 Task: Find connections with filter location Alexandroúpoli with filter topic #Tipswith filter profile language Potuguese with filter current company Johnson & Johnson with filter school Vishwakarma Government Engineering College with filter industry Environmental Services with filter service category DUI Law with filter keywords title Hair Stylist
Action: Mouse moved to (565, 97)
Screenshot: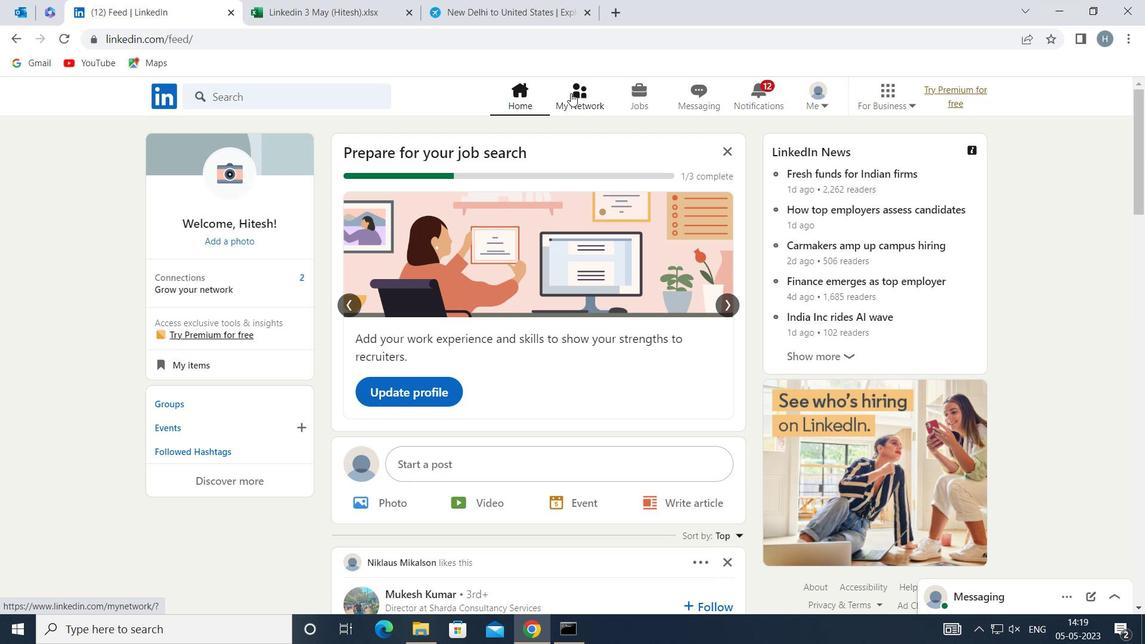 
Action: Mouse pressed left at (565, 97)
Screenshot: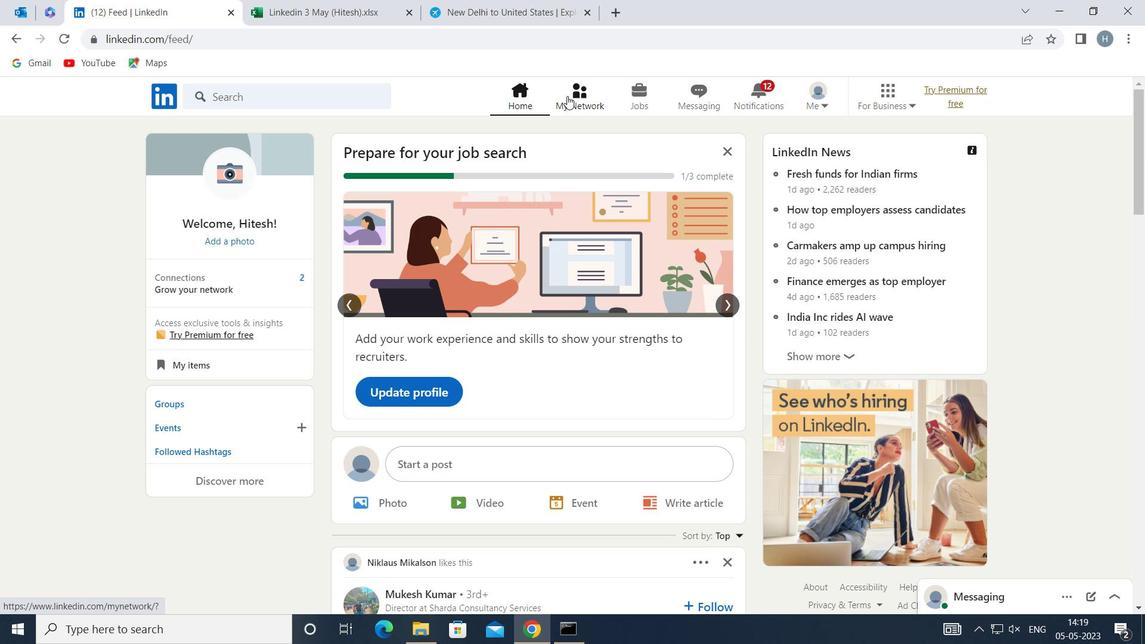 
Action: Mouse moved to (335, 175)
Screenshot: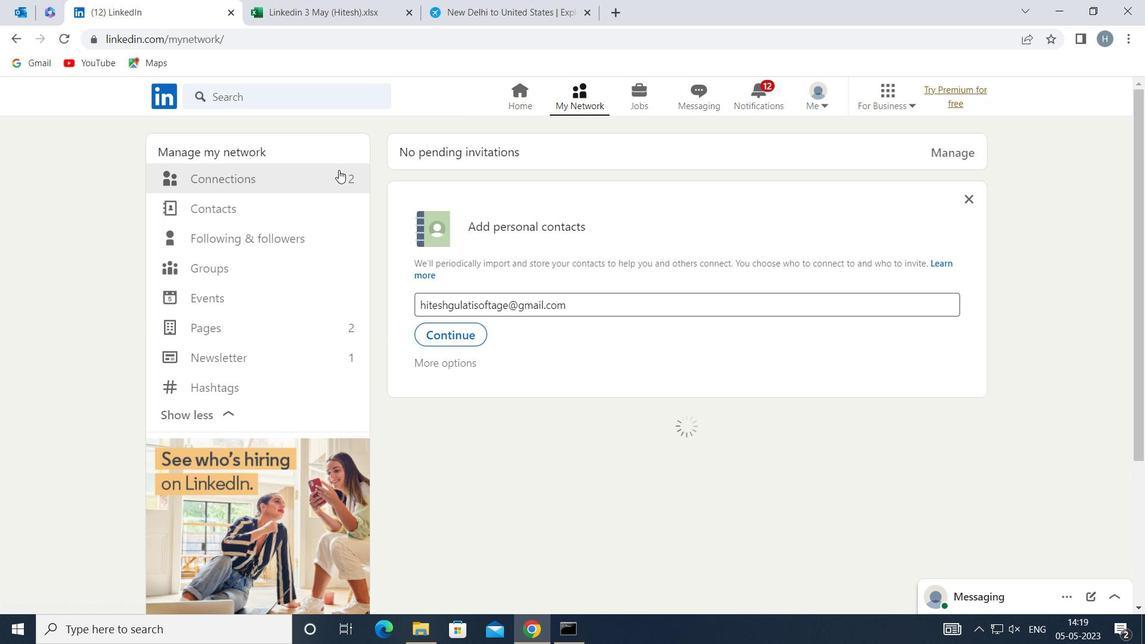 
Action: Mouse pressed left at (335, 175)
Screenshot: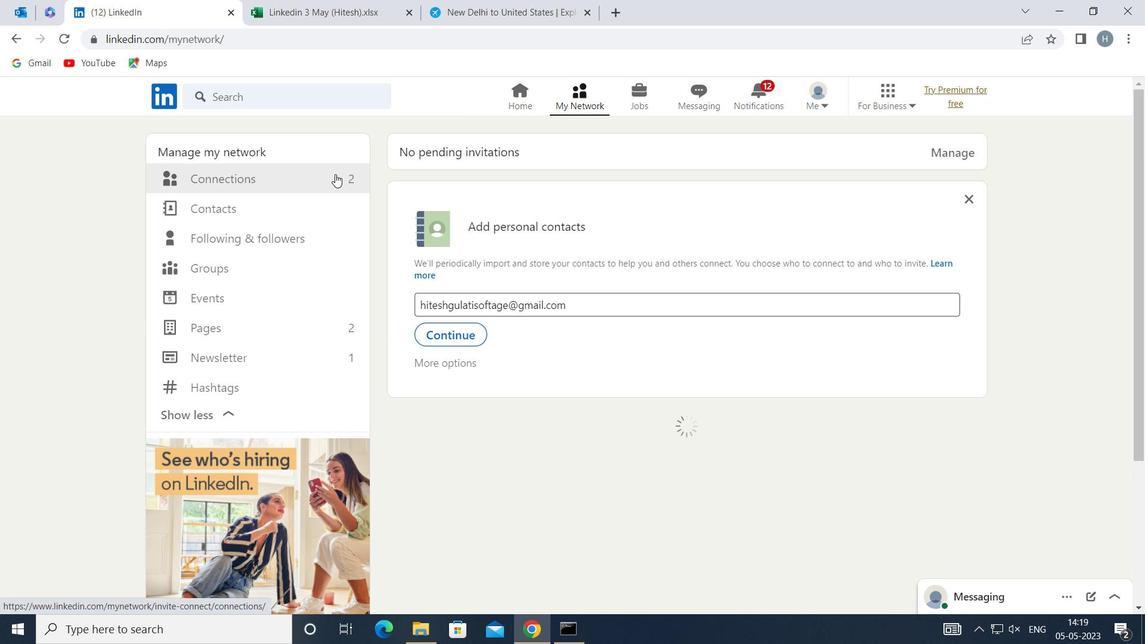 
Action: Mouse moved to (665, 180)
Screenshot: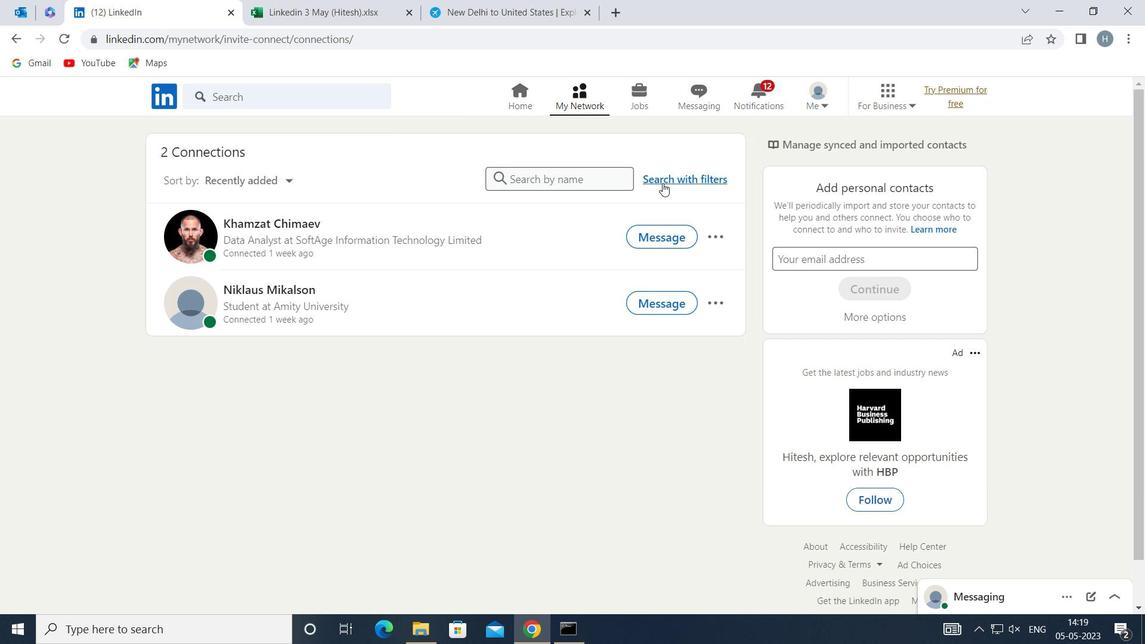 
Action: Mouse pressed left at (665, 180)
Screenshot: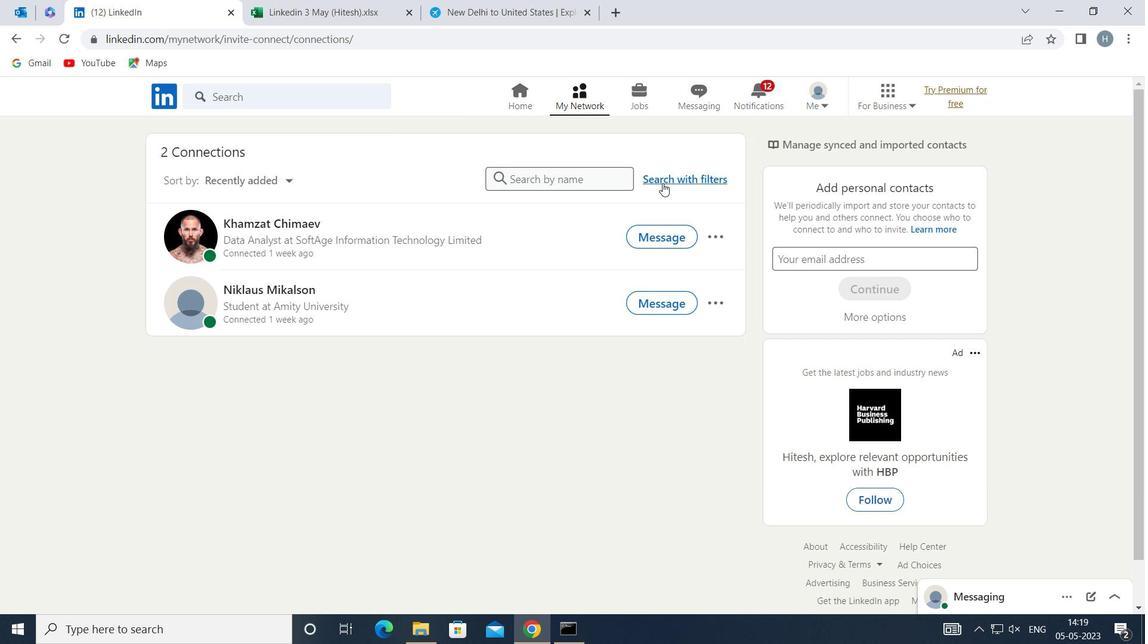 
Action: Mouse moved to (629, 140)
Screenshot: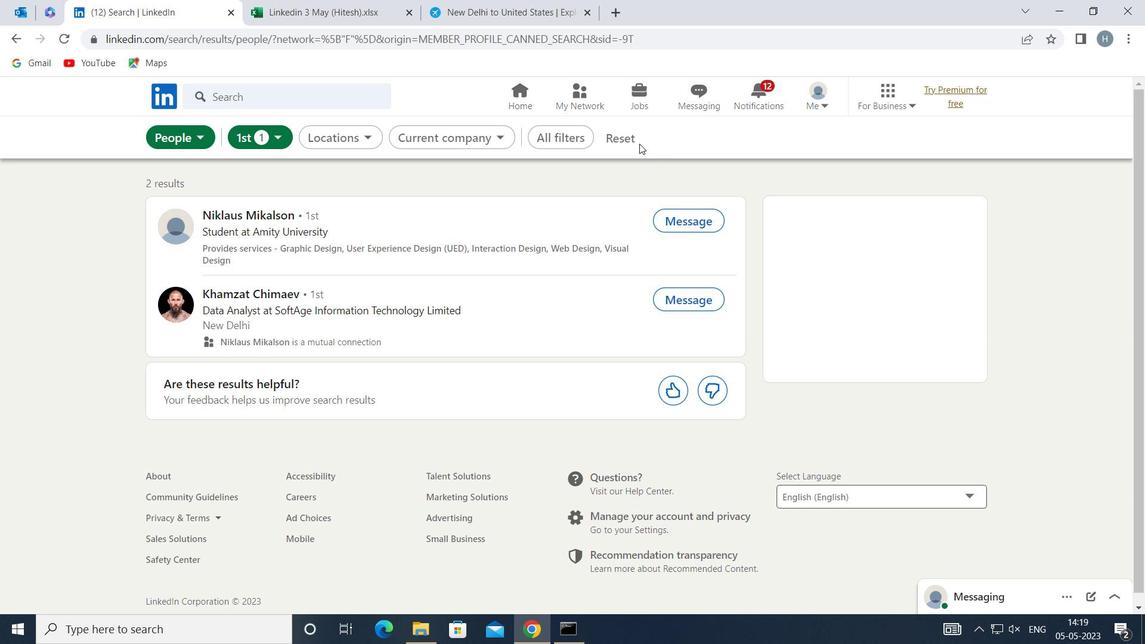 
Action: Mouse pressed left at (629, 140)
Screenshot: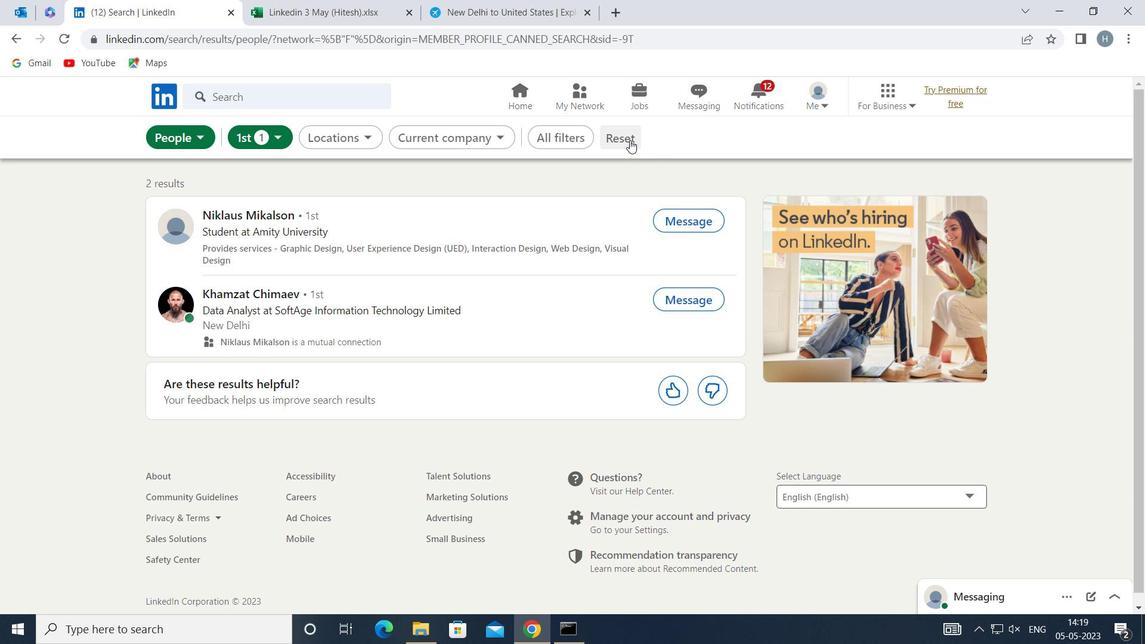 
Action: Mouse moved to (612, 137)
Screenshot: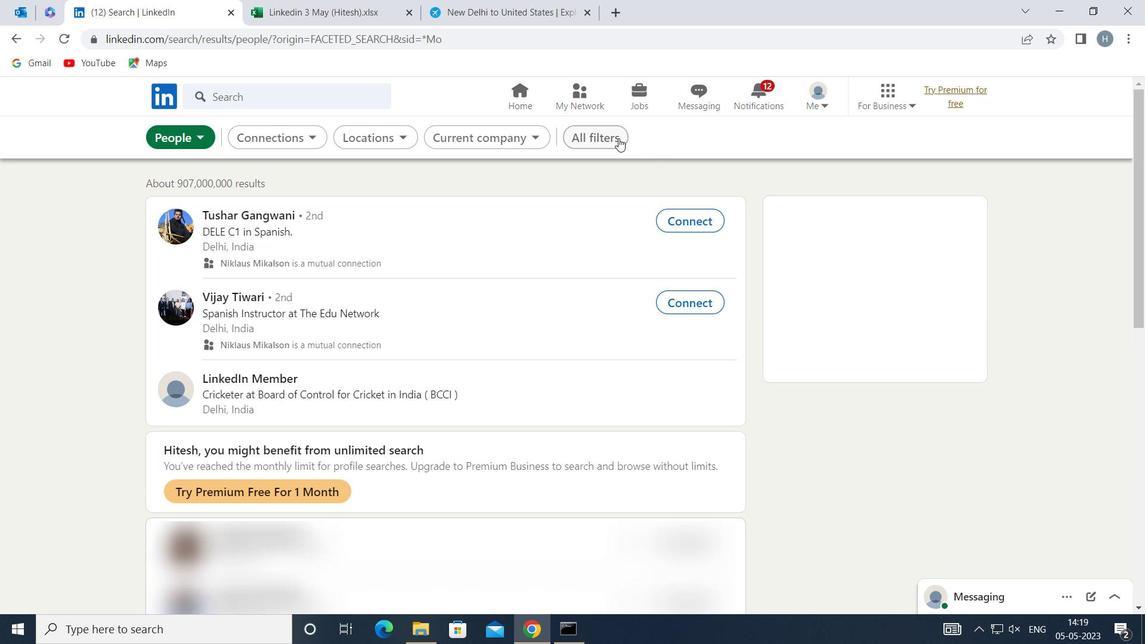 
Action: Mouse pressed left at (612, 137)
Screenshot: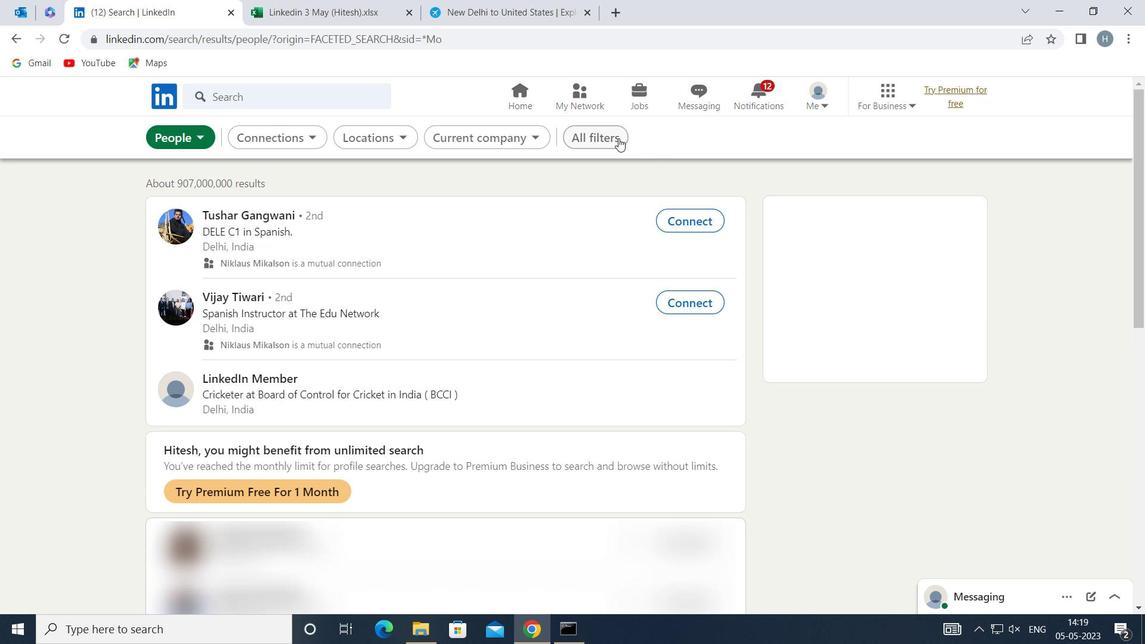 
Action: Mouse moved to (857, 404)
Screenshot: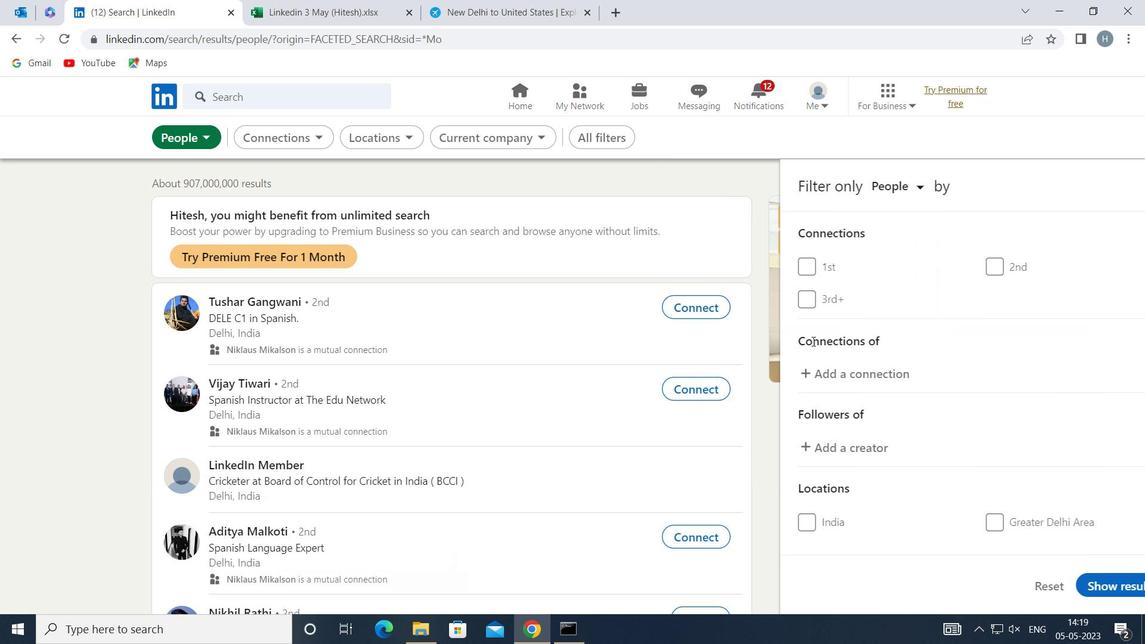 
Action: Mouse scrolled (857, 403) with delta (0, 0)
Screenshot: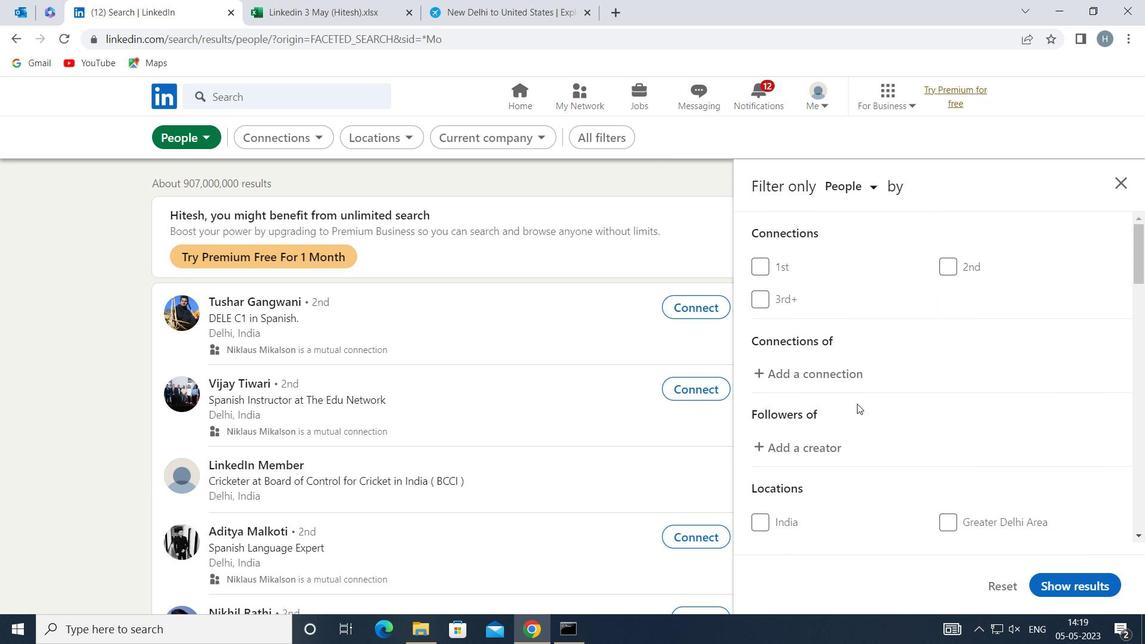 
Action: Mouse moved to (858, 401)
Screenshot: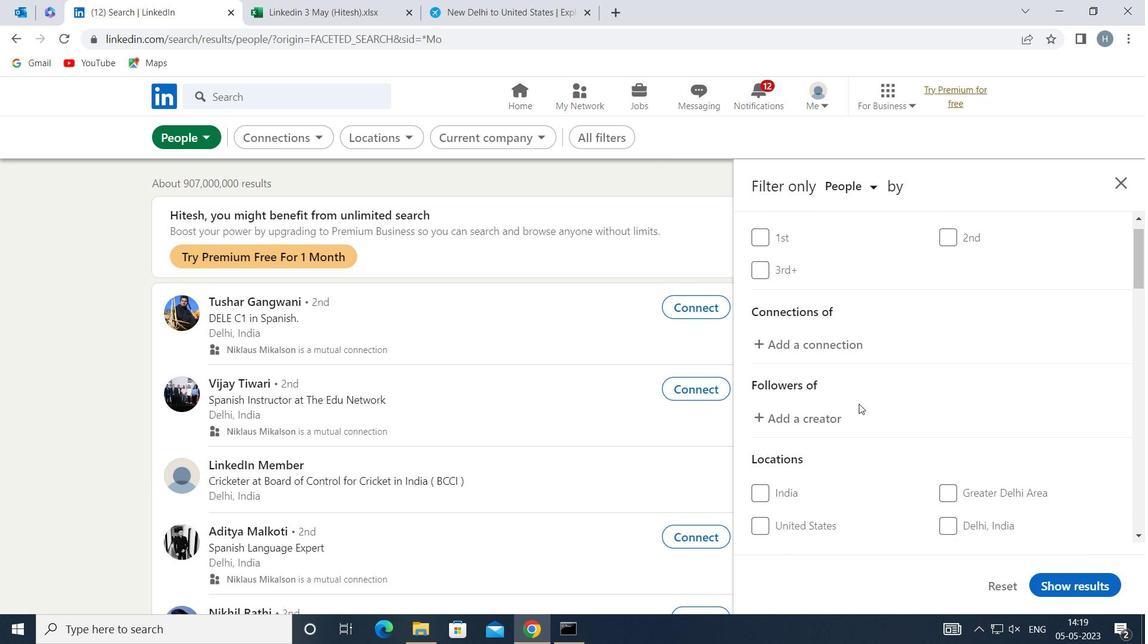 
Action: Mouse scrolled (858, 400) with delta (0, 0)
Screenshot: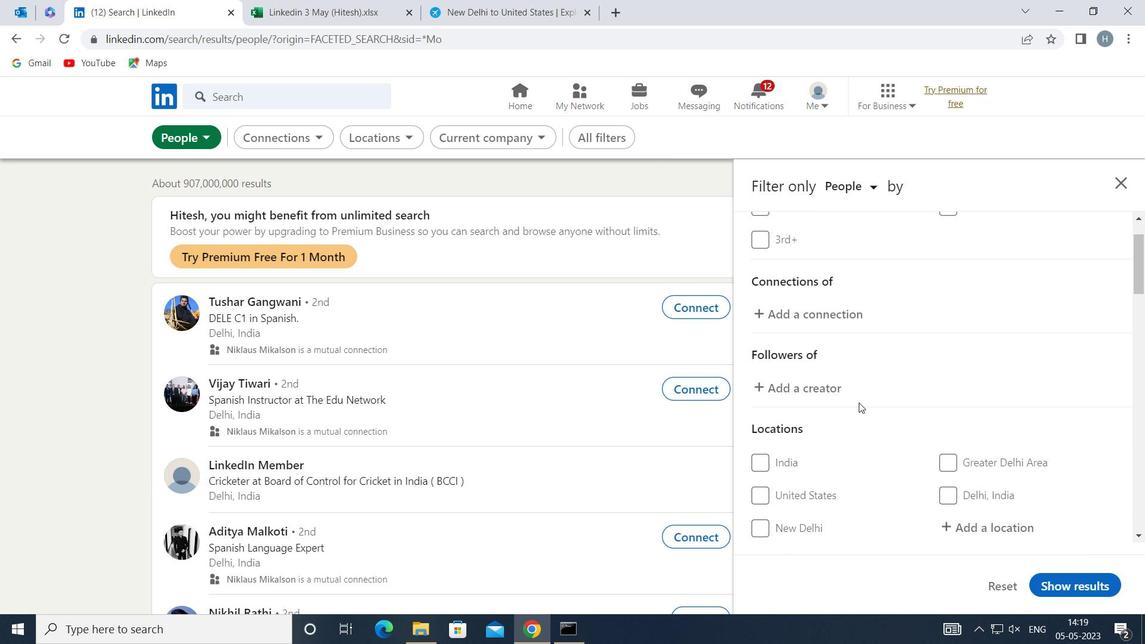 
Action: Mouse scrolled (858, 400) with delta (0, 0)
Screenshot: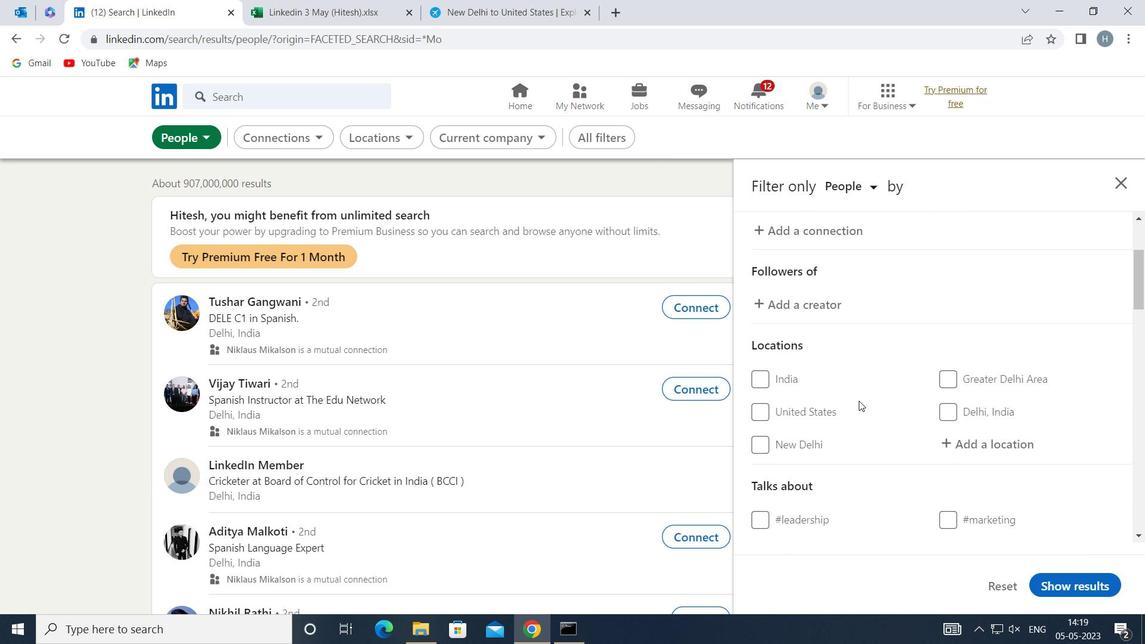
Action: Mouse moved to (968, 360)
Screenshot: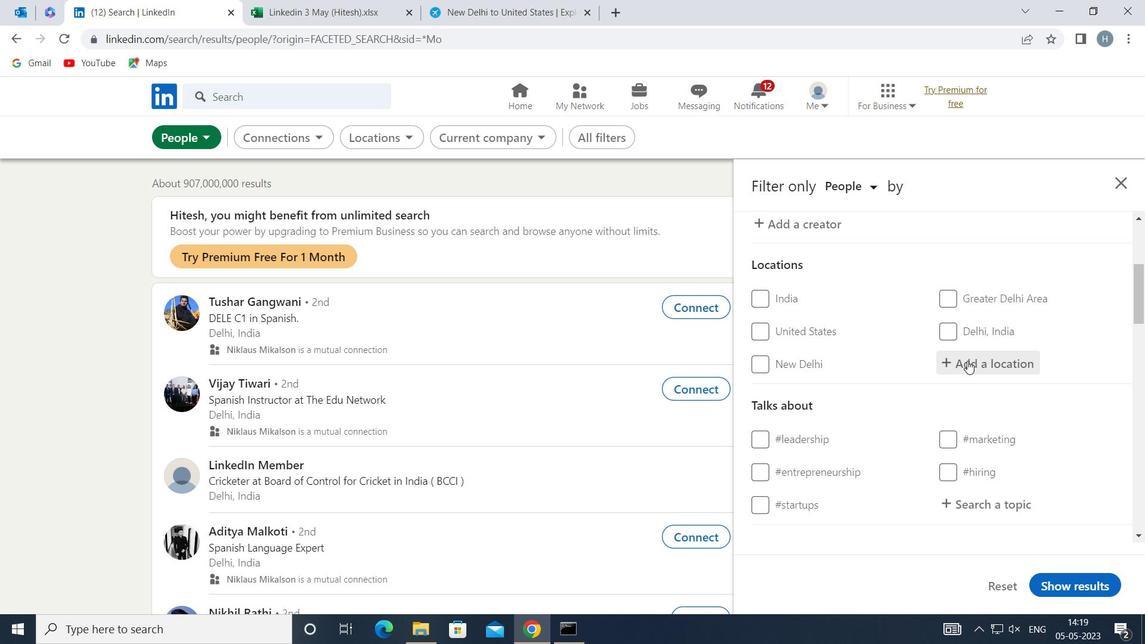 
Action: Mouse pressed left at (968, 360)
Screenshot: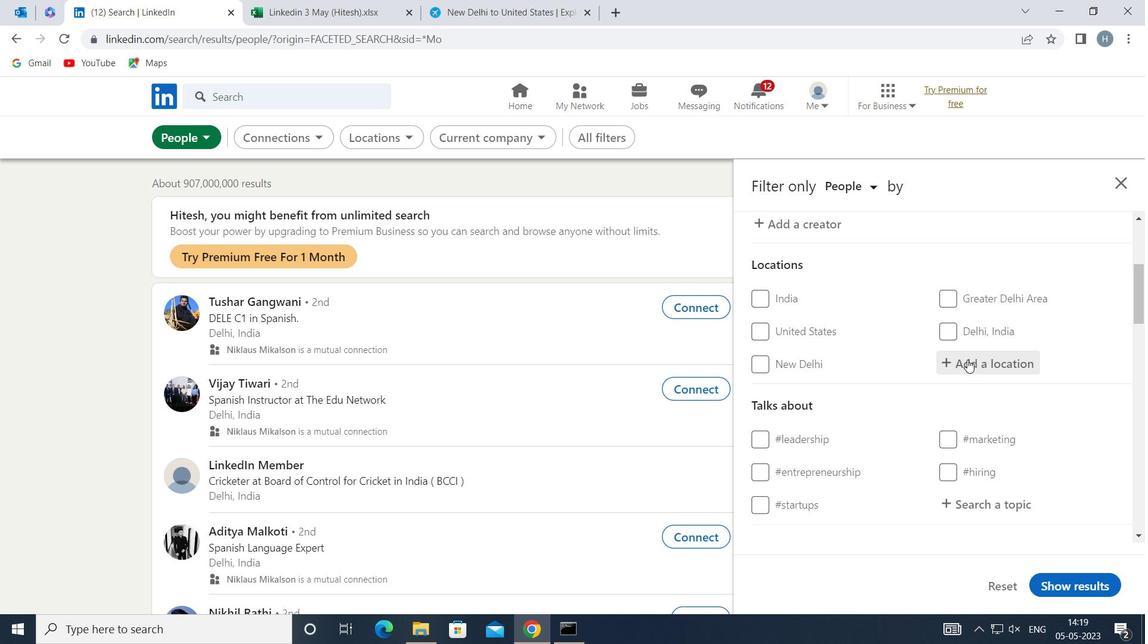 
Action: Key pressed <Key.shift>ALEXANDROUP
Screenshot: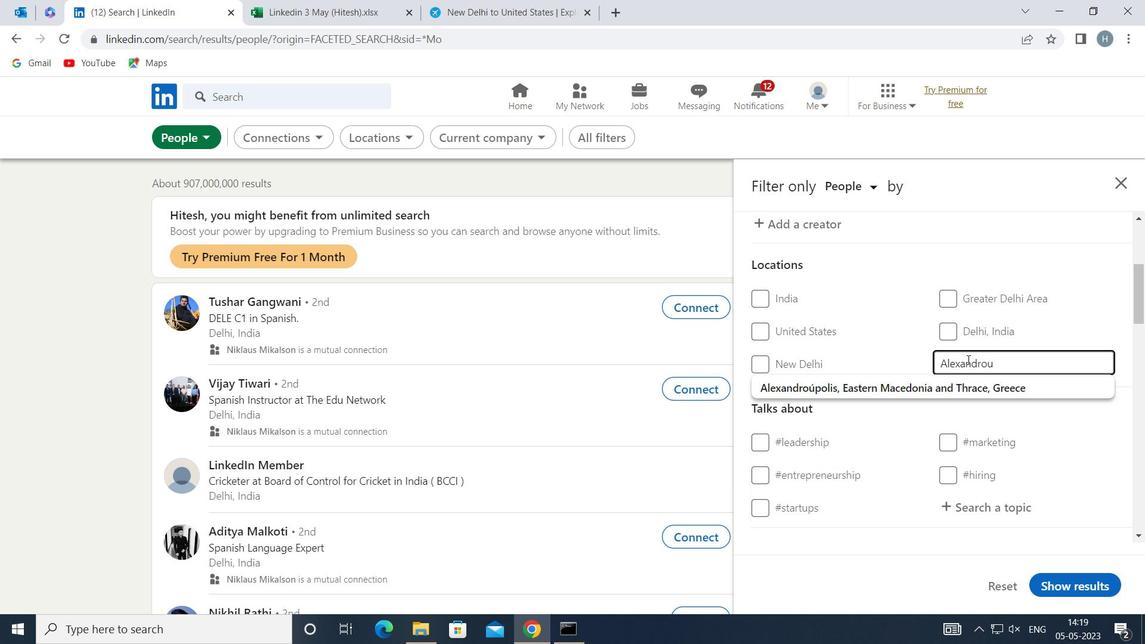 
Action: Mouse moved to (971, 381)
Screenshot: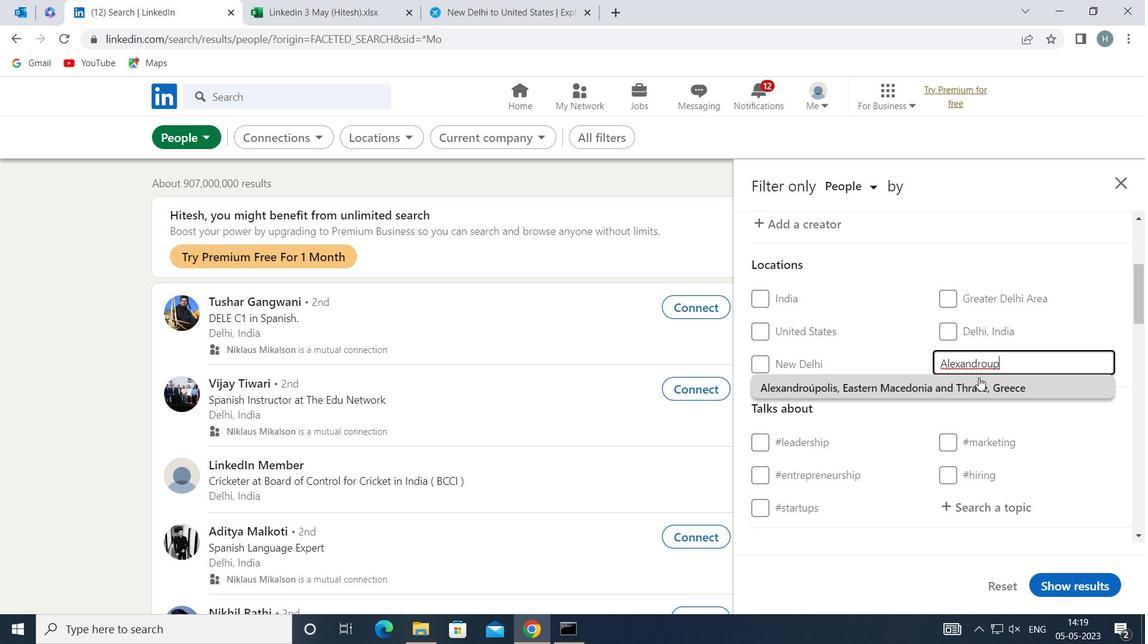 
Action: Mouse pressed left at (971, 381)
Screenshot: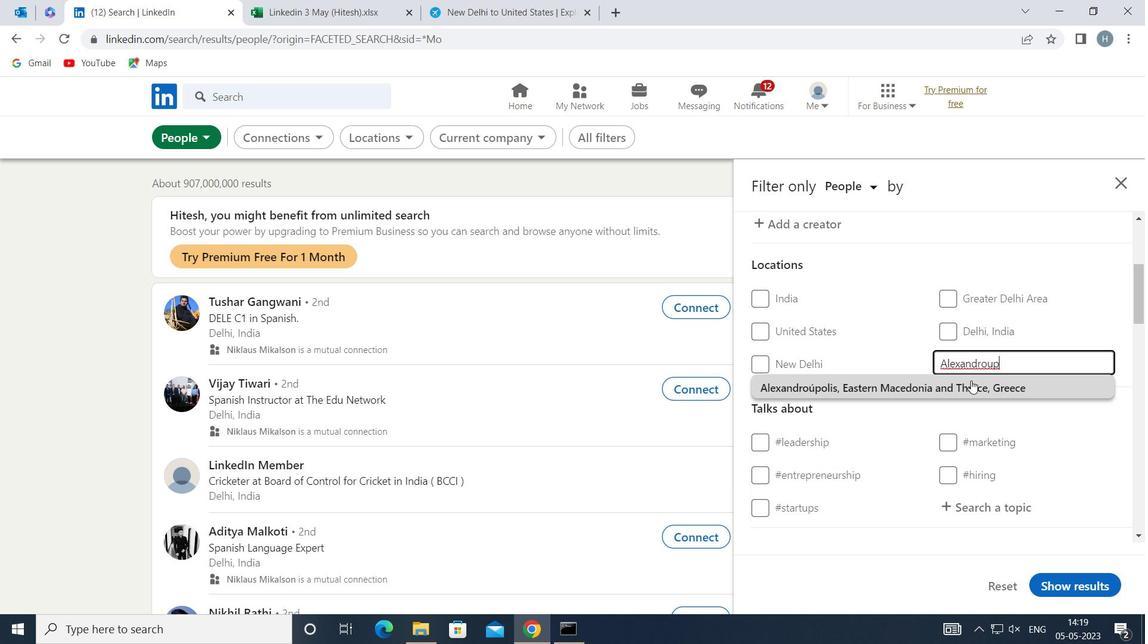 
Action: Mouse moved to (906, 399)
Screenshot: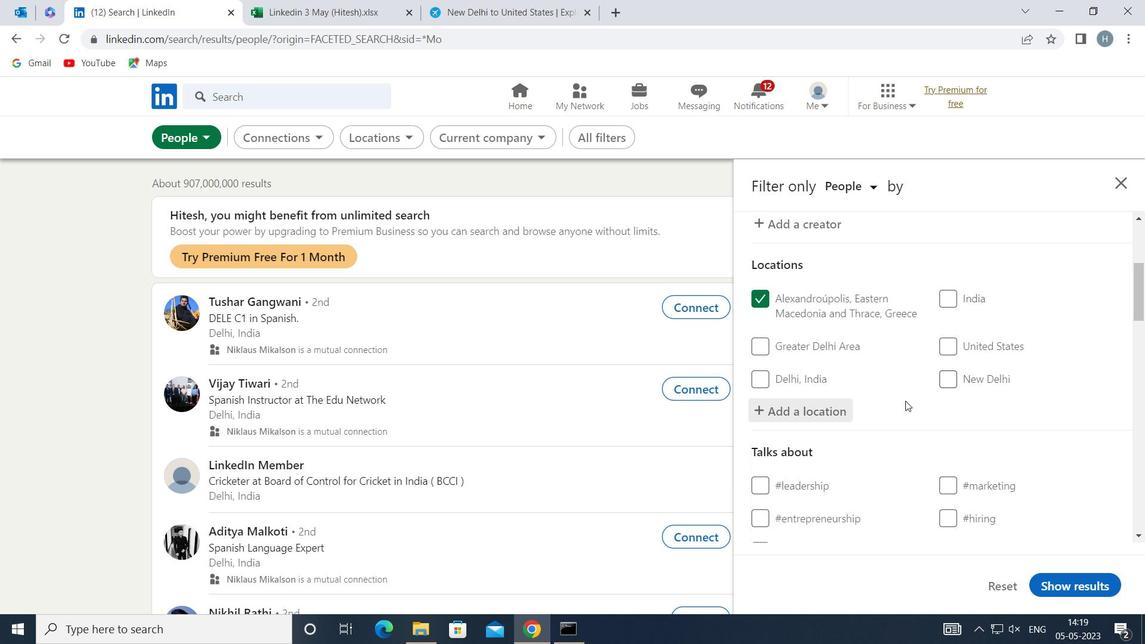 
Action: Mouse scrolled (906, 398) with delta (0, 0)
Screenshot: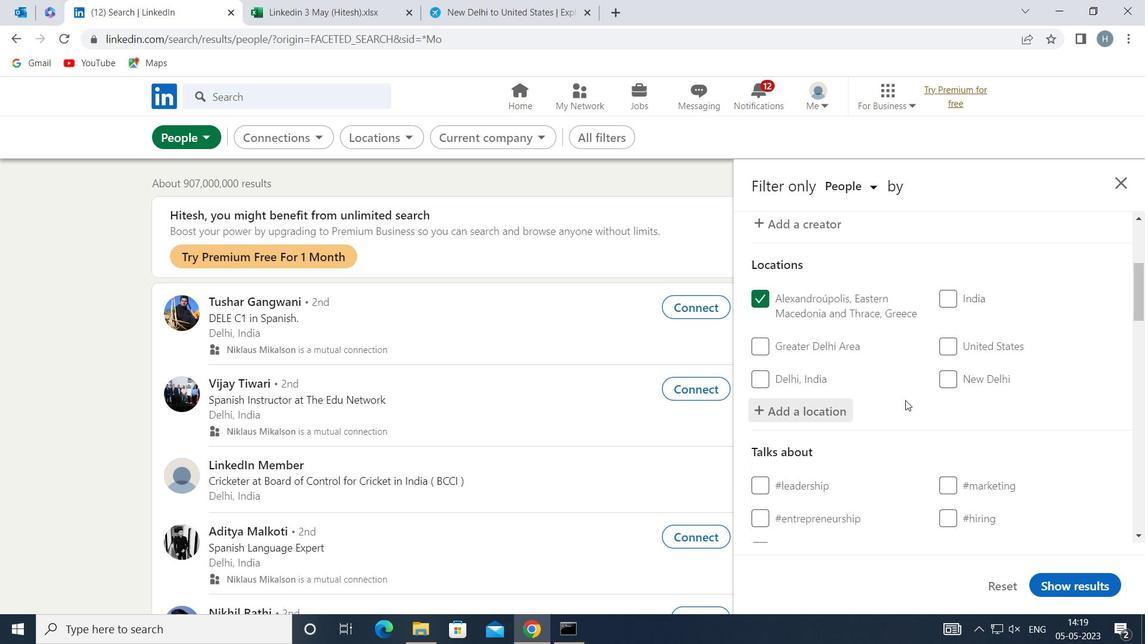
Action: Mouse moved to (915, 388)
Screenshot: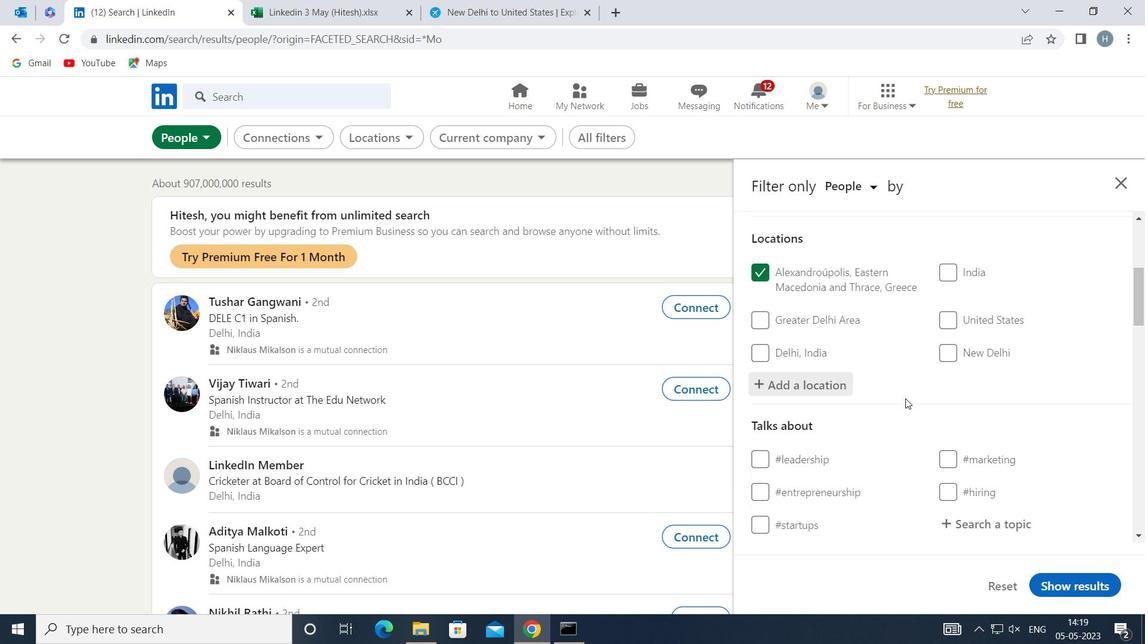 
Action: Mouse scrolled (915, 388) with delta (0, 0)
Screenshot: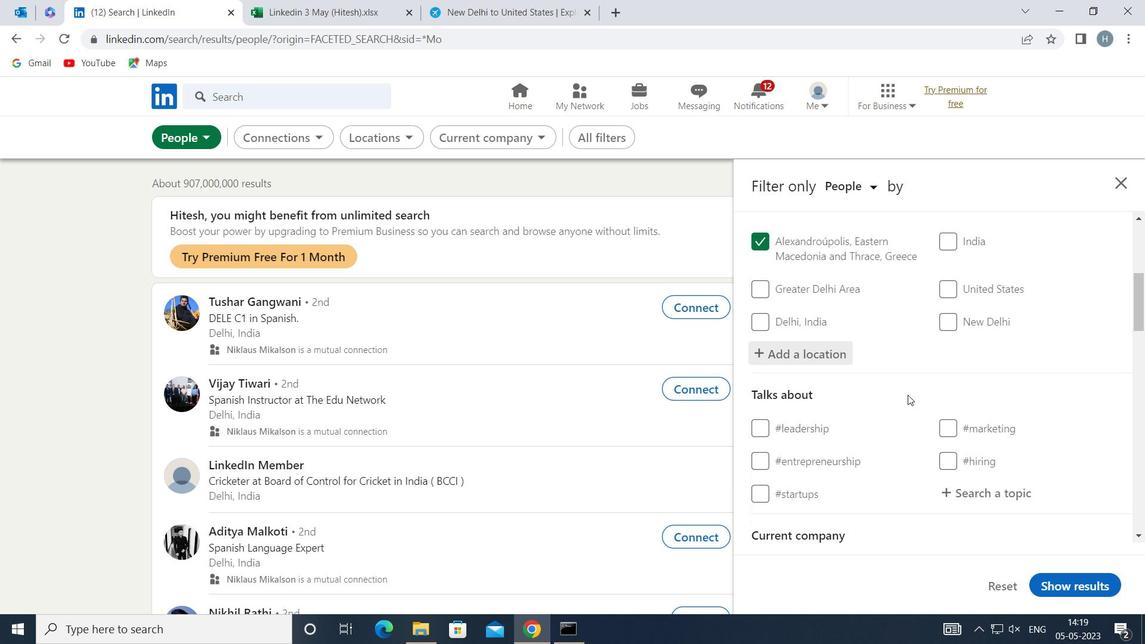
Action: Mouse moved to (960, 393)
Screenshot: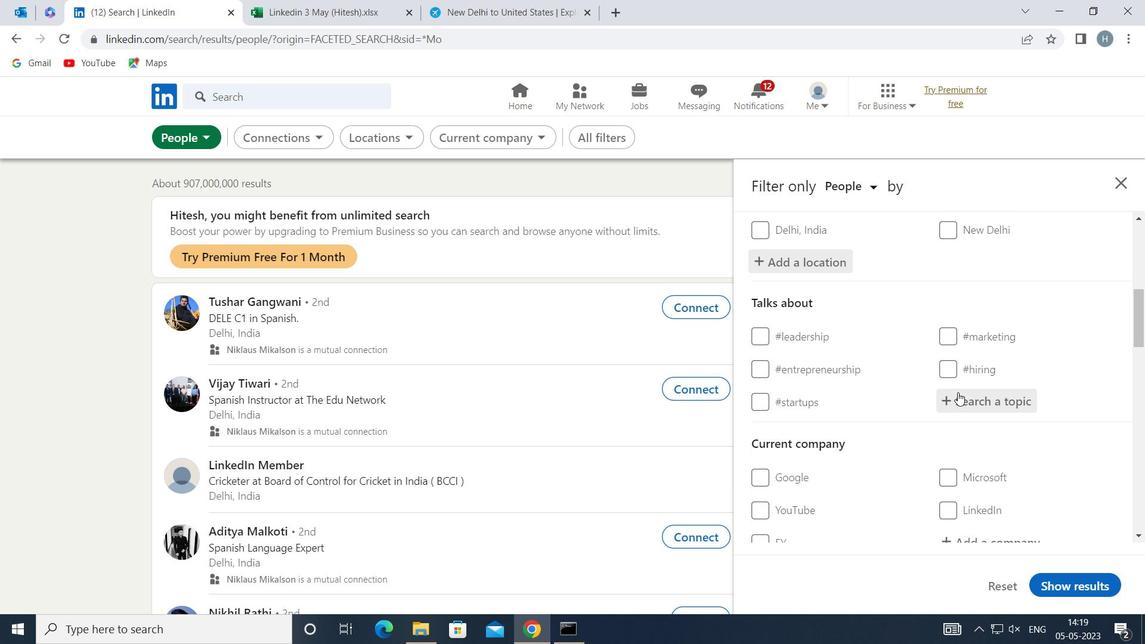 
Action: Mouse pressed left at (960, 393)
Screenshot: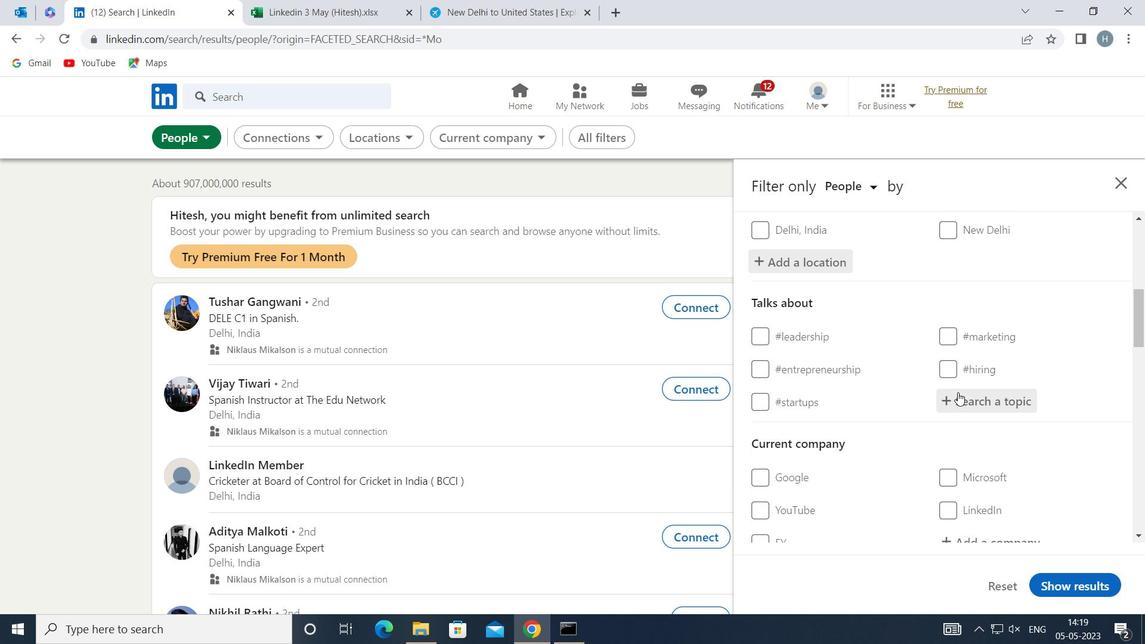 
Action: Mouse moved to (962, 392)
Screenshot: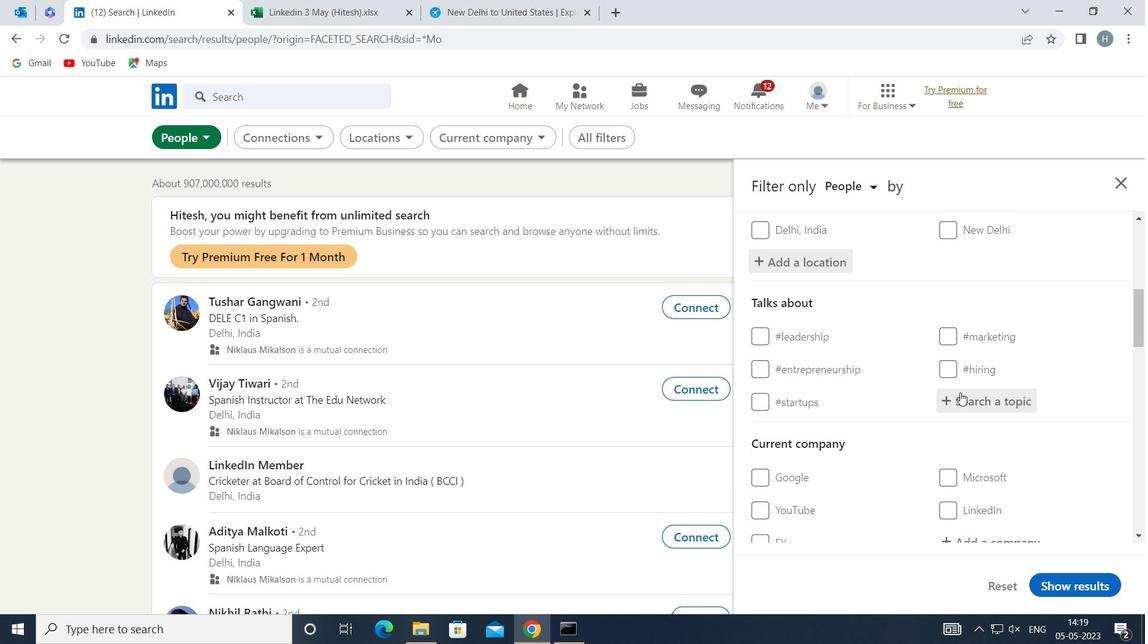 
Action: Key pressed <Key.shift>TIPS
Screenshot: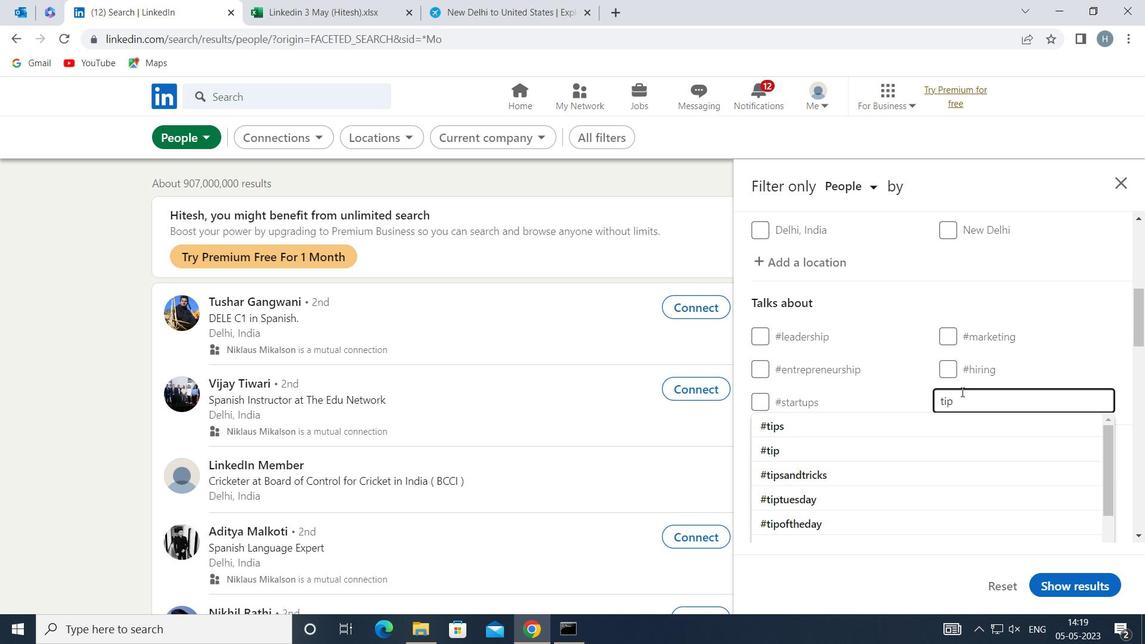 
Action: Mouse moved to (920, 421)
Screenshot: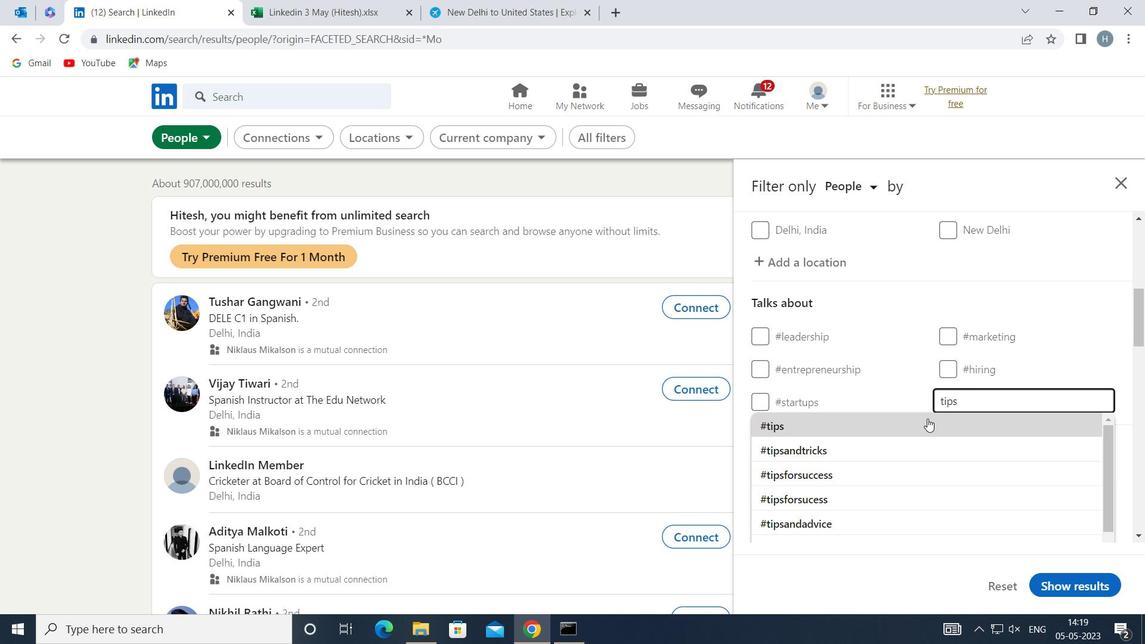
Action: Mouse pressed left at (920, 421)
Screenshot: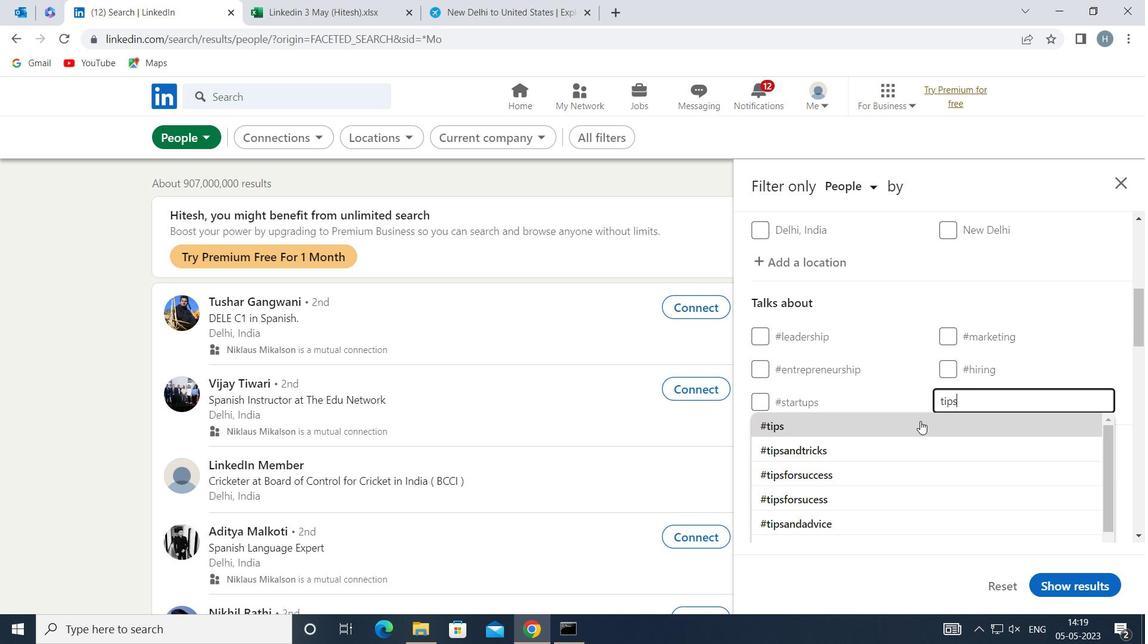
Action: Mouse moved to (904, 425)
Screenshot: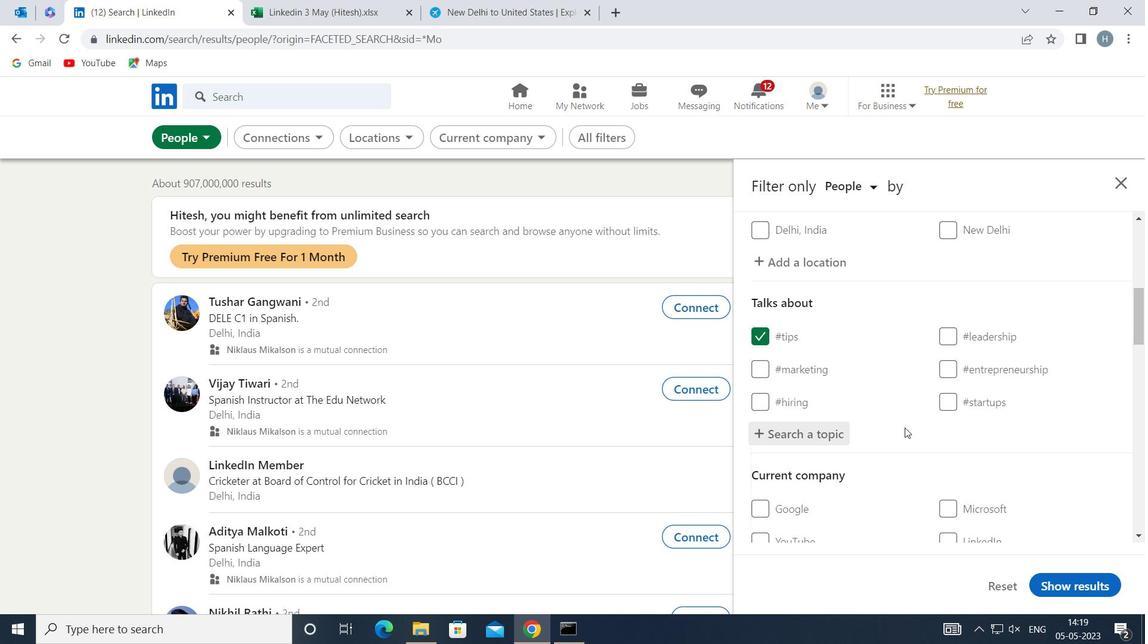 
Action: Mouse scrolled (904, 425) with delta (0, 0)
Screenshot: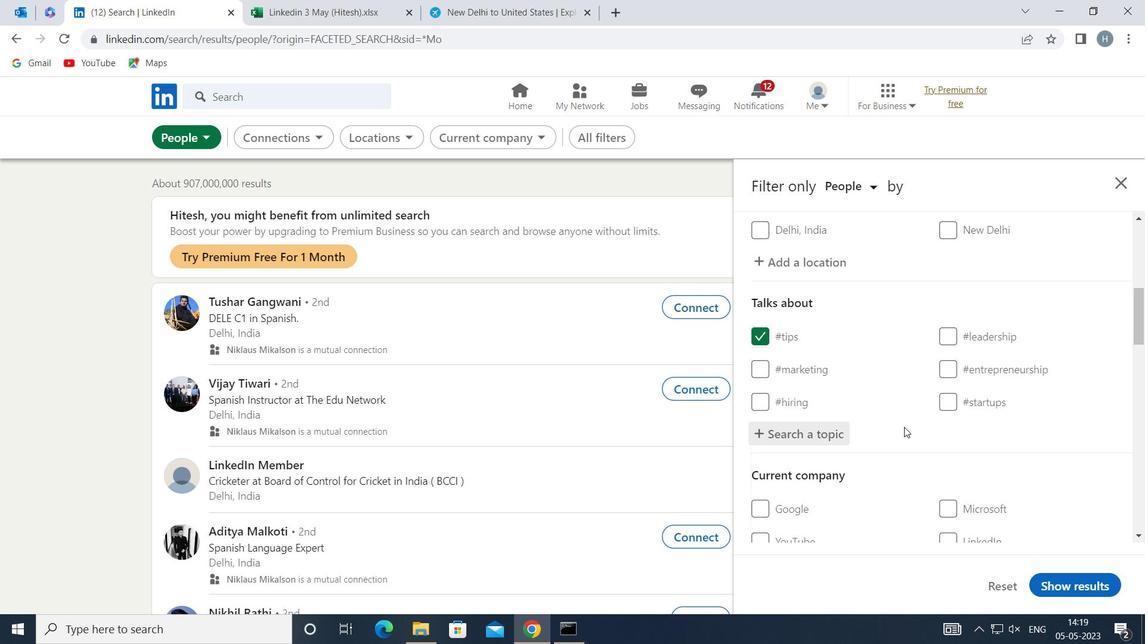 
Action: Mouse scrolled (904, 425) with delta (0, 0)
Screenshot: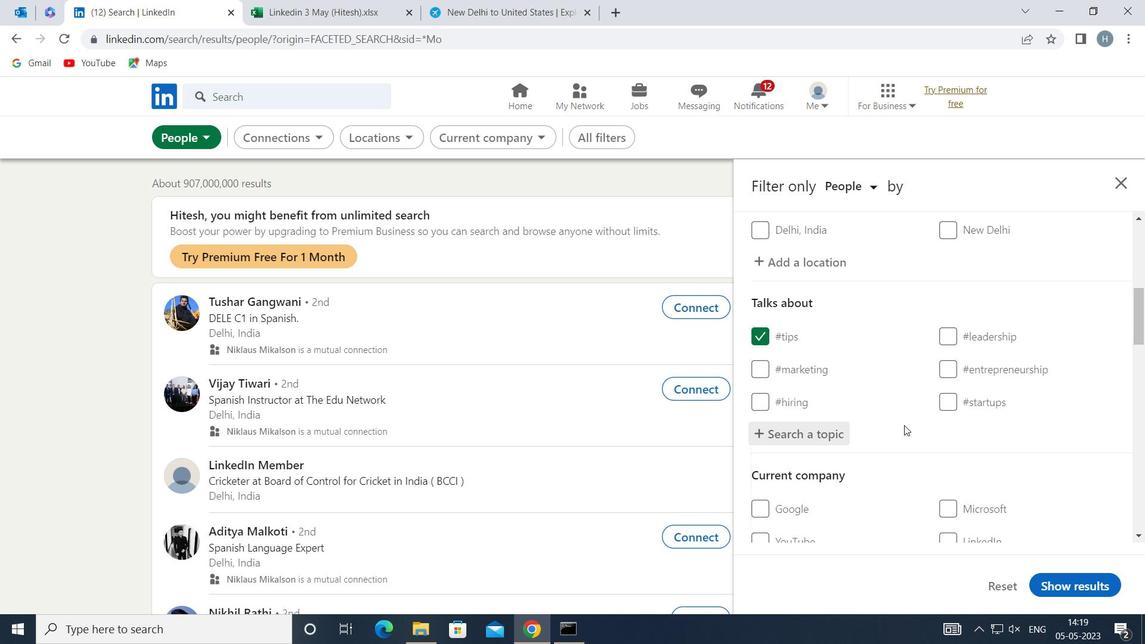 
Action: Mouse scrolled (904, 425) with delta (0, 0)
Screenshot: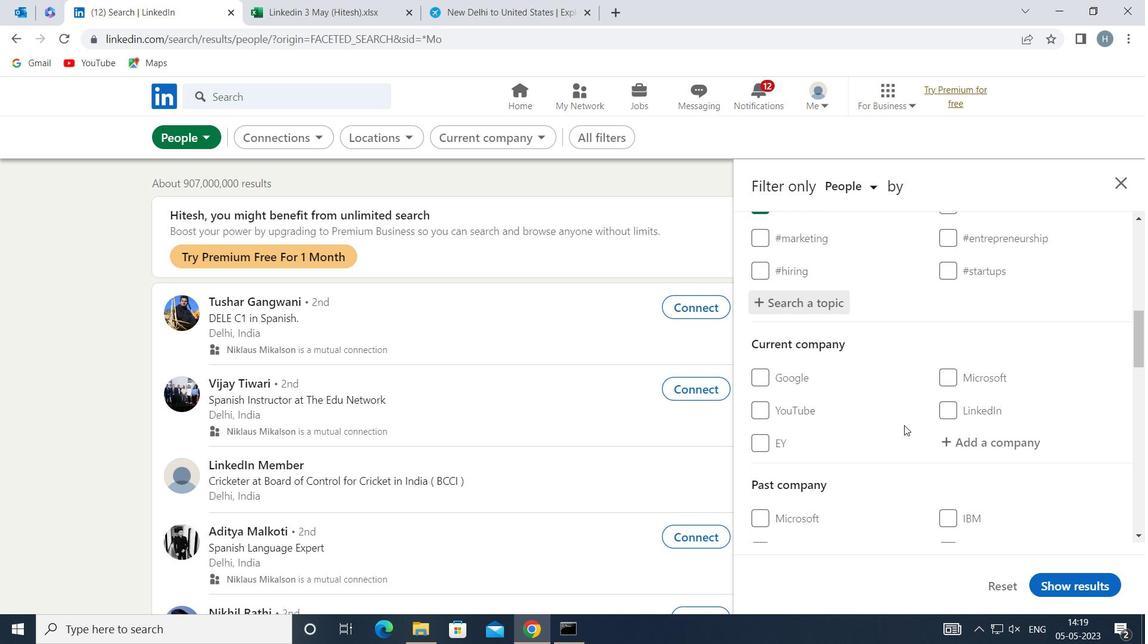 
Action: Mouse scrolled (904, 425) with delta (0, 0)
Screenshot: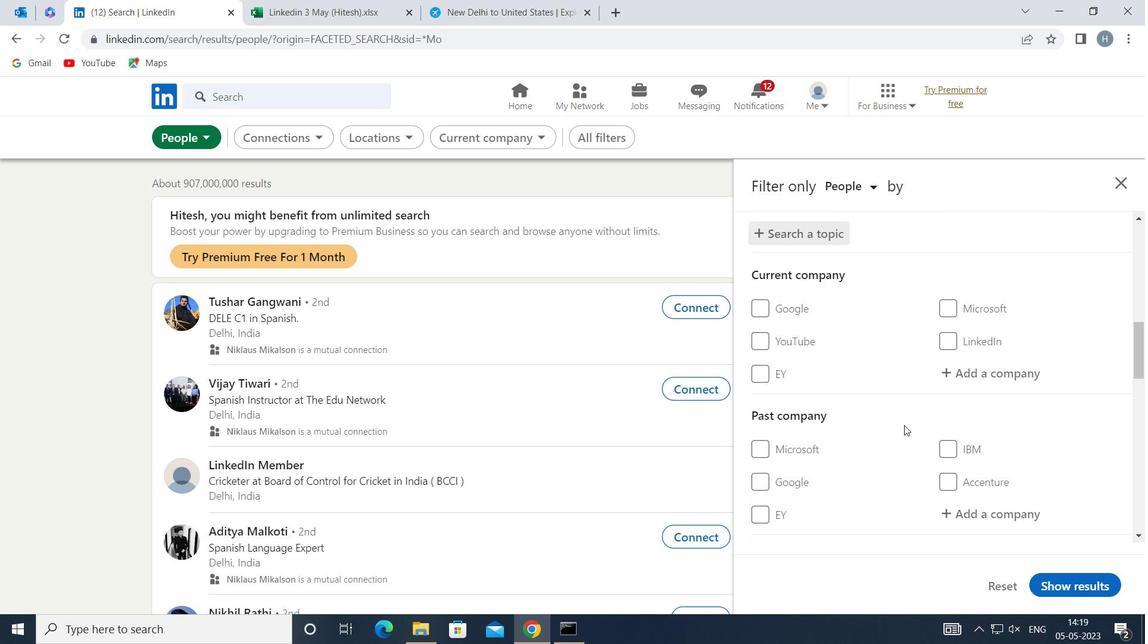 
Action: Mouse scrolled (904, 425) with delta (0, 0)
Screenshot: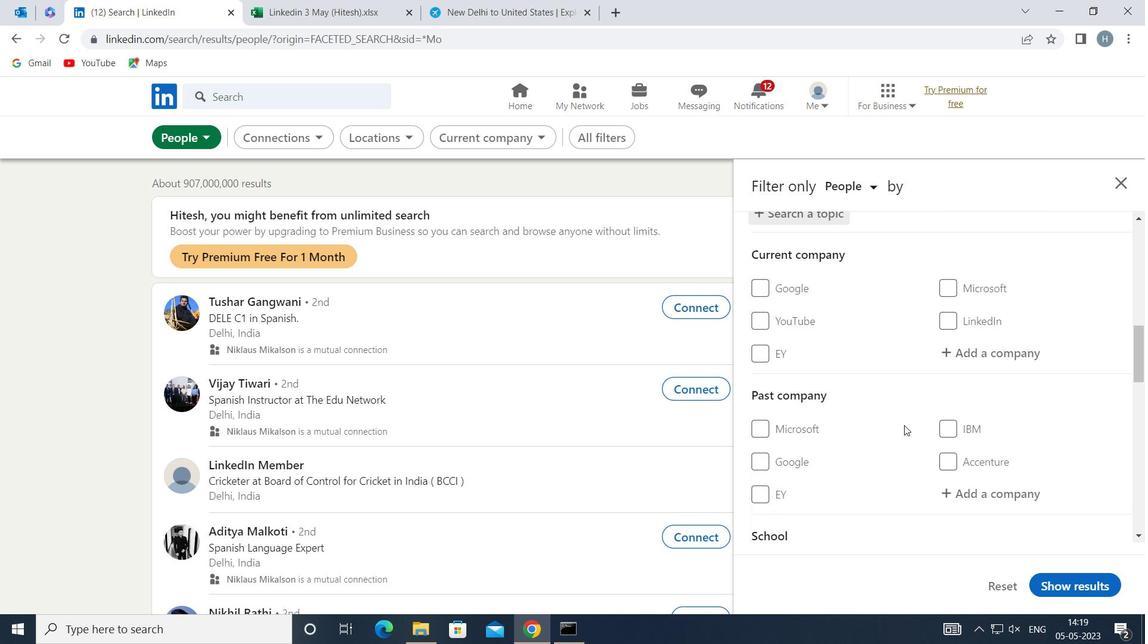 
Action: Mouse scrolled (904, 425) with delta (0, 0)
Screenshot: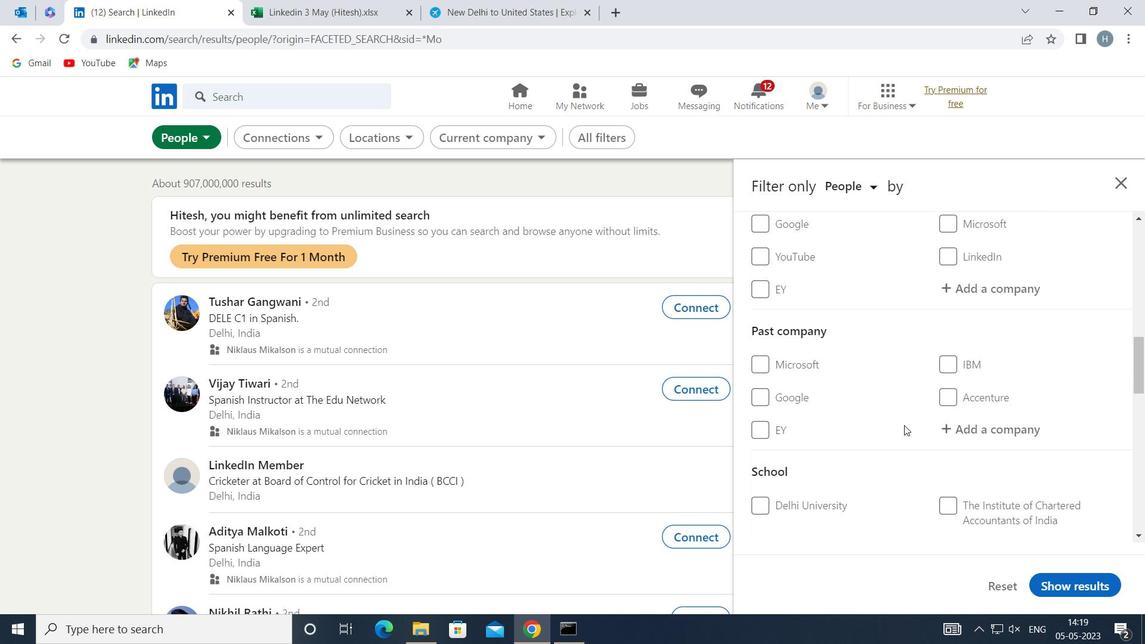 
Action: Mouse scrolled (904, 425) with delta (0, 0)
Screenshot: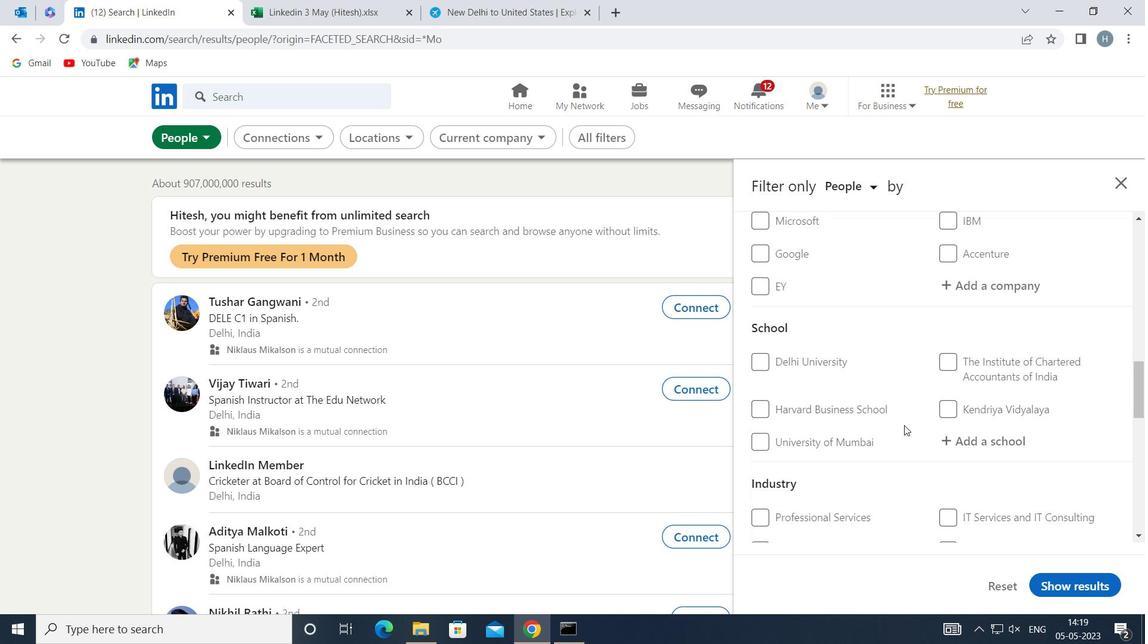 
Action: Mouse scrolled (904, 425) with delta (0, 0)
Screenshot: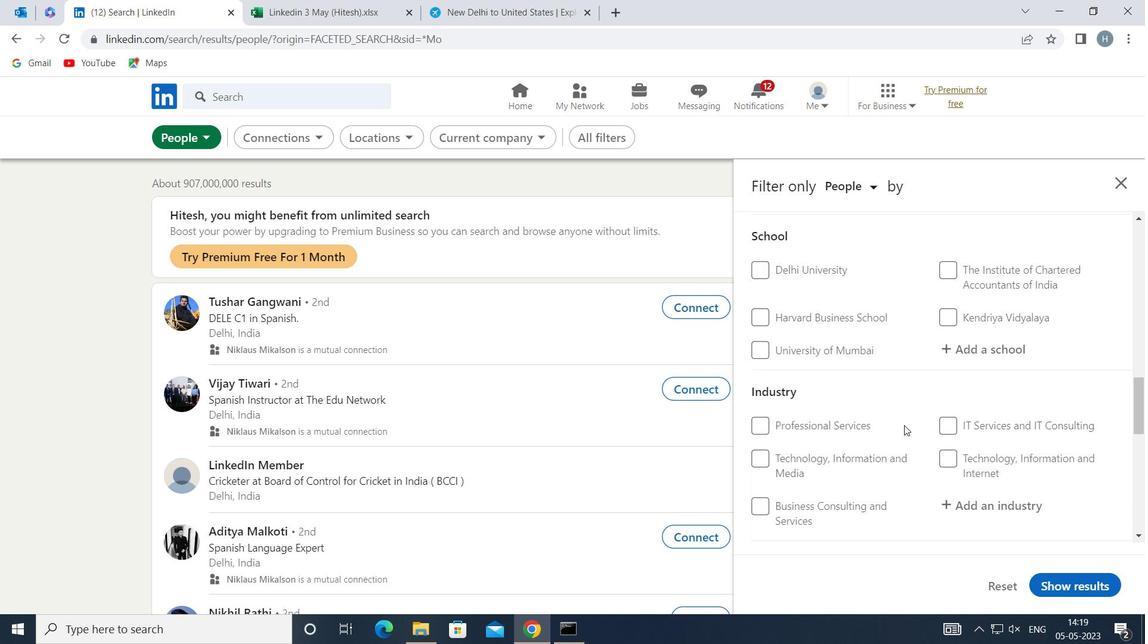 
Action: Mouse moved to (906, 425)
Screenshot: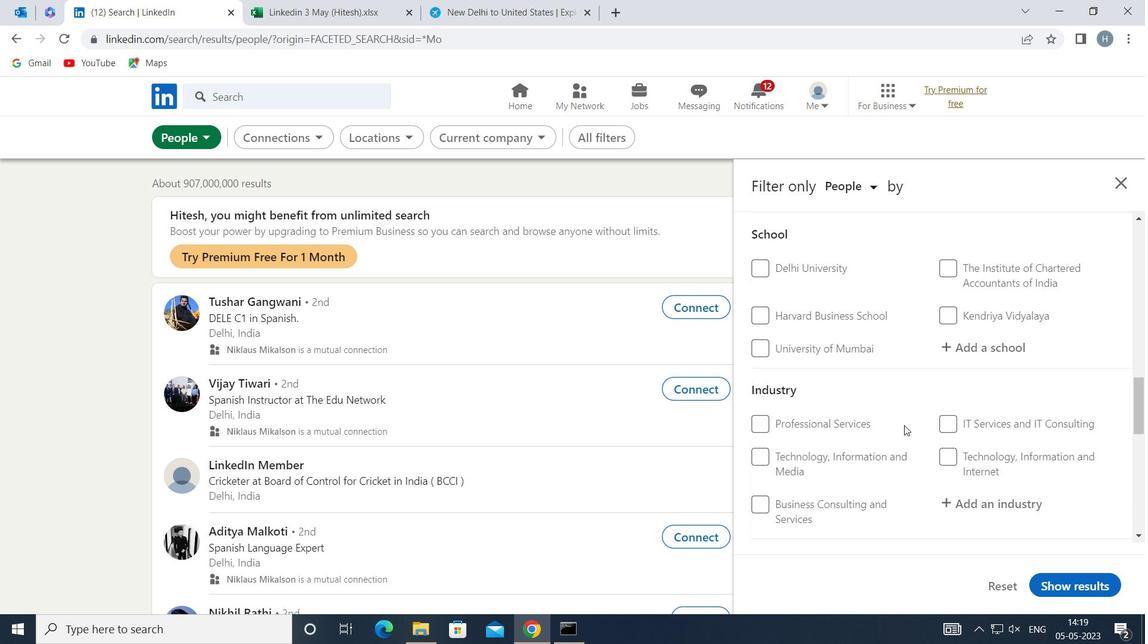 
Action: Mouse scrolled (906, 425) with delta (0, 0)
Screenshot: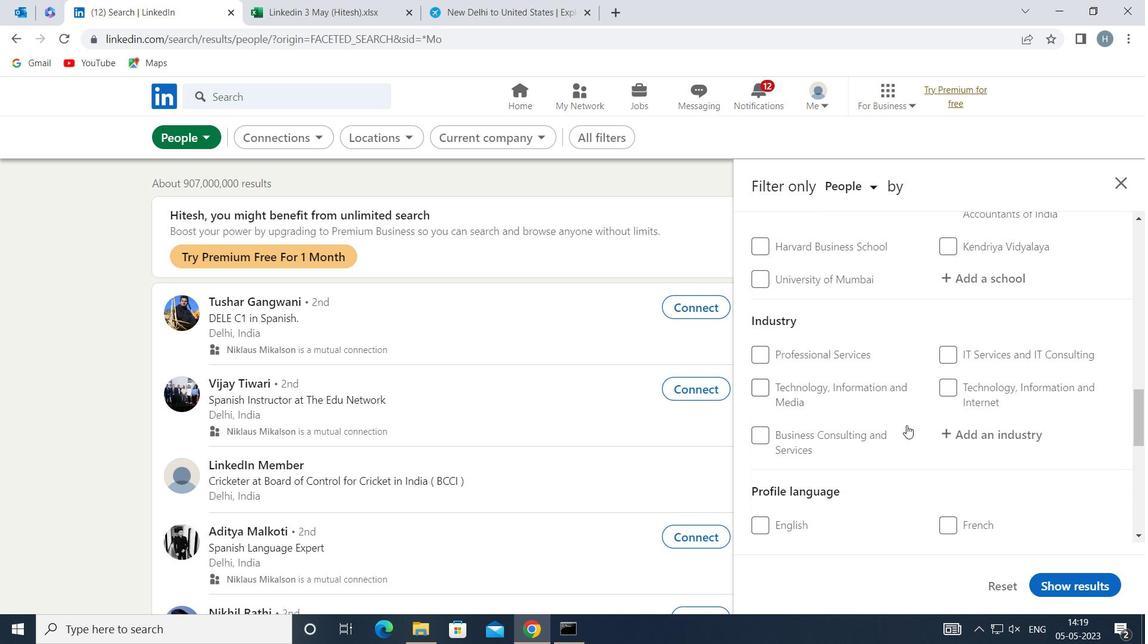 
Action: Mouse moved to (946, 477)
Screenshot: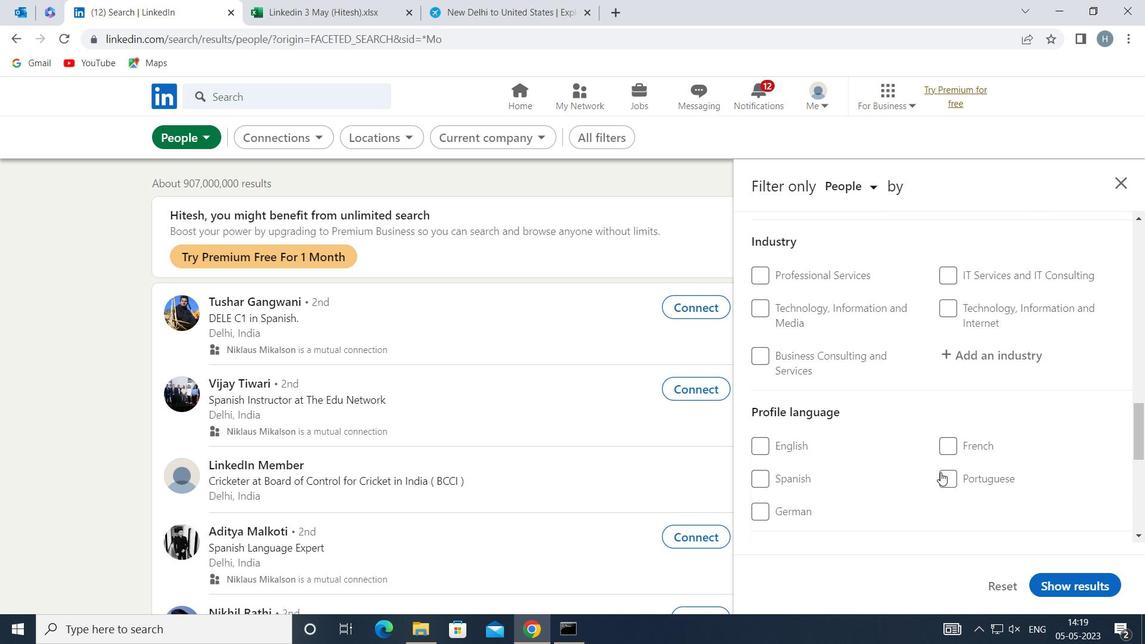 
Action: Mouse pressed left at (946, 477)
Screenshot: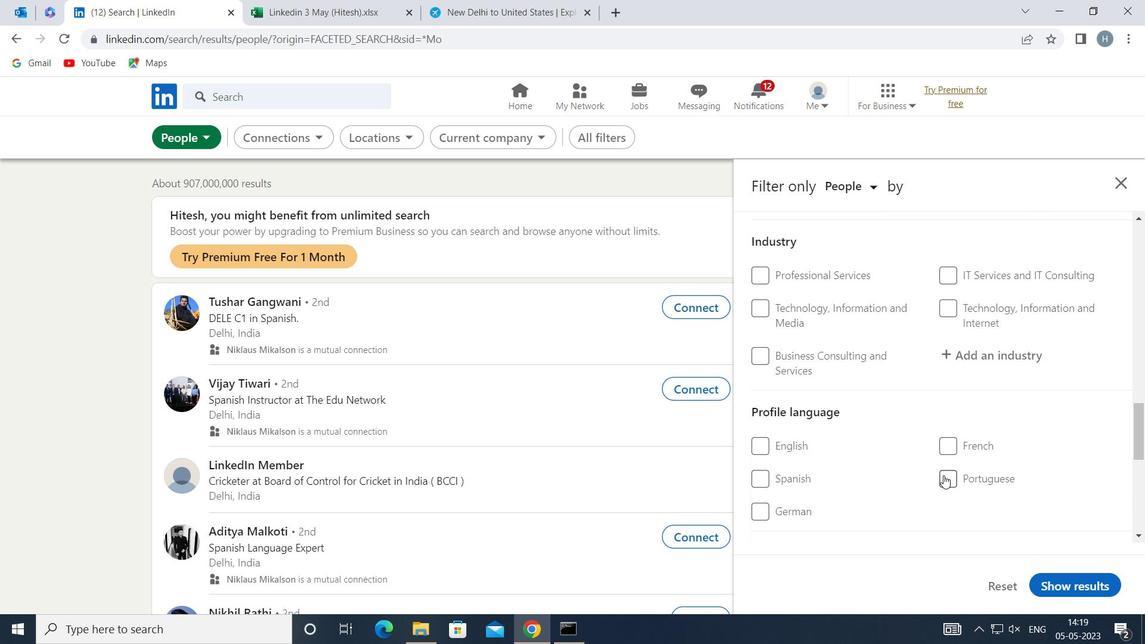 
Action: Mouse moved to (919, 481)
Screenshot: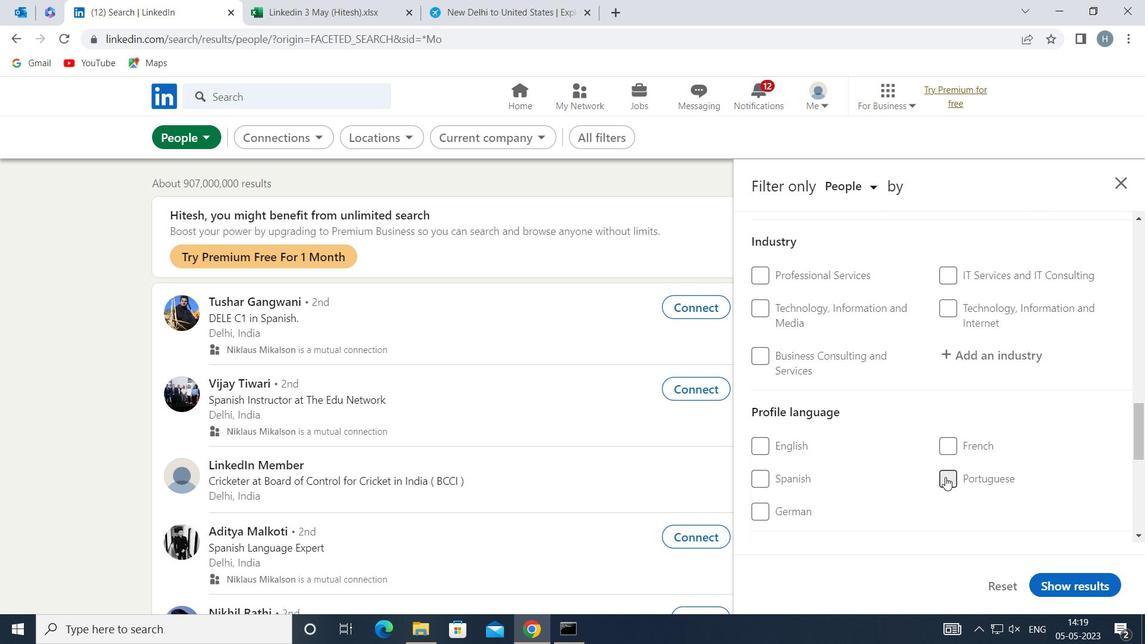 
Action: Mouse scrolled (919, 482) with delta (0, 0)
Screenshot: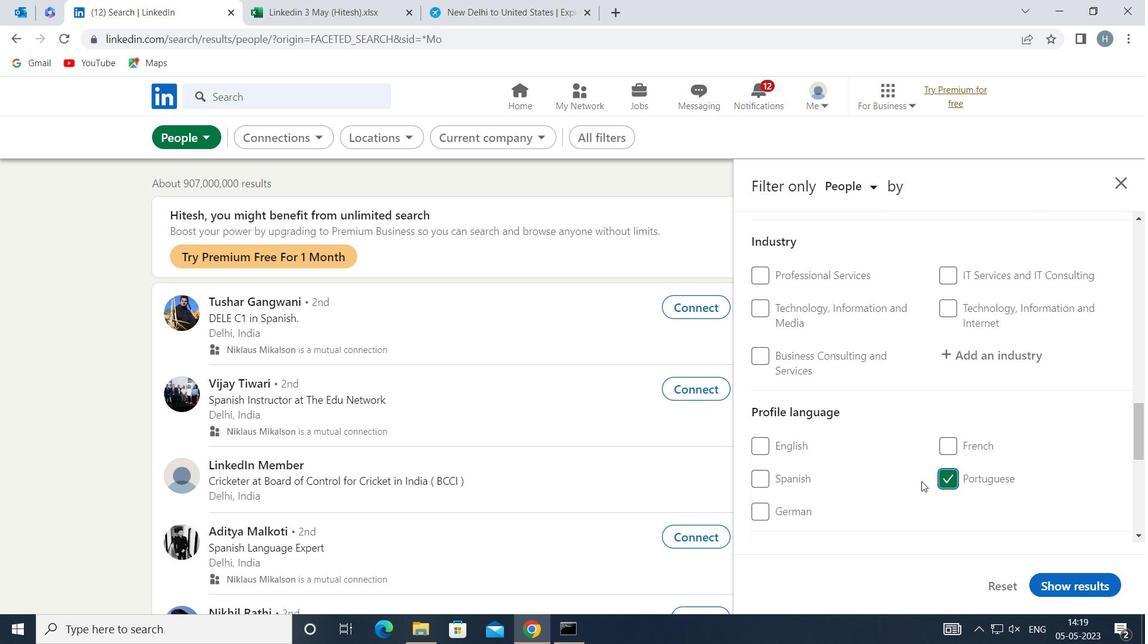 
Action: Mouse moved to (919, 477)
Screenshot: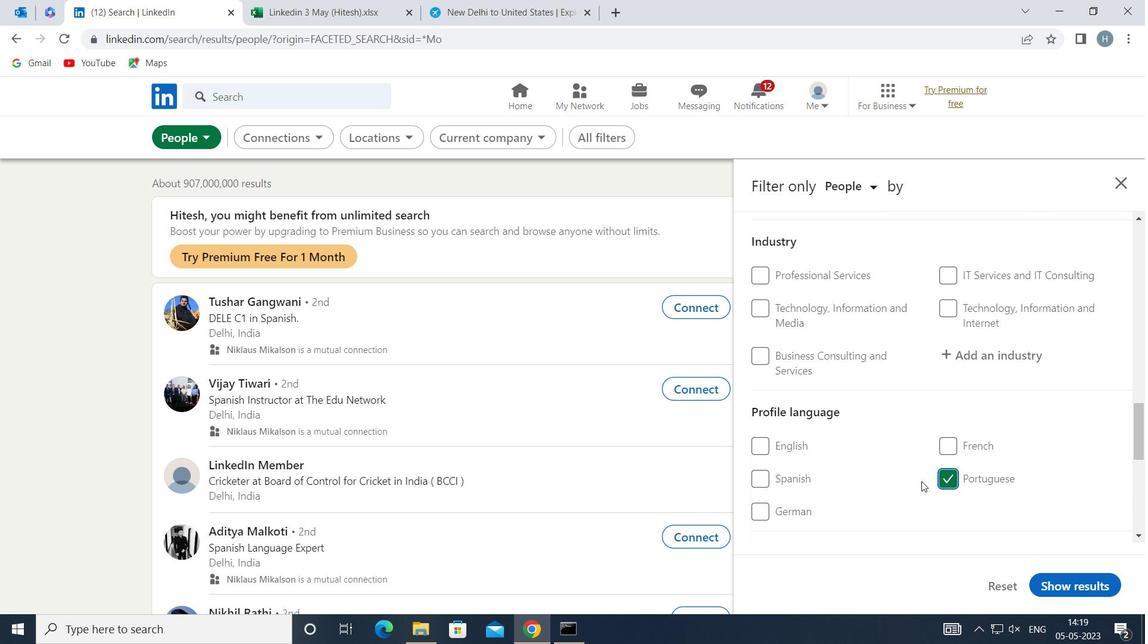 
Action: Mouse scrolled (919, 478) with delta (0, 0)
Screenshot: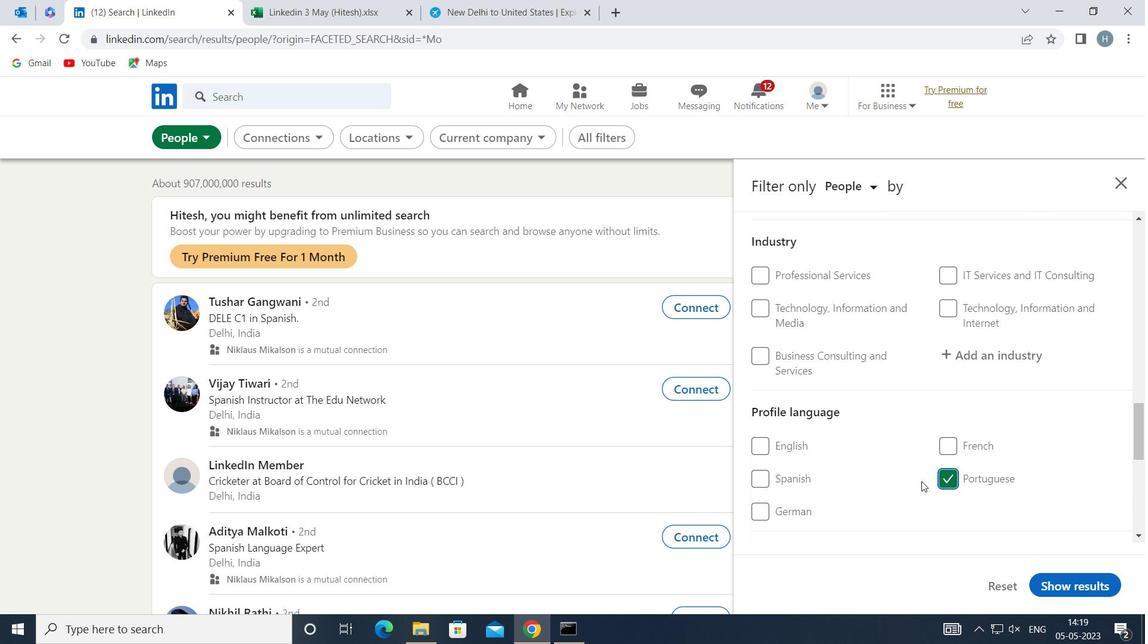 
Action: Mouse moved to (919, 477)
Screenshot: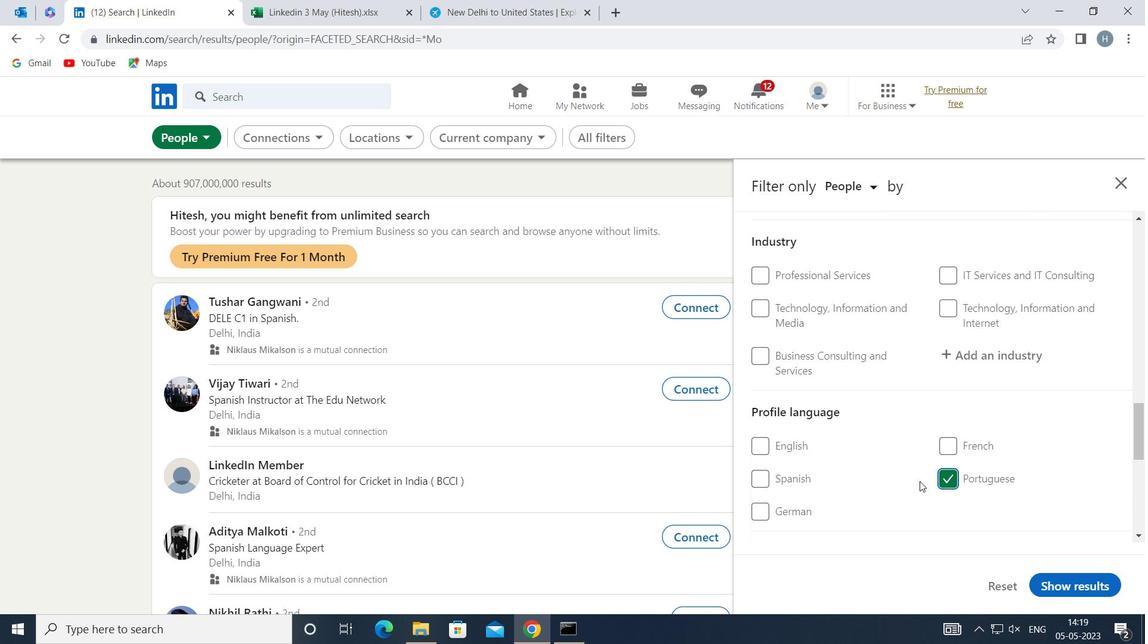 
Action: Mouse scrolled (919, 477) with delta (0, 0)
Screenshot: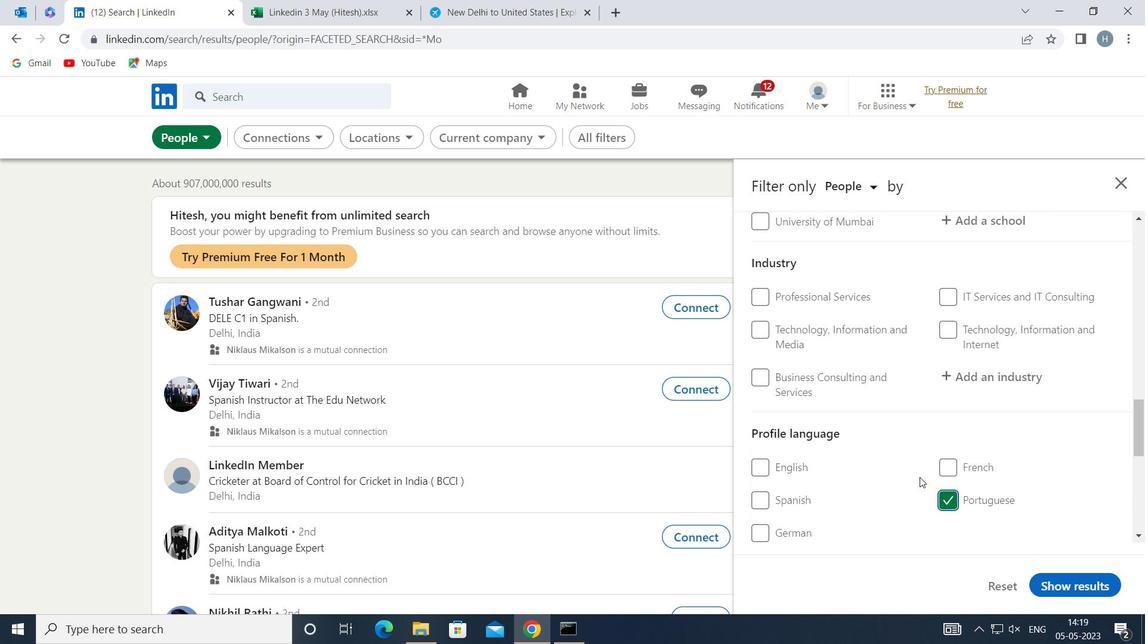 
Action: Mouse scrolled (919, 477) with delta (0, 0)
Screenshot: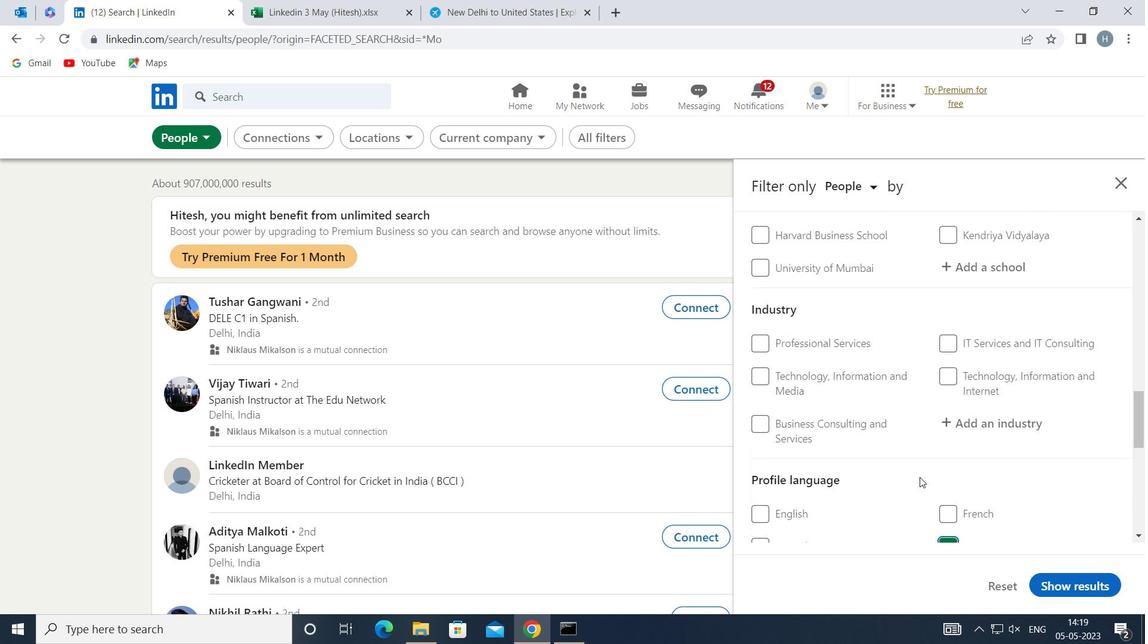 
Action: Mouse scrolled (919, 477) with delta (0, 0)
Screenshot: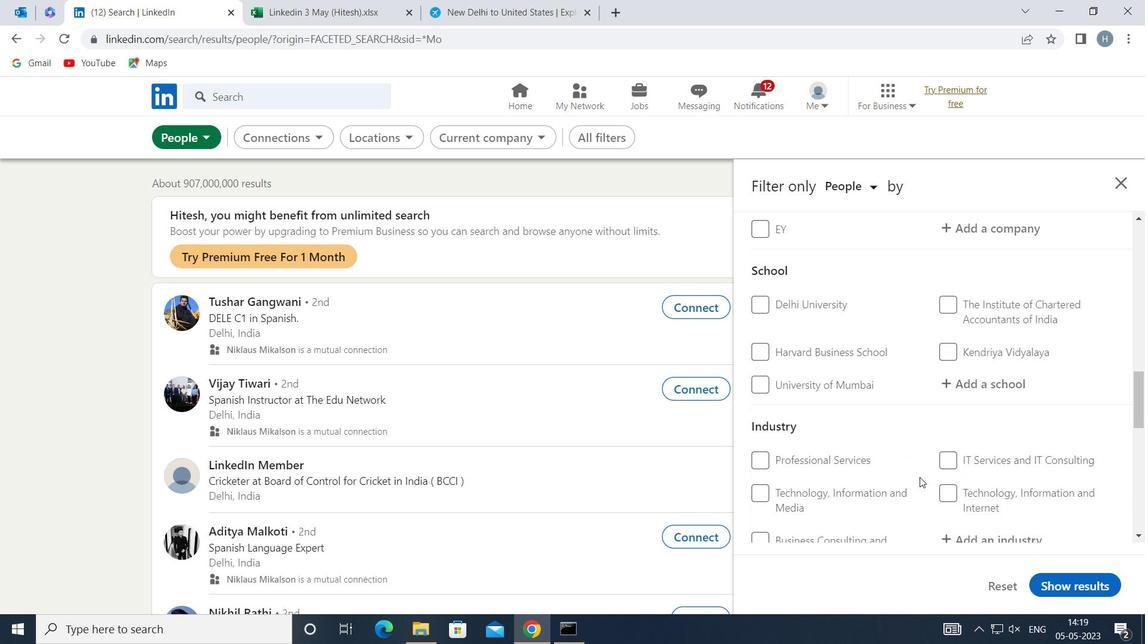 
Action: Mouse scrolled (919, 477) with delta (0, 0)
Screenshot: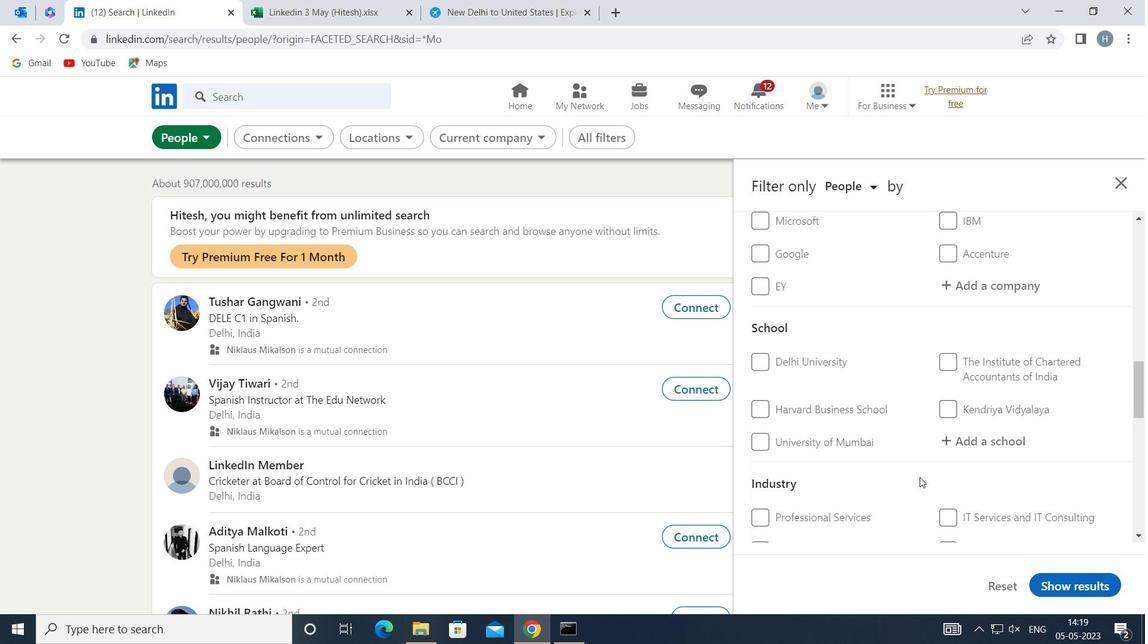 
Action: Mouse scrolled (919, 477) with delta (0, 0)
Screenshot: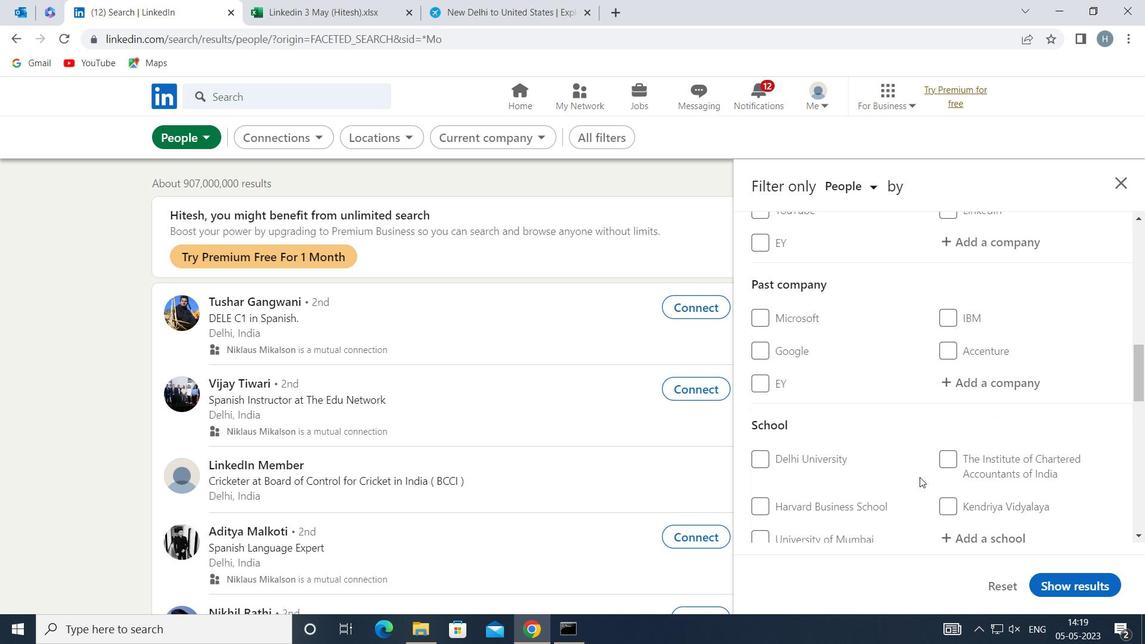 
Action: Mouse scrolled (919, 477) with delta (0, 0)
Screenshot: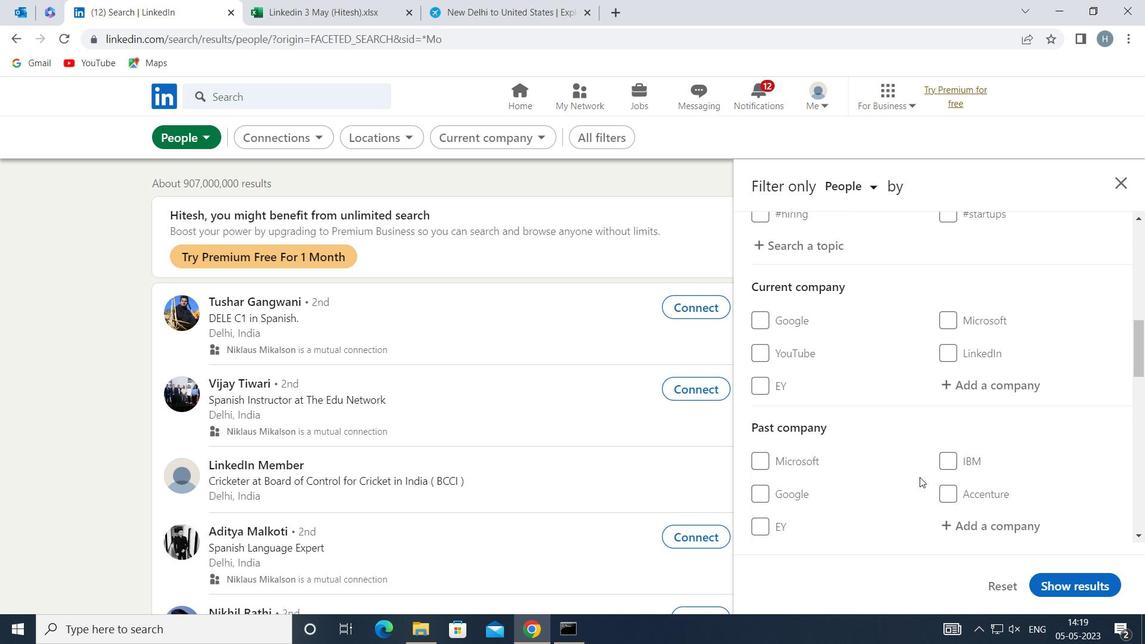 
Action: Mouse moved to (997, 493)
Screenshot: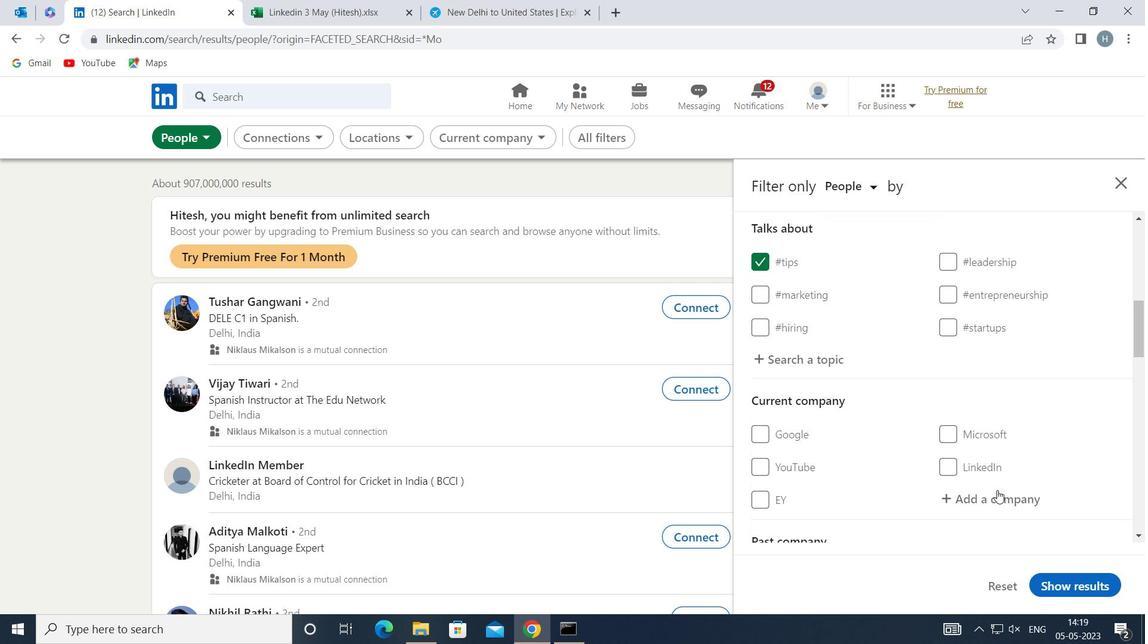 
Action: Mouse pressed left at (997, 493)
Screenshot: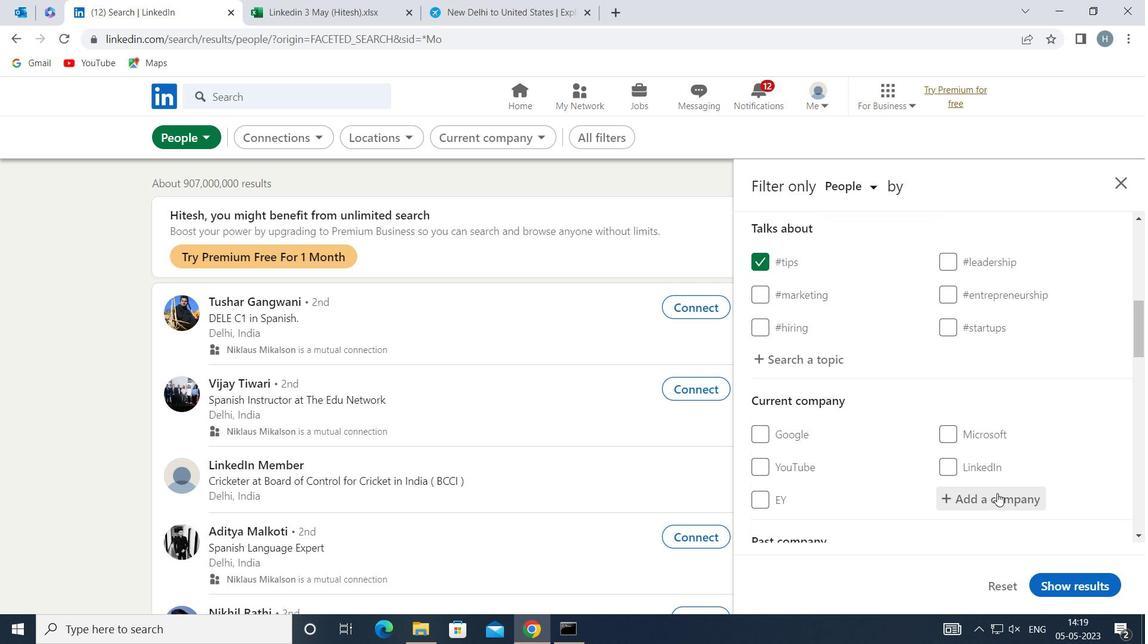 
Action: Mouse moved to (996, 493)
Screenshot: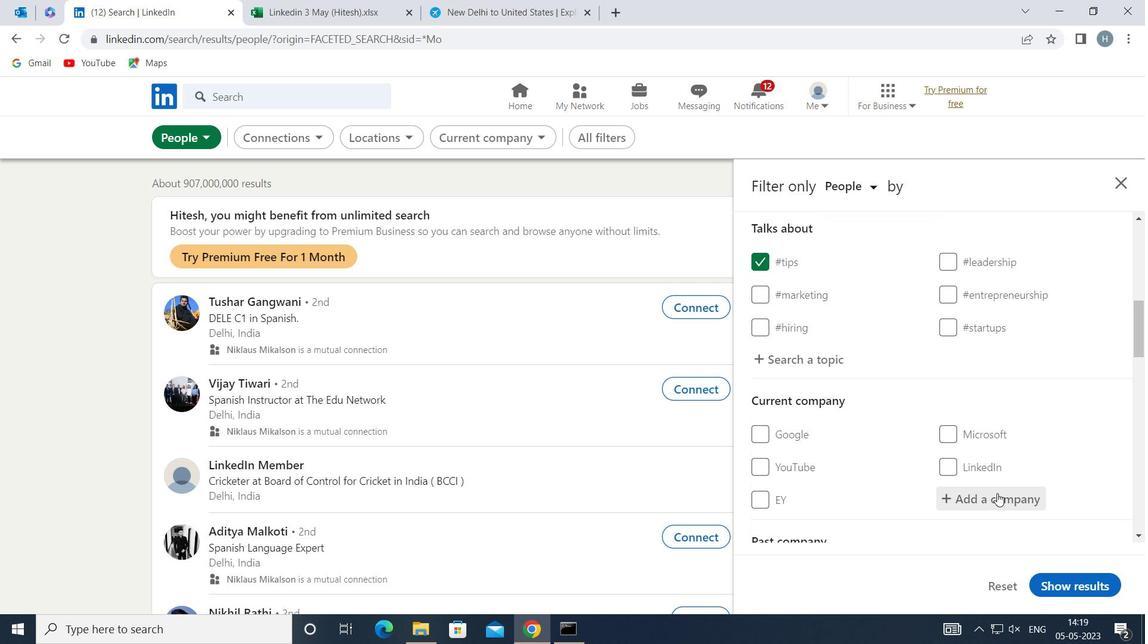 
Action: Key pressed <Key.shift>JOHNSON<Key.space><Key.shift><Key.shift><Key.shift><Key.shift><Key.shift><Key.shift><Key.shift><Key.shift><Key.shift><Key.shift>&<Key.space><Key.shift>JOHN
Screenshot: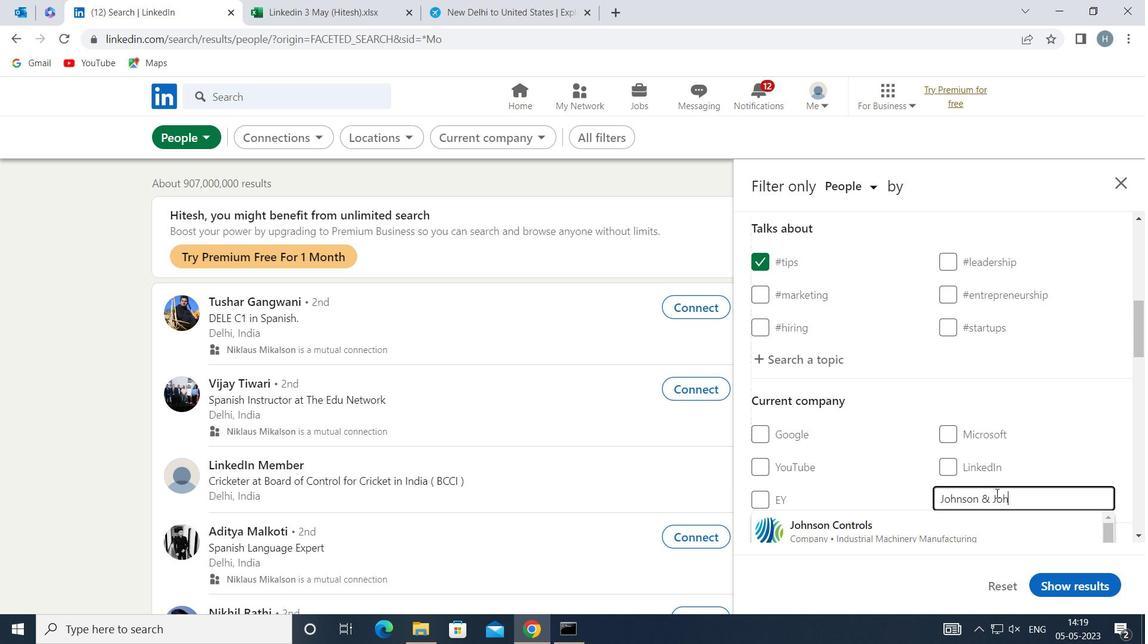 
Action: Mouse moved to (927, 527)
Screenshot: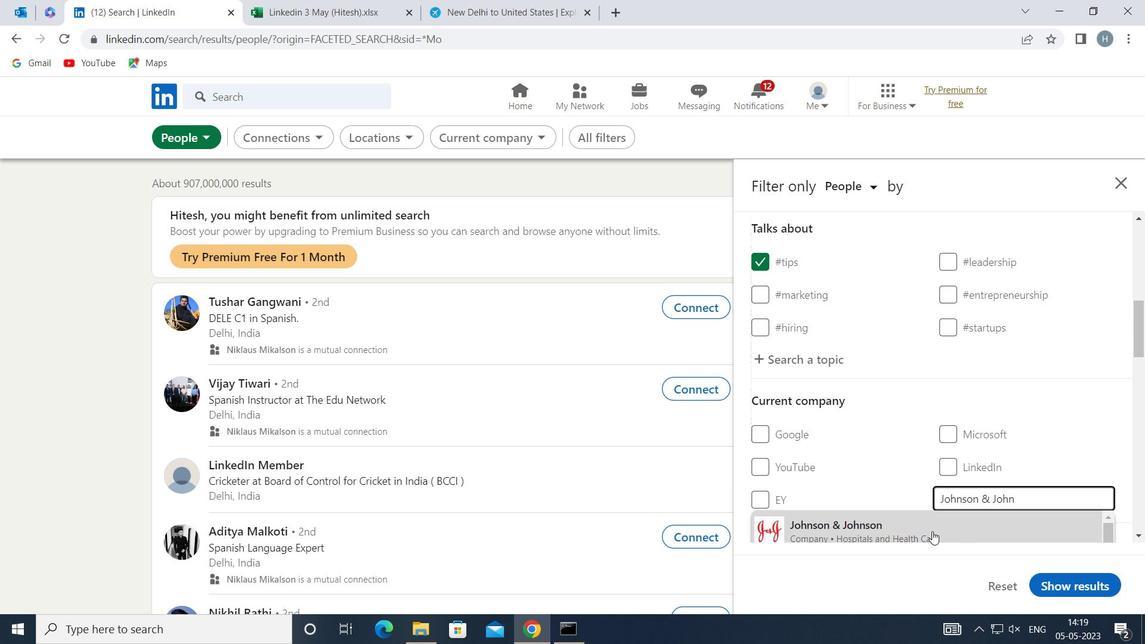 
Action: Mouse pressed left at (927, 527)
Screenshot: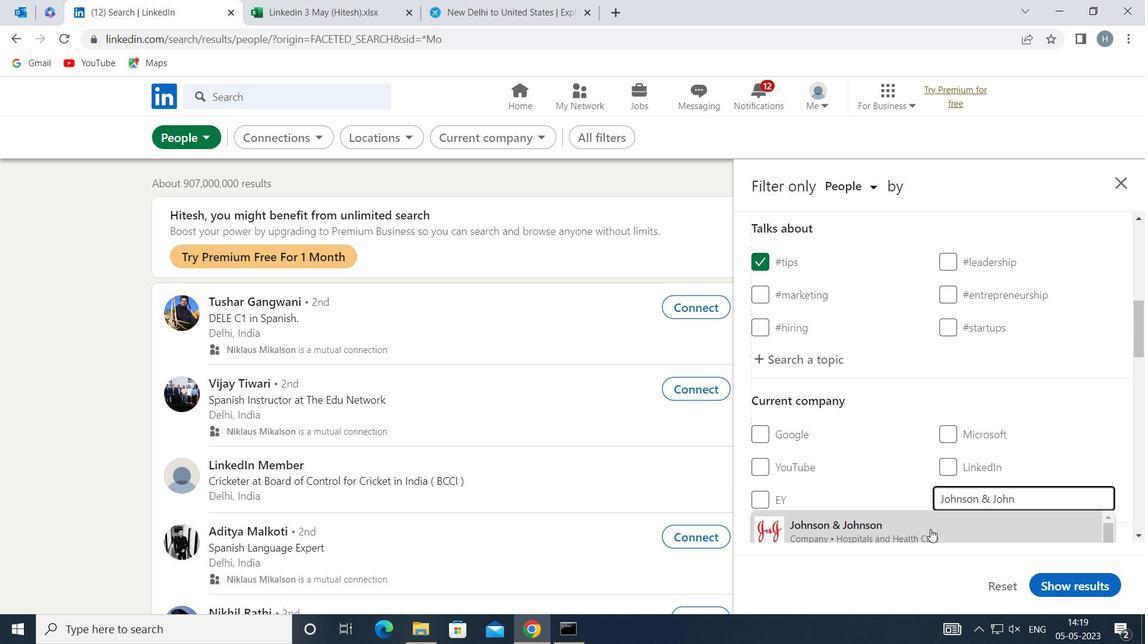 
Action: Mouse moved to (900, 493)
Screenshot: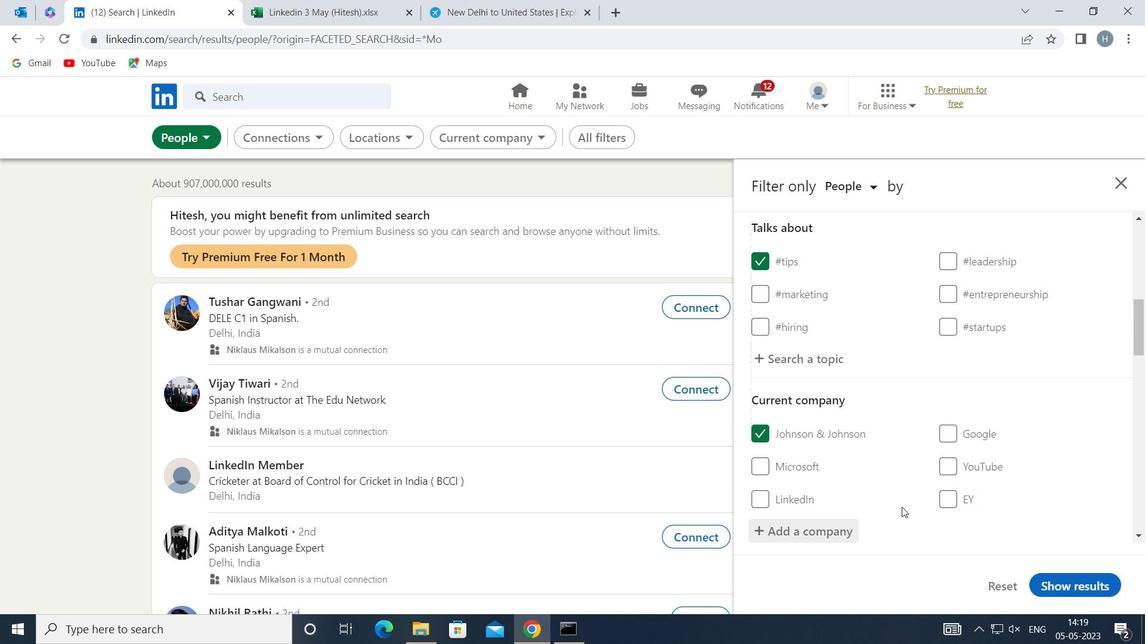 
Action: Mouse scrolled (900, 493) with delta (0, 0)
Screenshot: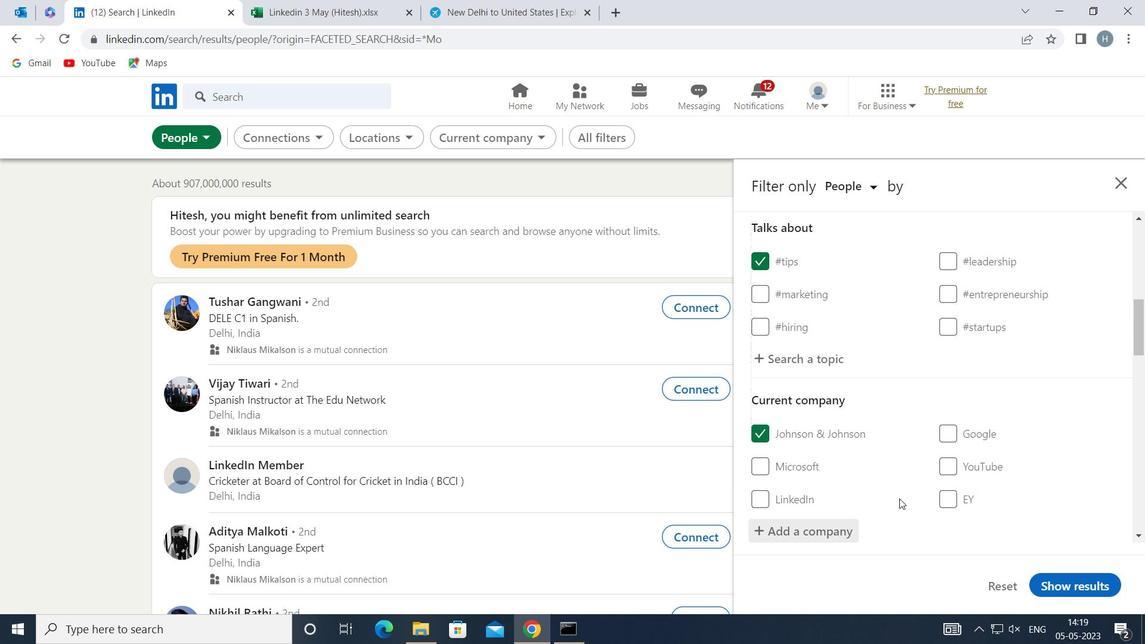 
Action: Mouse scrolled (900, 493) with delta (0, 0)
Screenshot: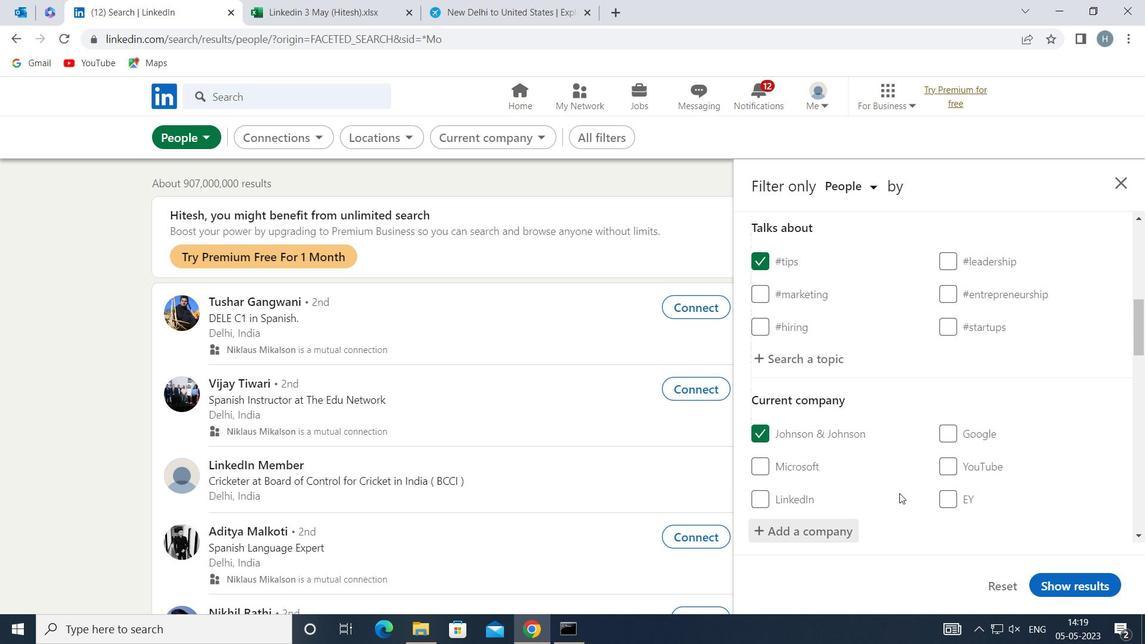 
Action: Mouse moved to (898, 483)
Screenshot: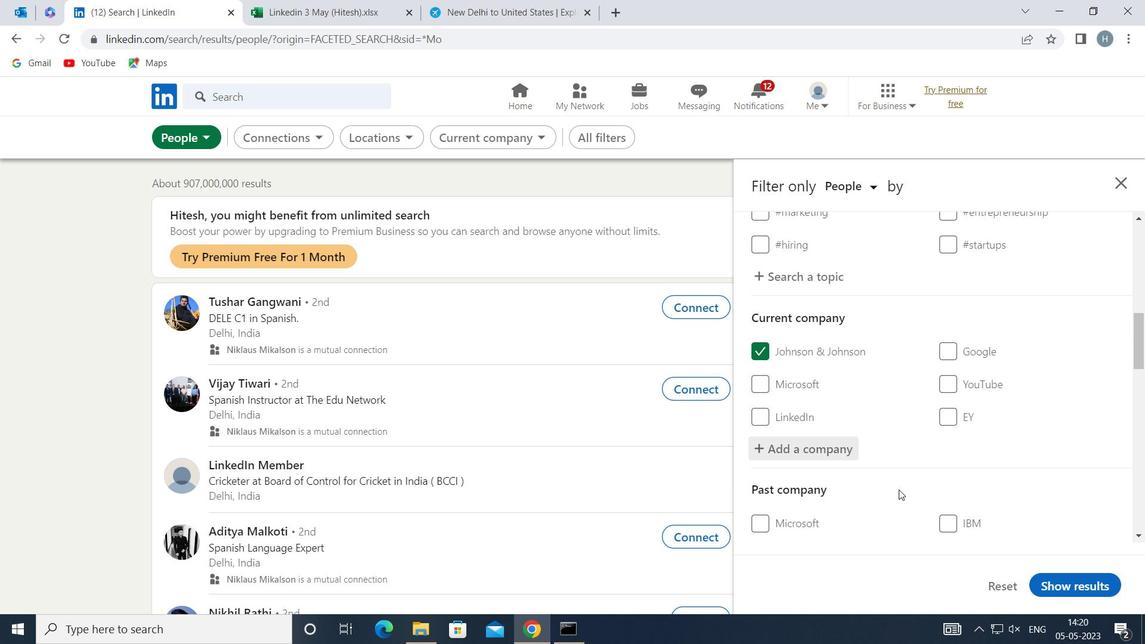 
Action: Mouse scrolled (898, 482) with delta (0, 0)
Screenshot: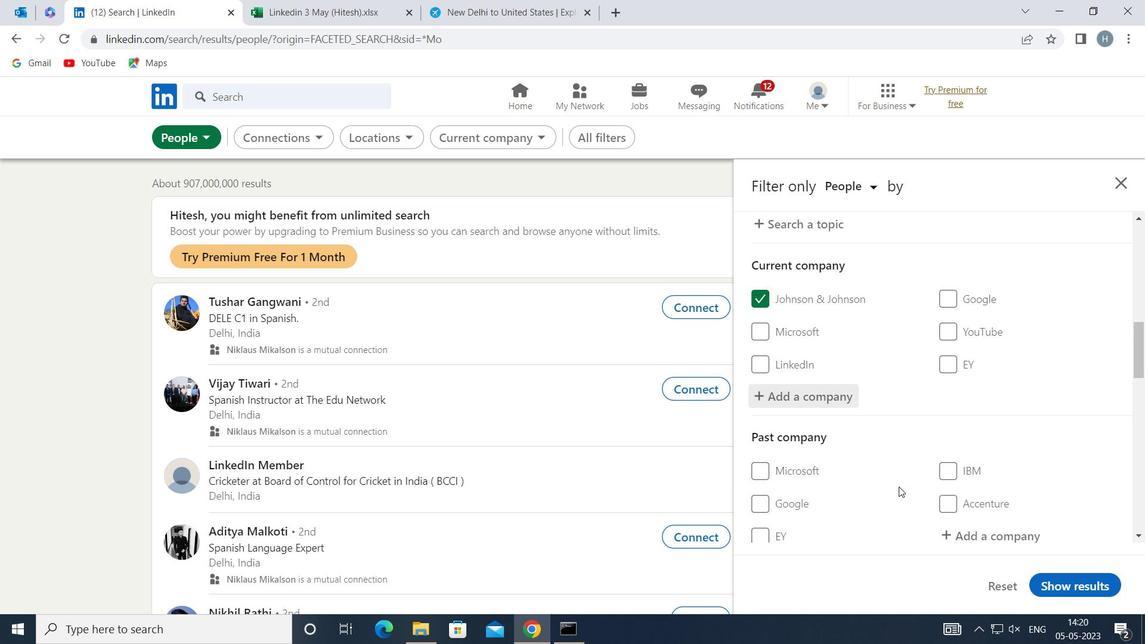 
Action: Mouse moved to (900, 477)
Screenshot: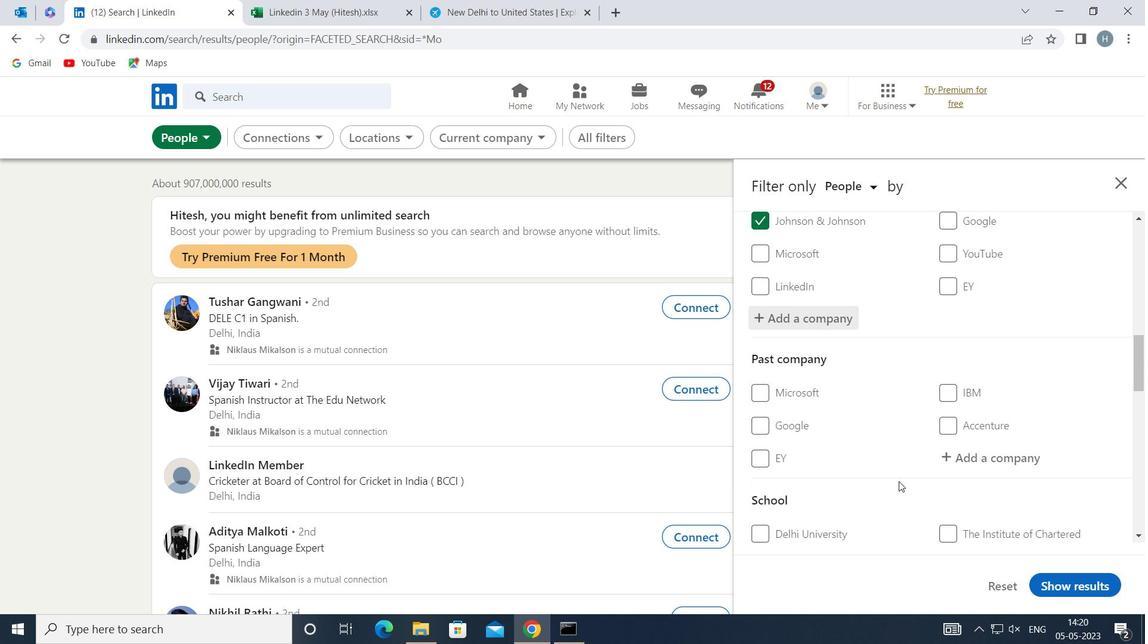
Action: Mouse scrolled (900, 477) with delta (0, 0)
Screenshot: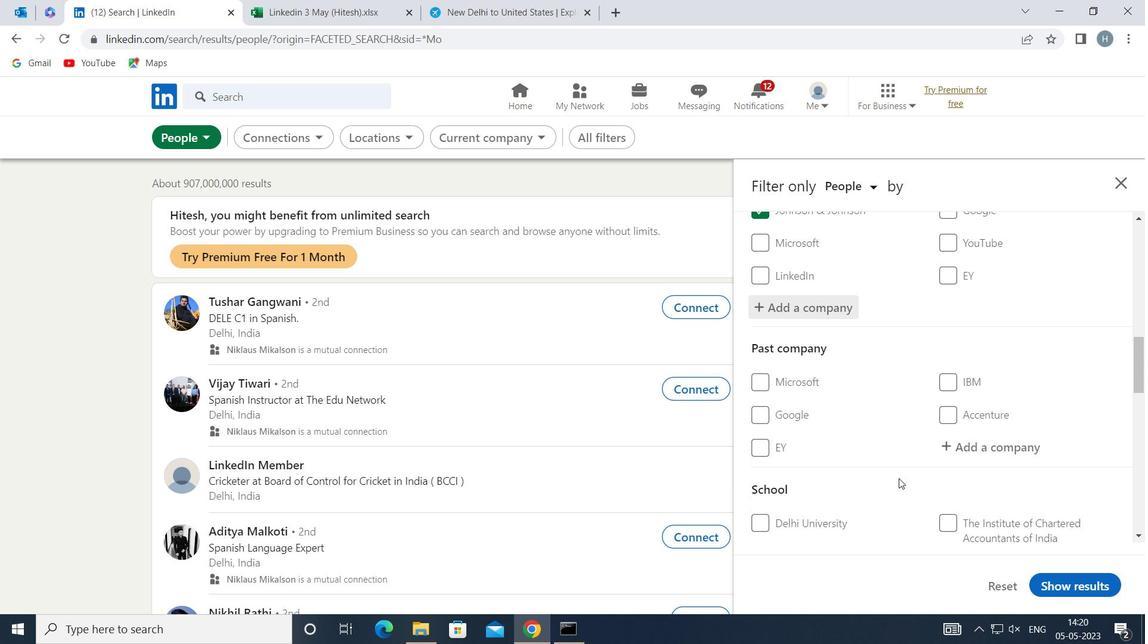 
Action: Mouse scrolled (900, 477) with delta (0, 0)
Screenshot: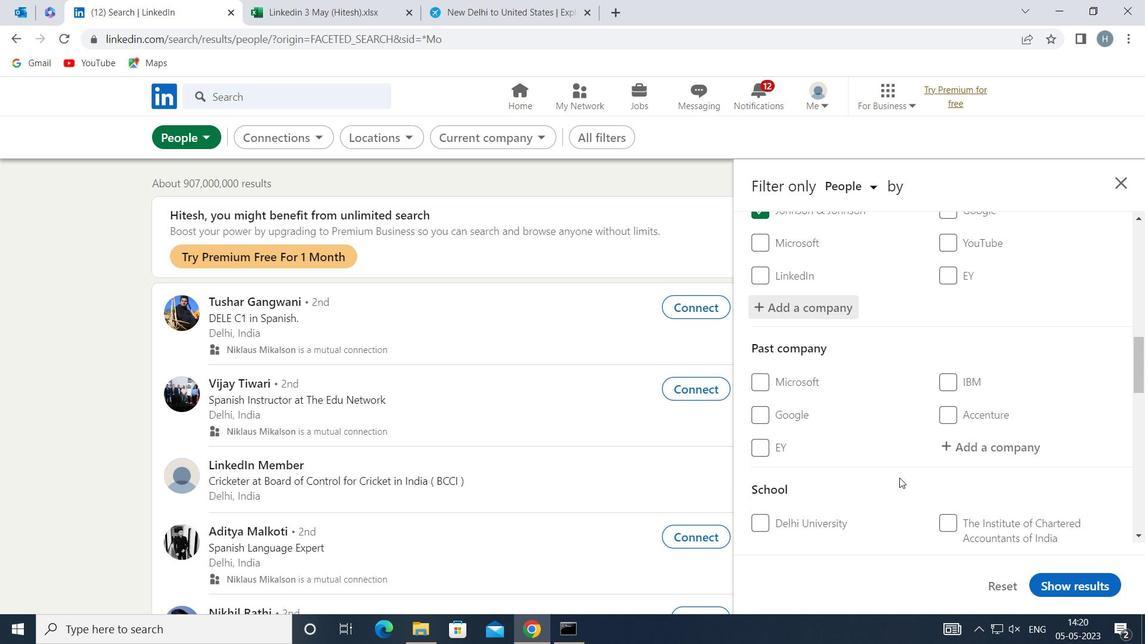 
Action: Mouse moved to (901, 476)
Screenshot: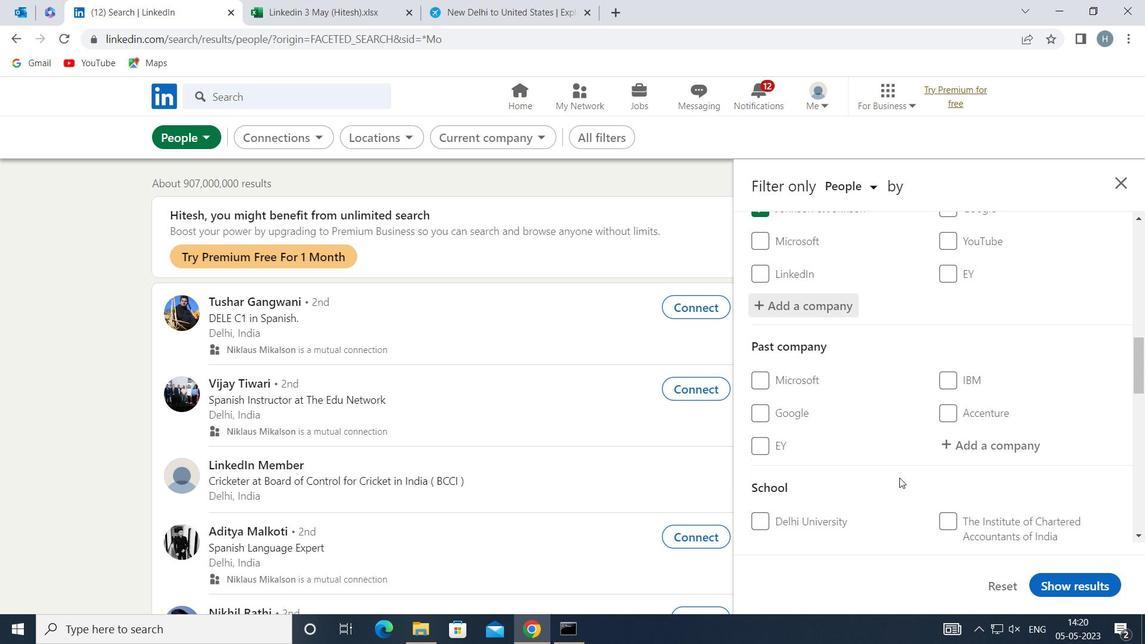 
Action: Mouse scrolled (901, 477) with delta (0, 0)
Screenshot: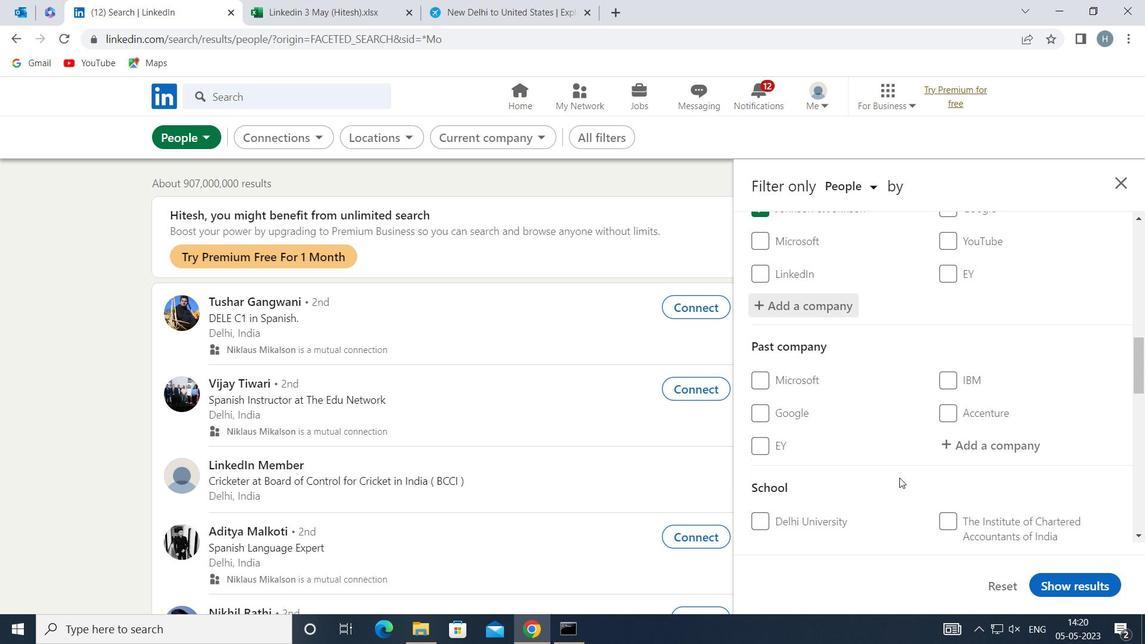 
Action: Mouse moved to (905, 475)
Screenshot: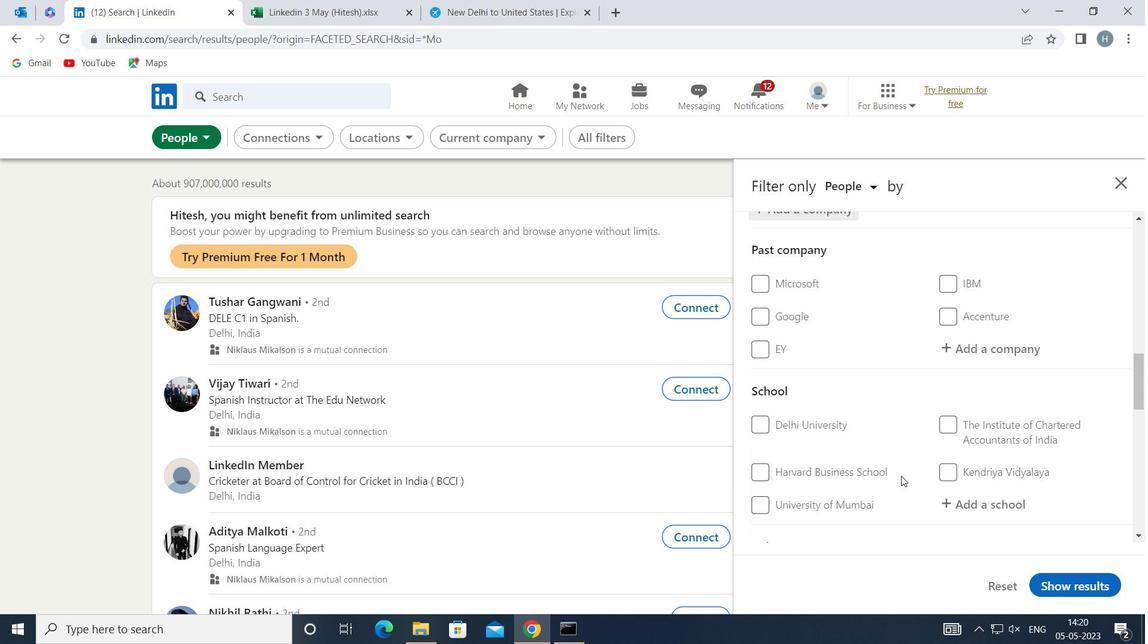 
Action: Mouse scrolled (905, 474) with delta (0, 0)
Screenshot: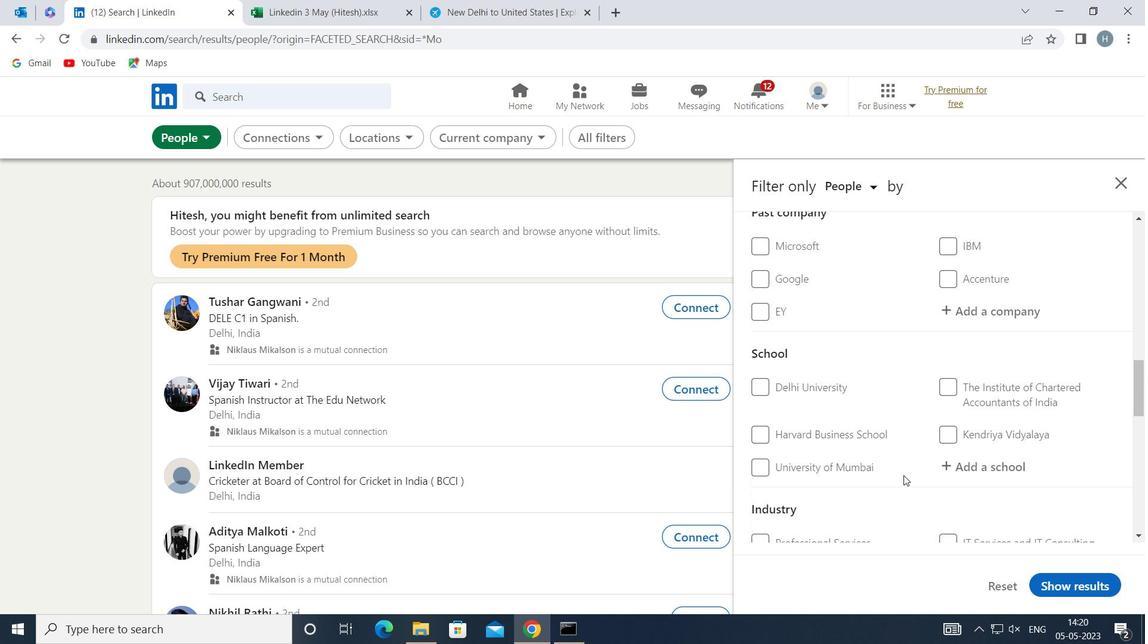 
Action: Mouse moved to (974, 459)
Screenshot: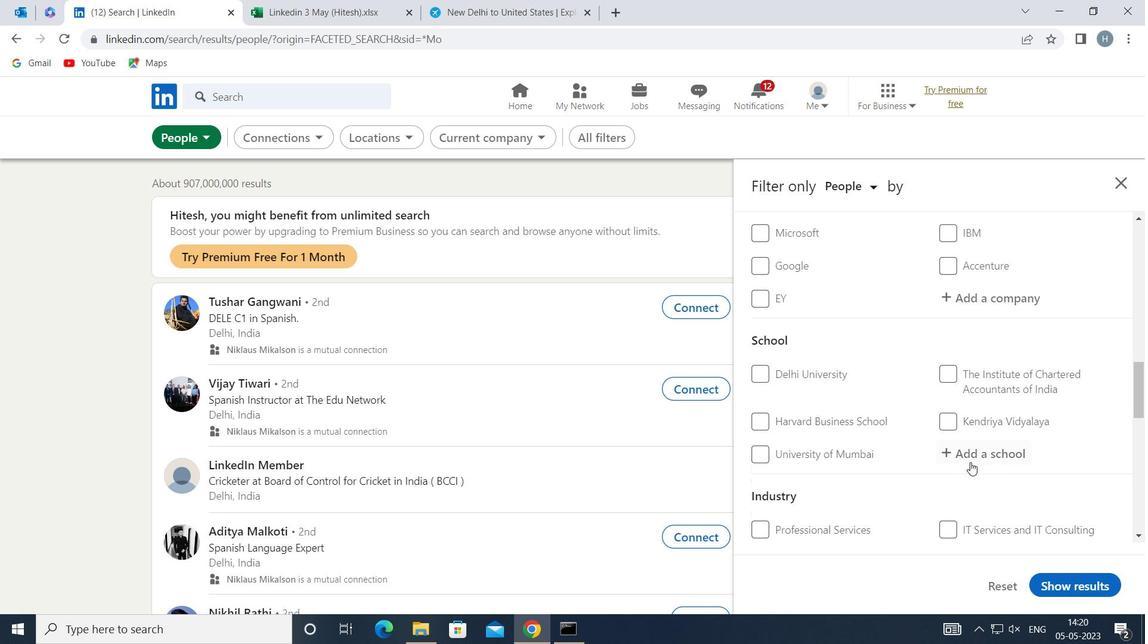 
Action: Mouse pressed left at (974, 459)
Screenshot: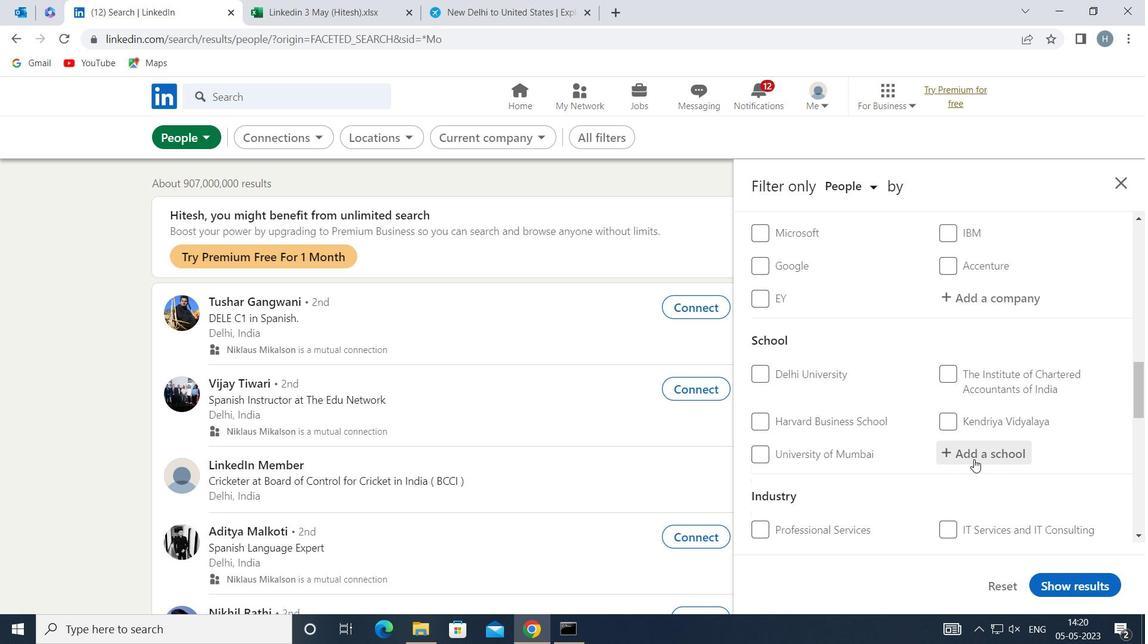 
Action: Key pressed <Key.shift>VISHWAKARMA<Key.space><Key.shift>GO
Screenshot: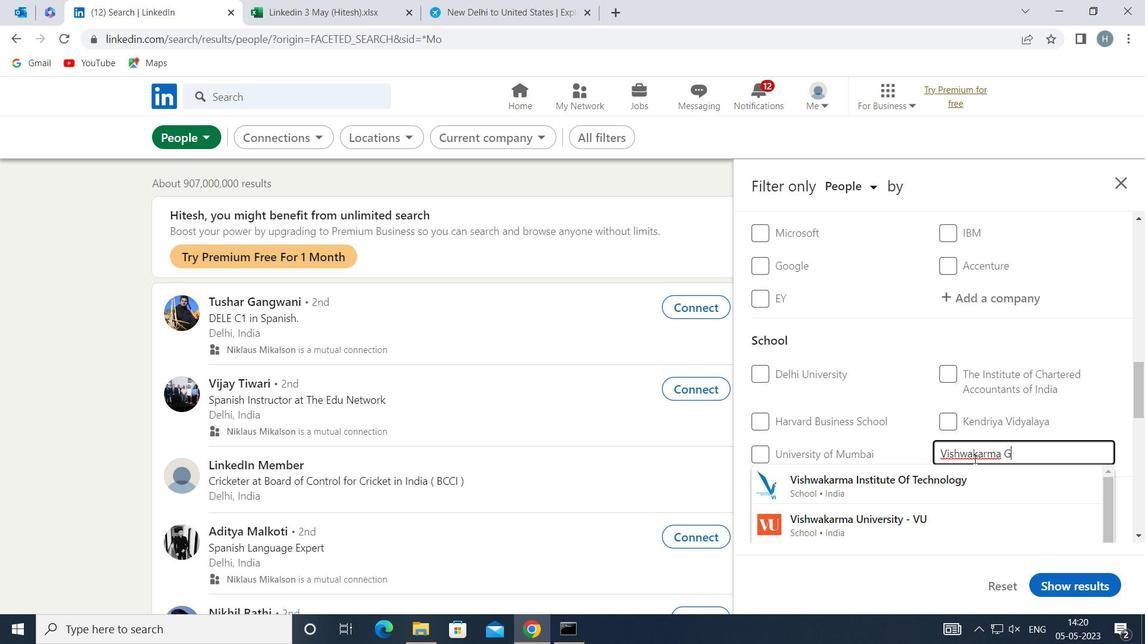 
Action: Mouse moved to (949, 480)
Screenshot: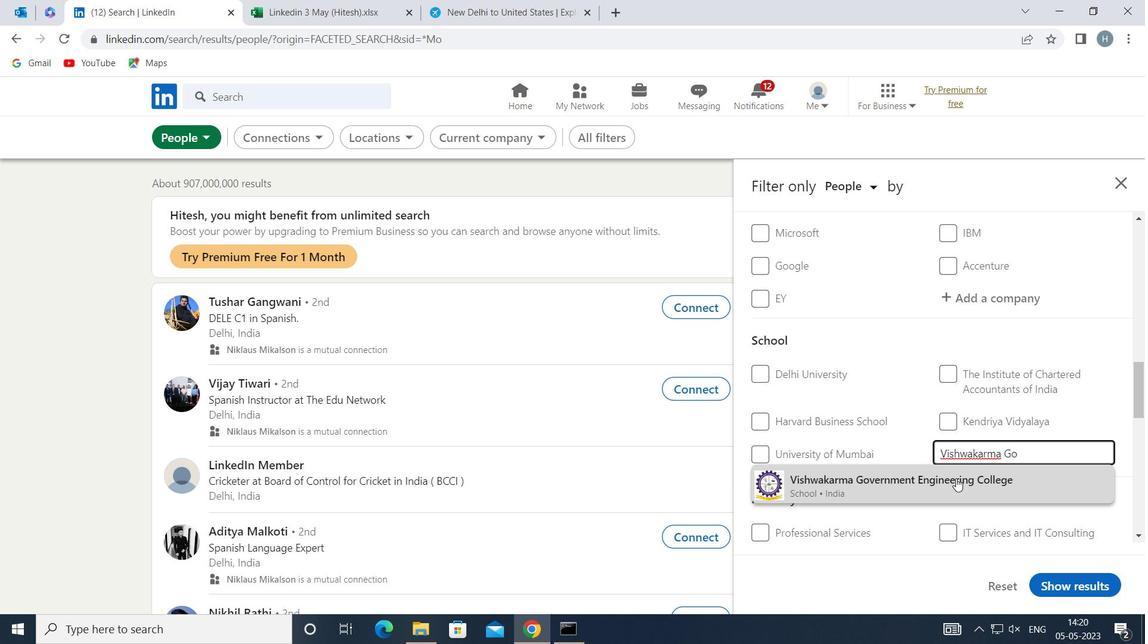 
Action: Mouse pressed left at (949, 480)
Screenshot: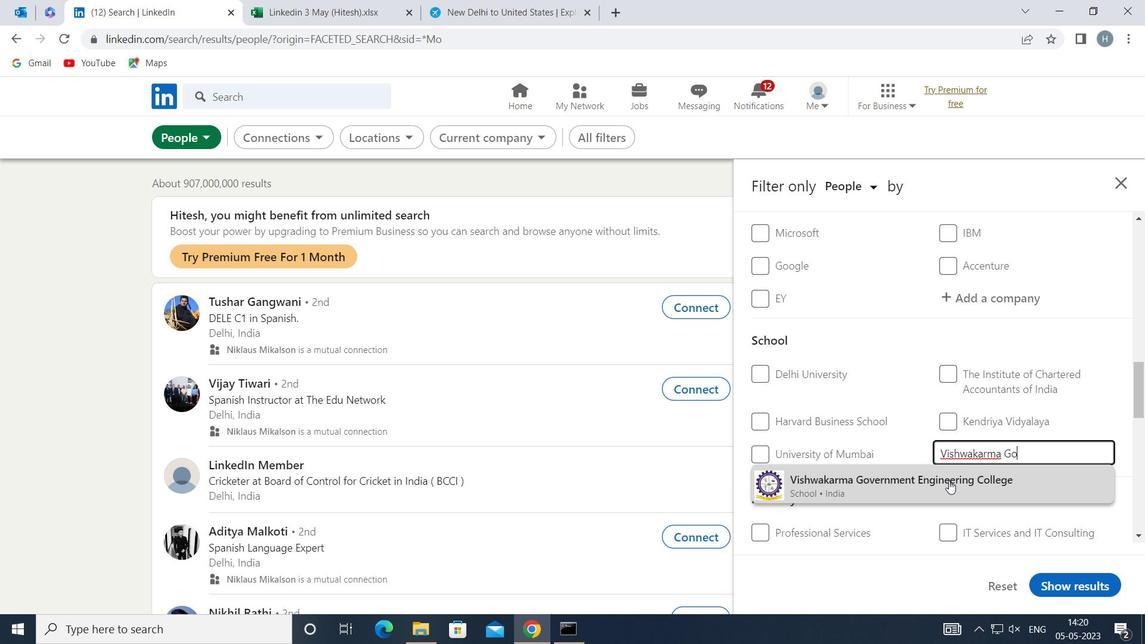 
Action: Mouse moved to (928, 468)
Screenshot: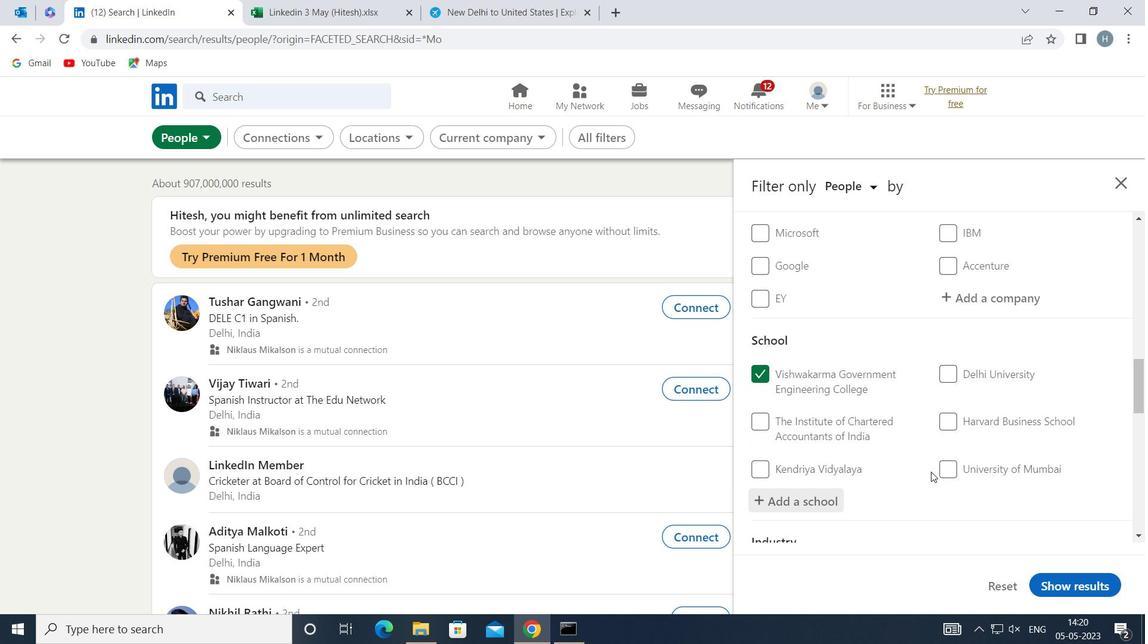
Action: Mouse scrolled (928, 467) with delta (0, 0)
Screenshot: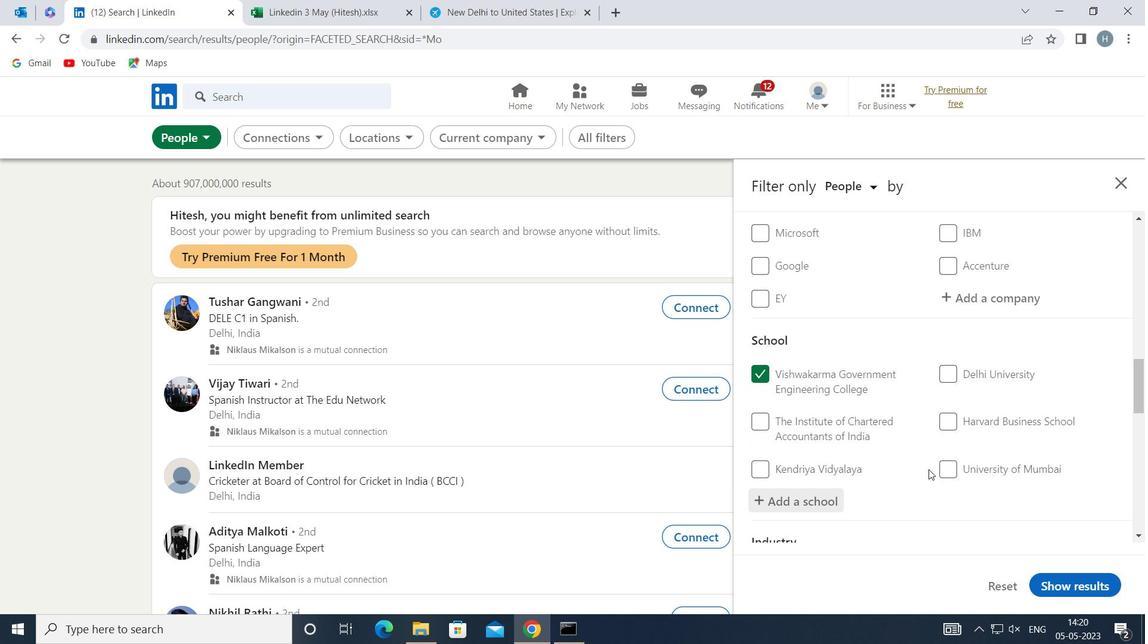 
Action: Mouse scrolled (928, 467) with delta (0, 0)
Screenshot: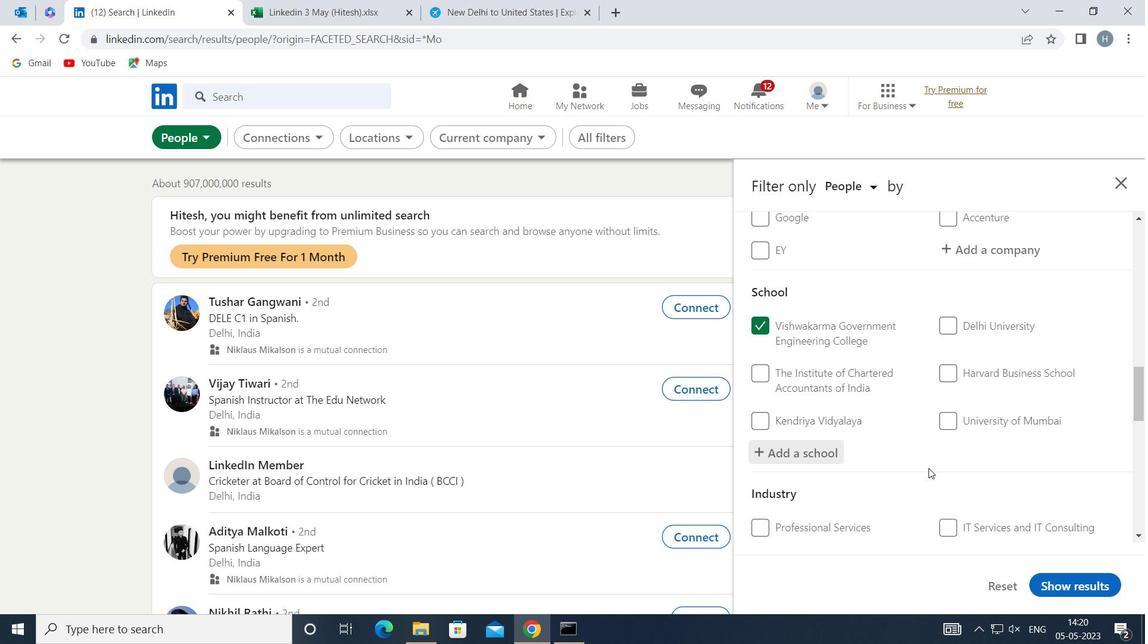 
Action: Mouse scrolled (928, 467) with delta (0, 0)
Screenshot: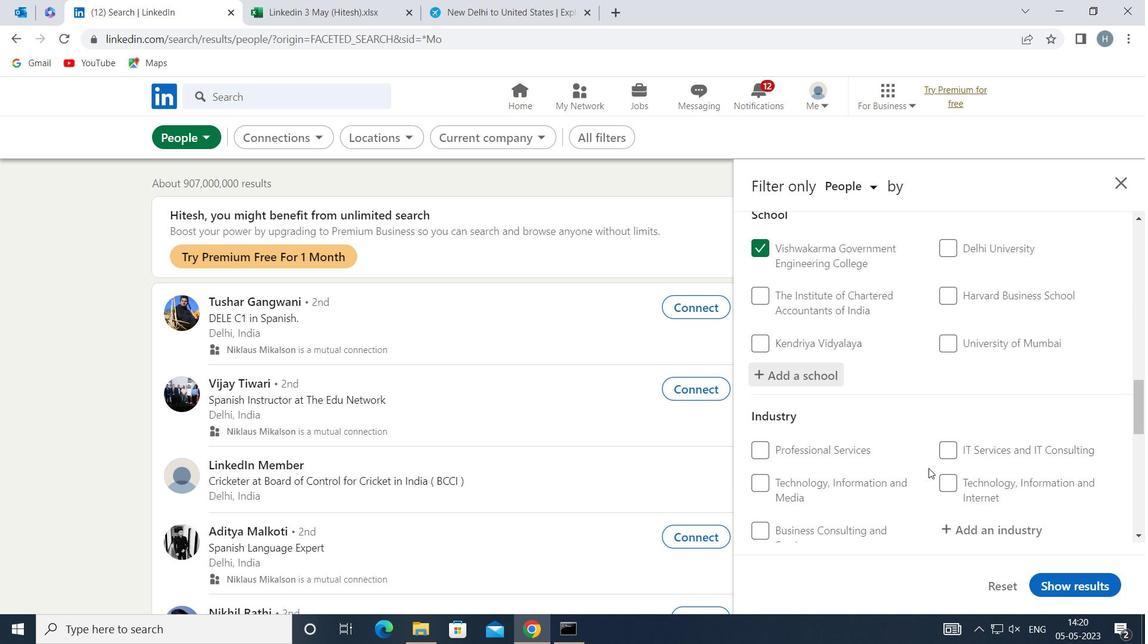 
Action: Mouse moved to (1002, 438)
Screenshot: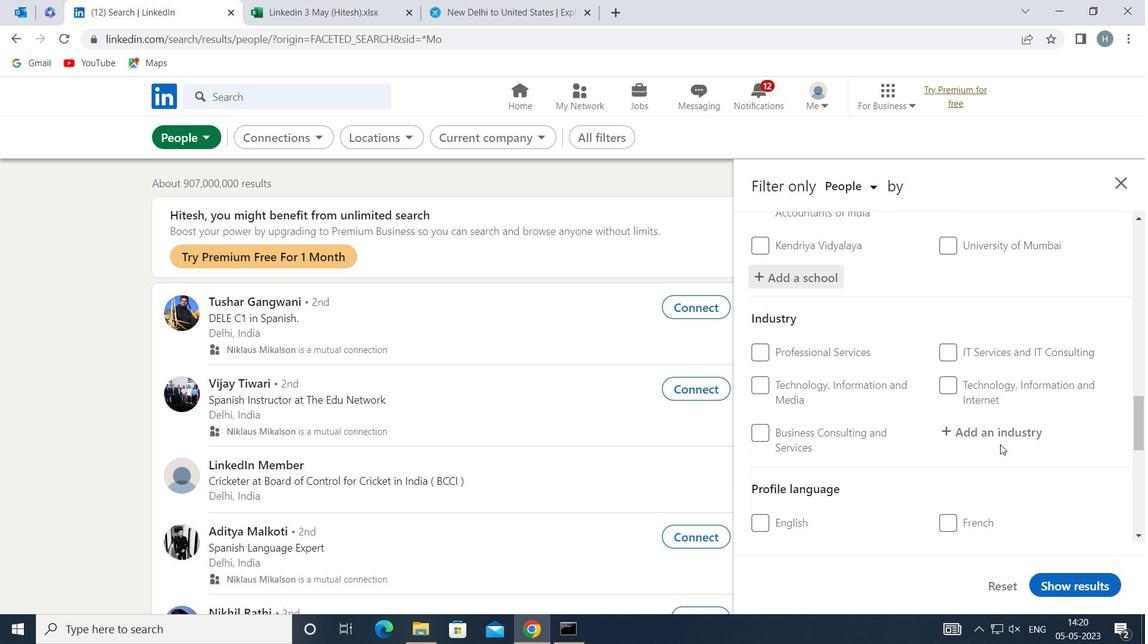 
Action: Mouse pressed left at (1002, 438)
Screenshot: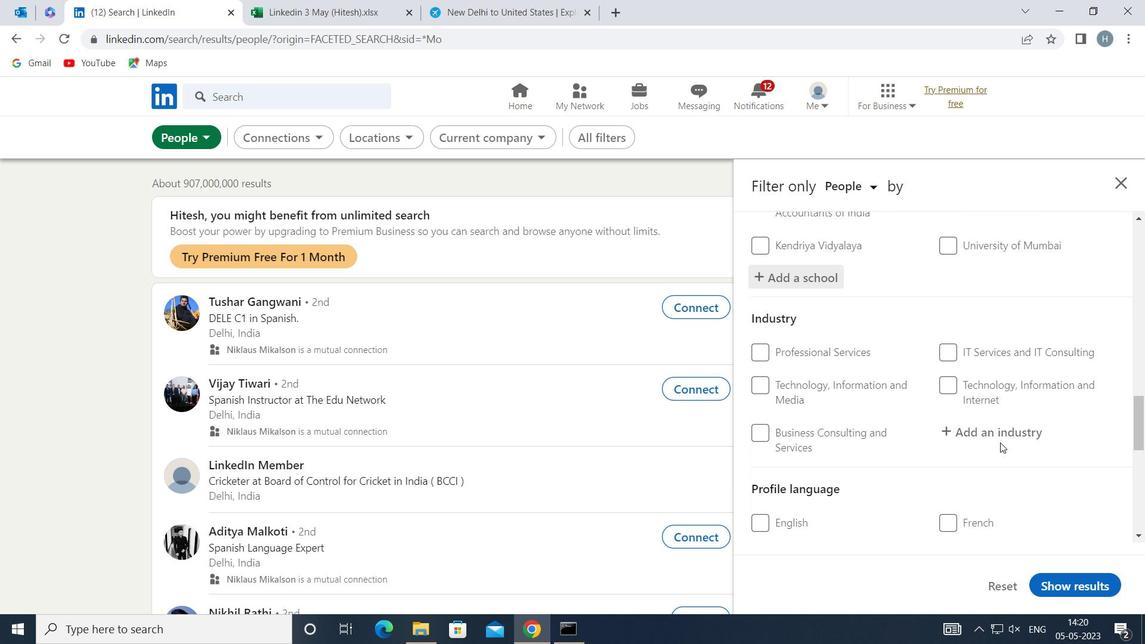 
Action: Key pressed <Key.shift>ENVIRONMENTAL<Key.space><Key.shift>SERV
Screenshot: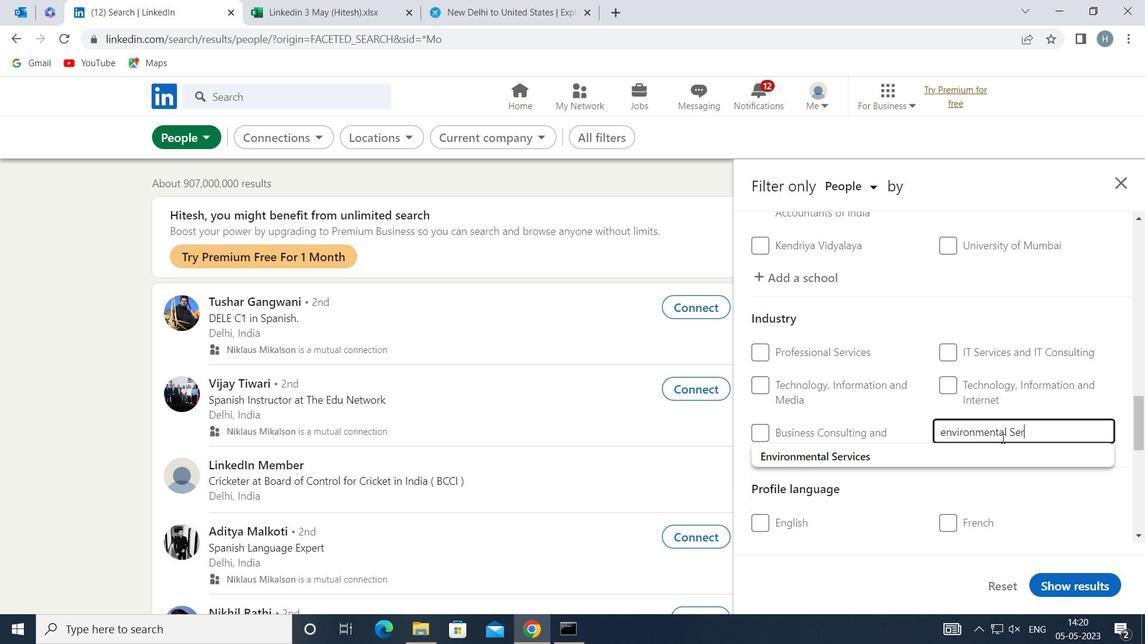 
Action: Mouse moved to (960, 452)
Screenshot: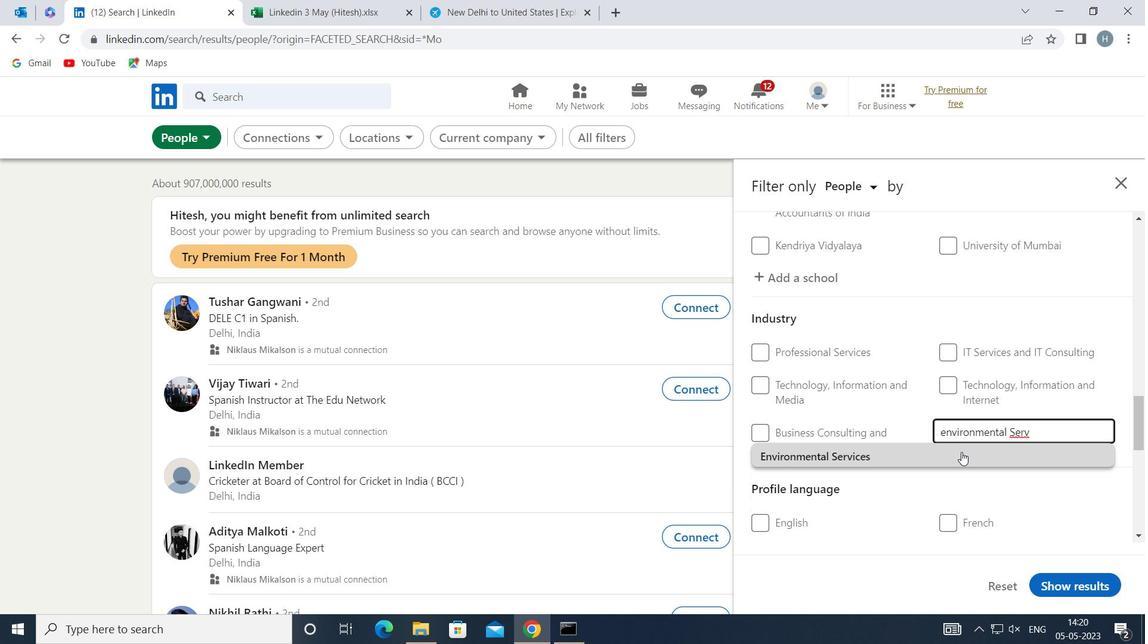 
Action: Mouse pressed left at (960, 452)
Screenshot: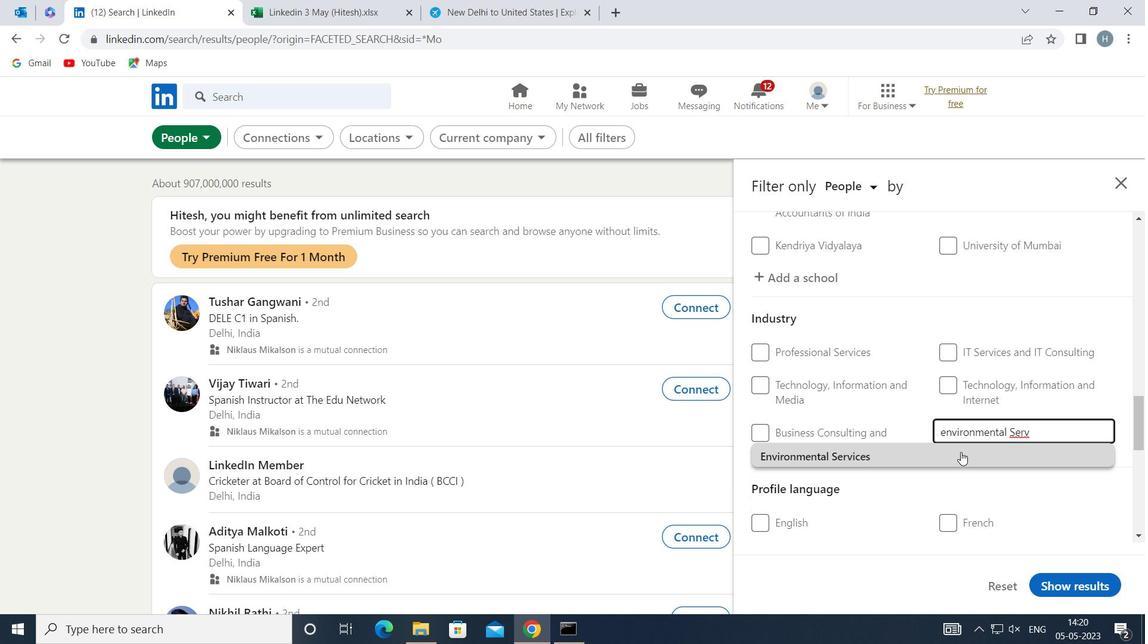 
Action: Mouse moved to (928, 443)
Screenshot: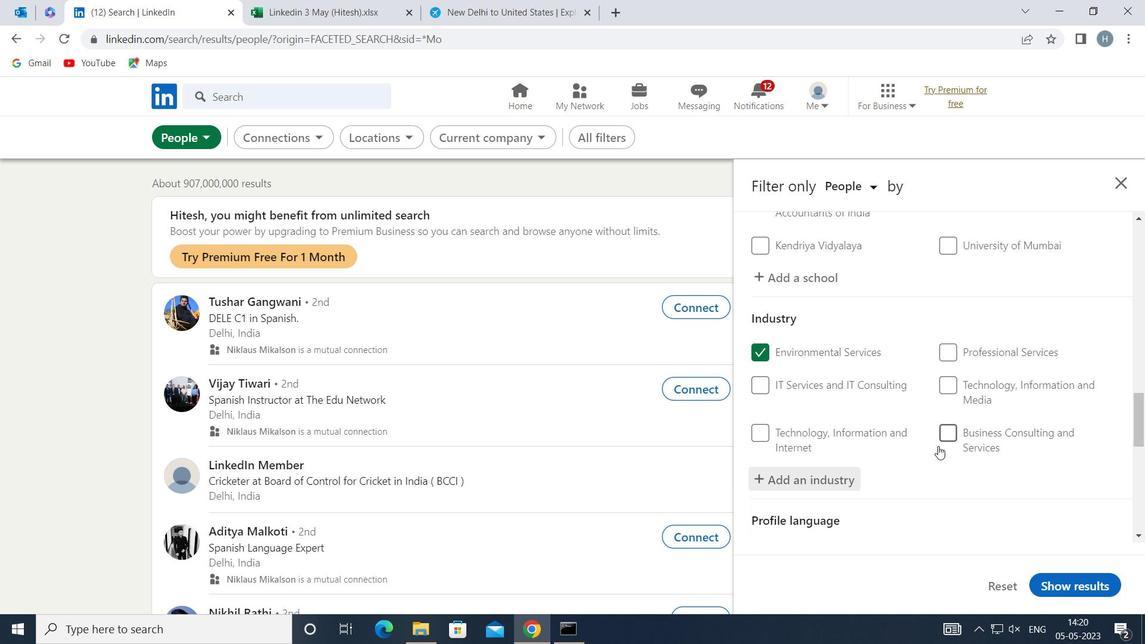
Action: Mouse scrolled (928, 443) with delta (0, 0)
Screenshot: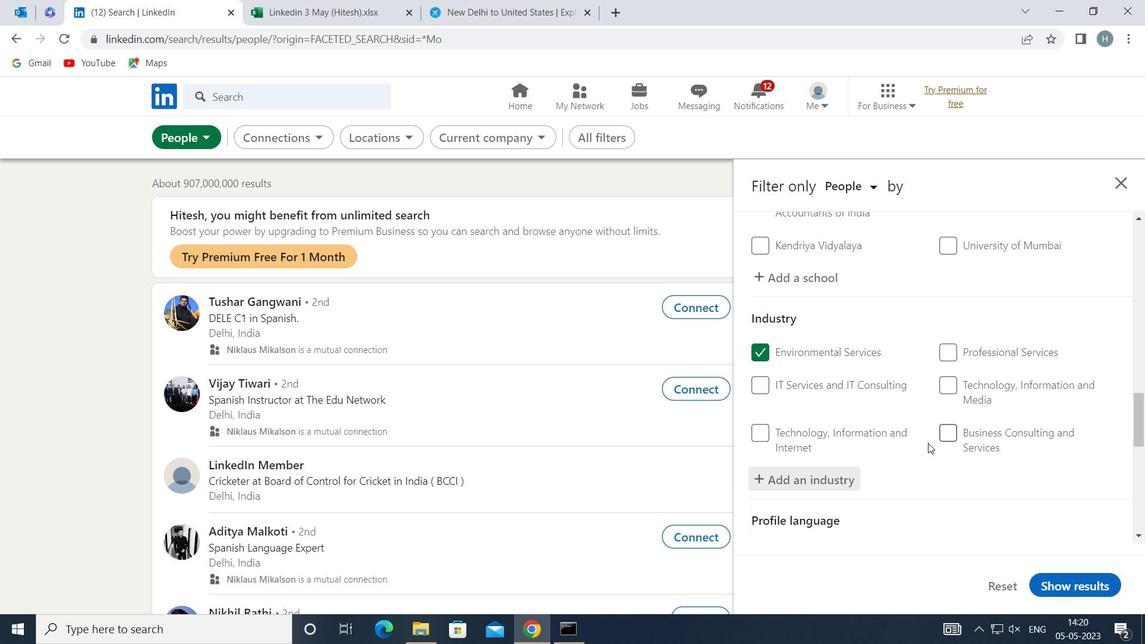 
Action: Mouse moved to (925, 443)
Screenshot: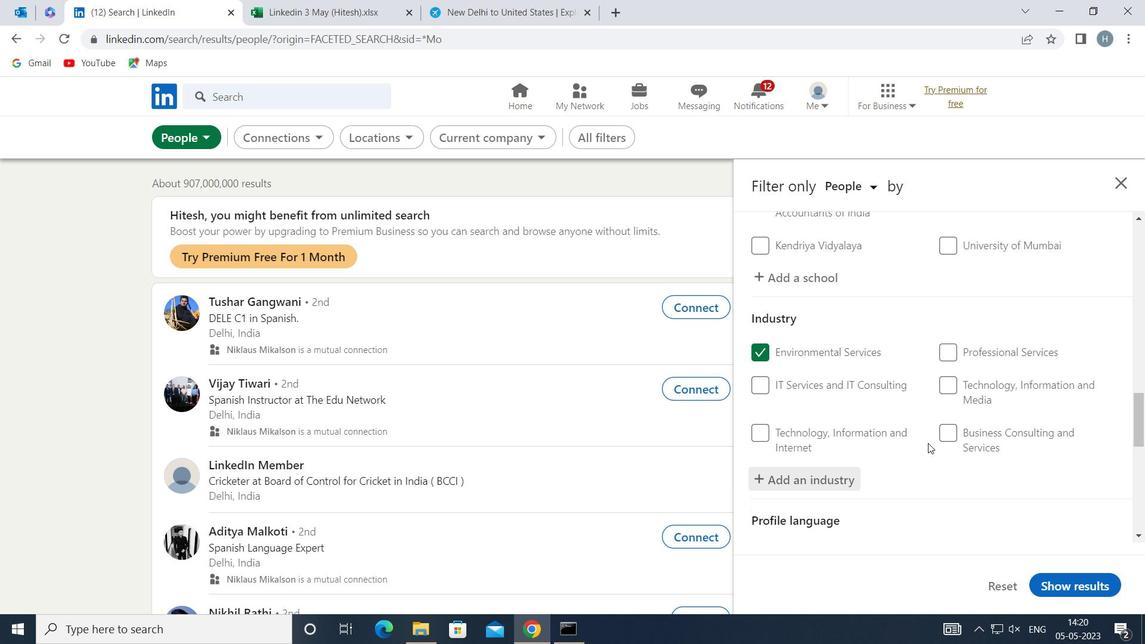 
Action: Mouse scrolled (925, 443) with delta (0, 0)
Screenshot: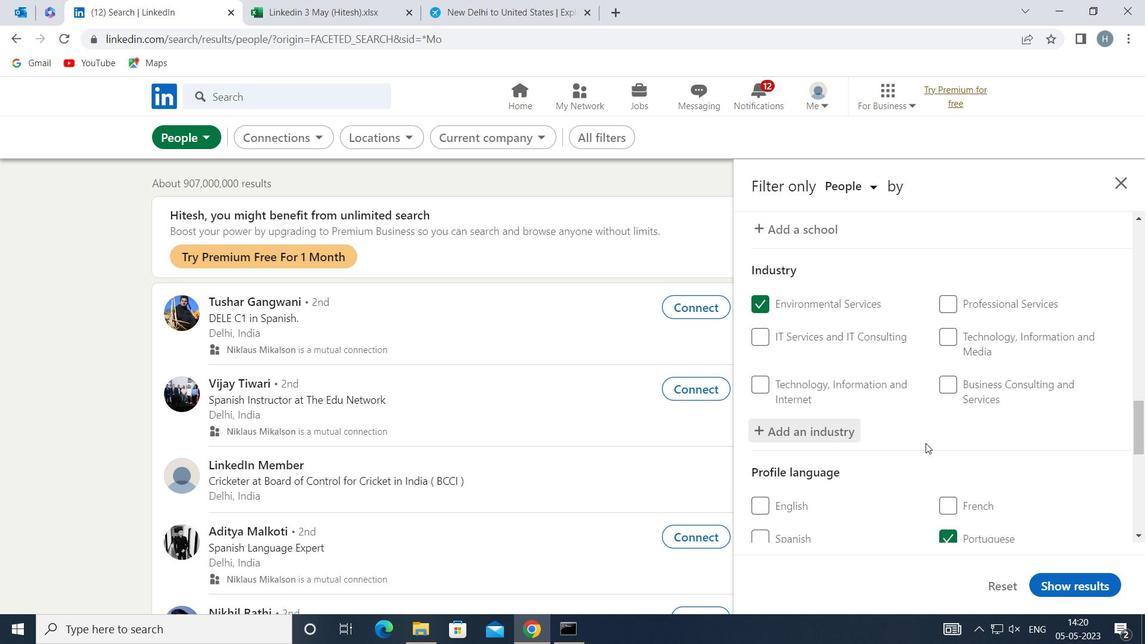 
Action: Mouse moved to (925, 443)
Screenshot: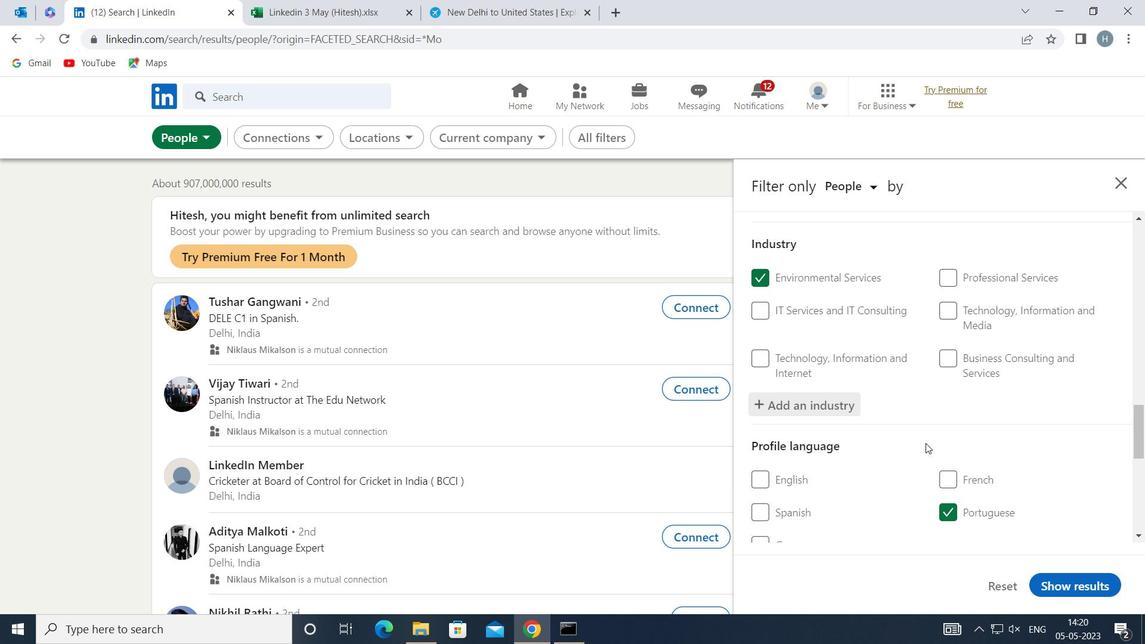 
Action: Mouse scrolled (925, 443) with delta (0, 0)
Screenshot: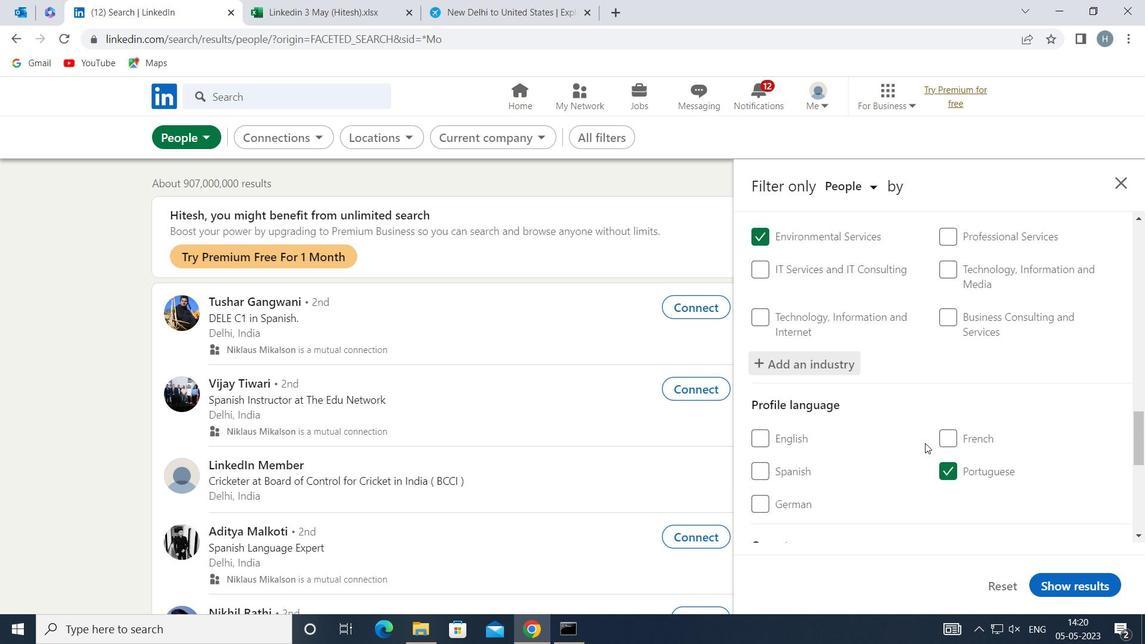 
Action: Mouse scrolled (925, 443) with delta (0, 0)
Screenshot: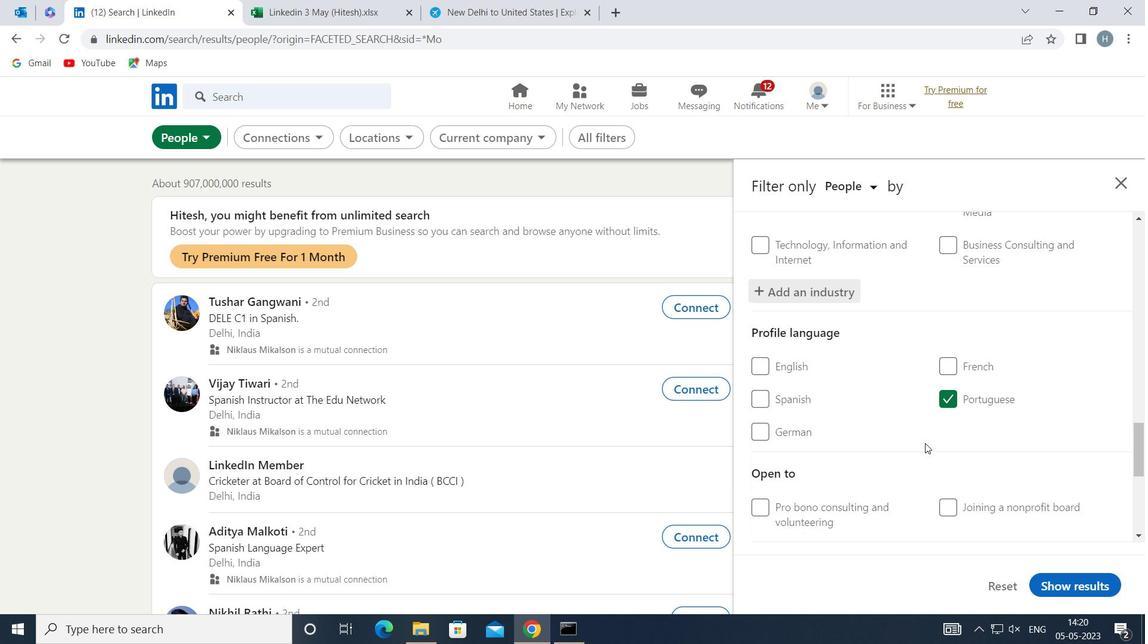 
Action: Mouse scrolled (925, 443) with delta (0, 0)
Screenshot: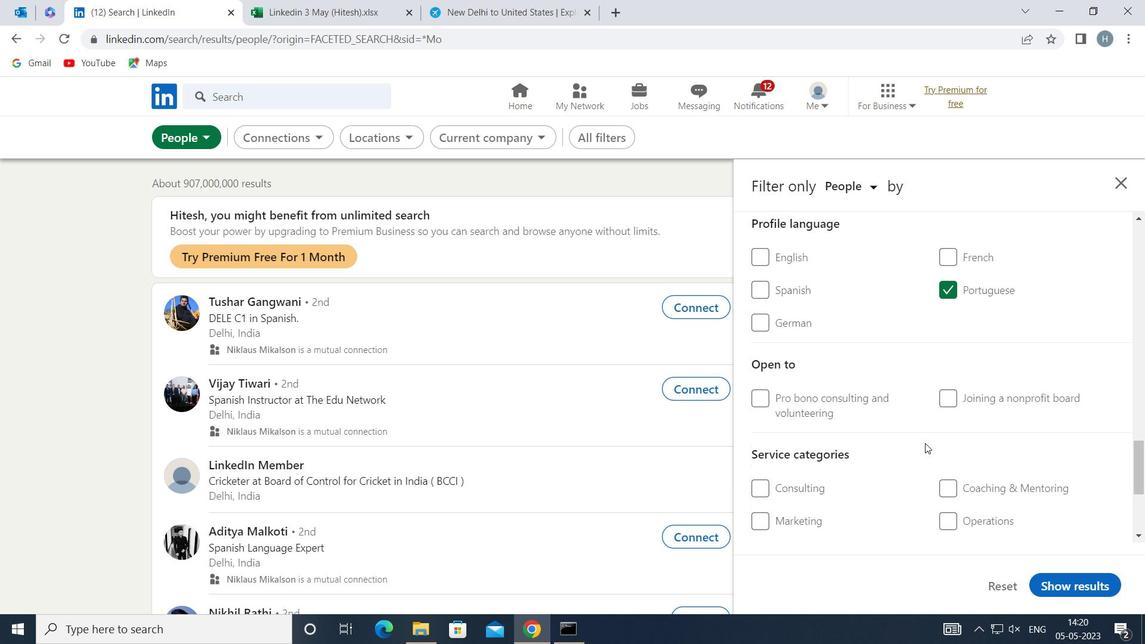 
Action: Mouse moved to (974, 474)
Screenshot: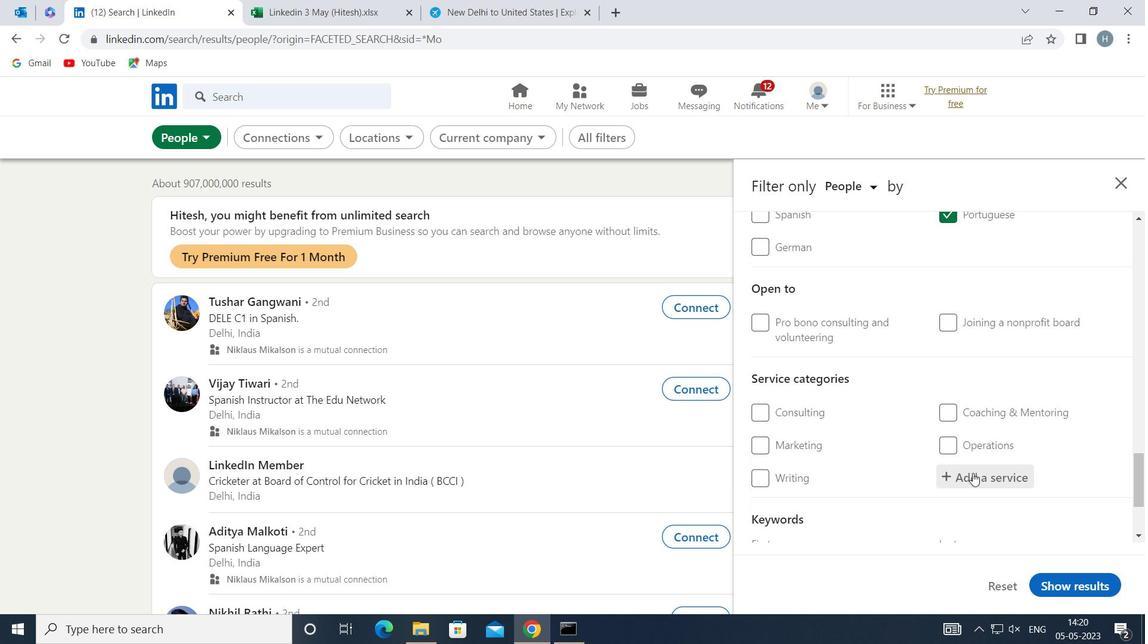 
Action: Mouse pressed left at (974, 474)
Screenshot: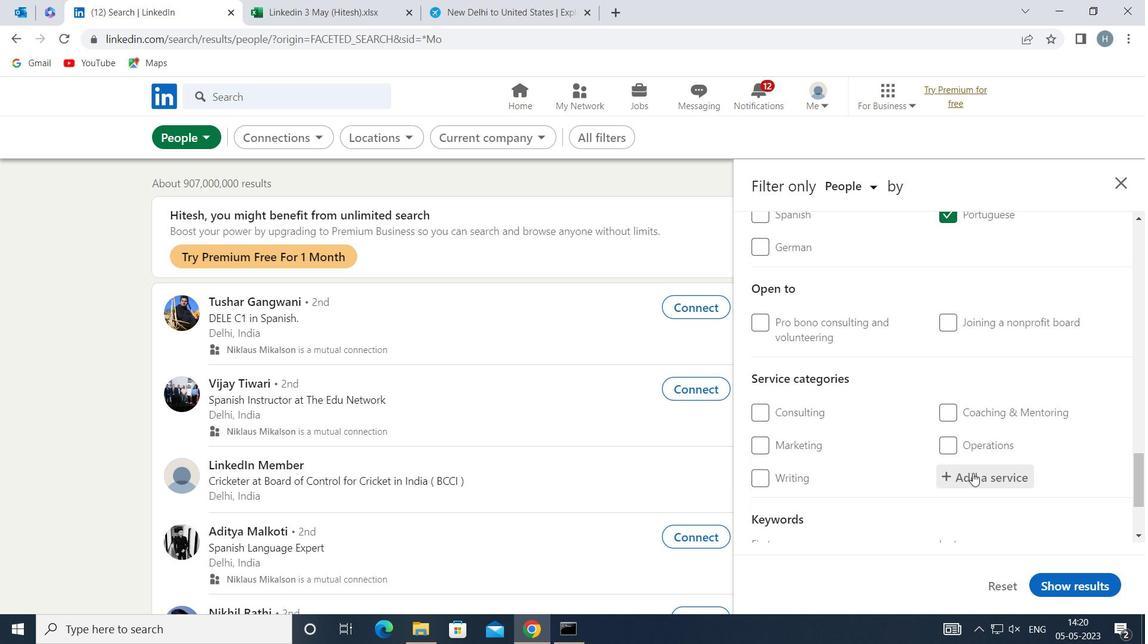 
Action: Key pressed <Key.shift>DUI
Screenshot: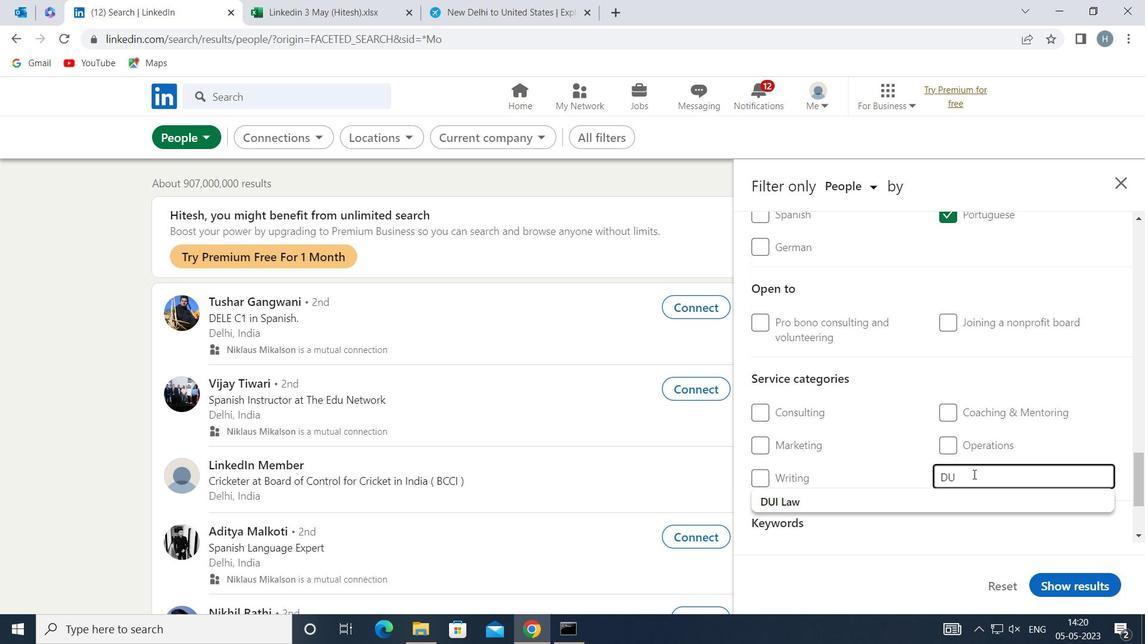 
Action: Mouse moved to (929, 495)
Screenshot: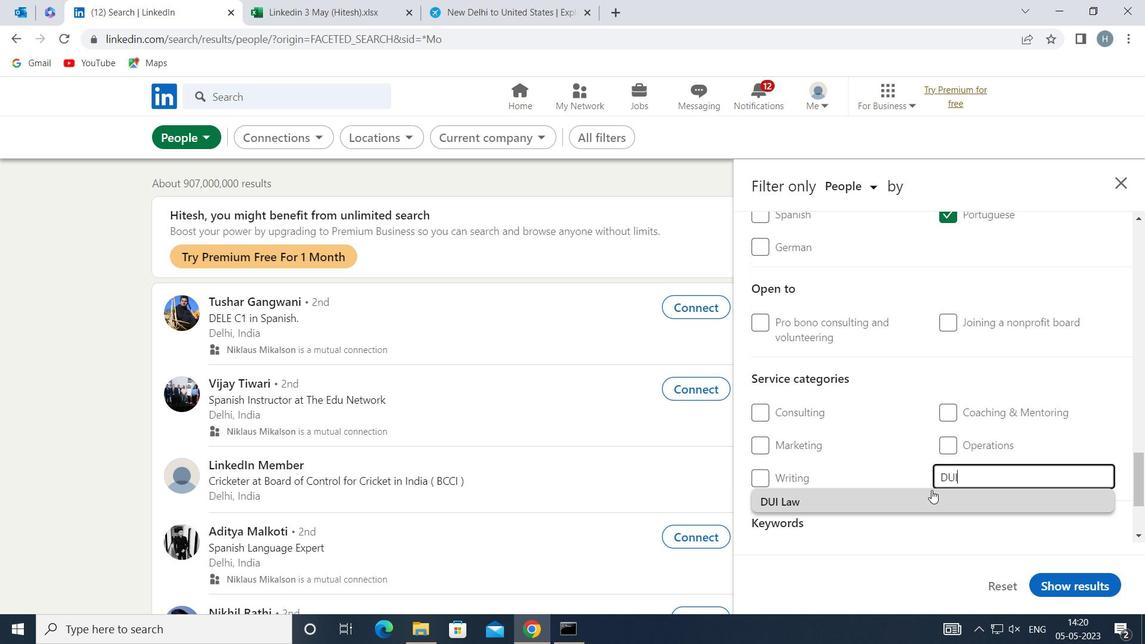 
Action: Mouse pressed left at (929, 495)
Screenshot: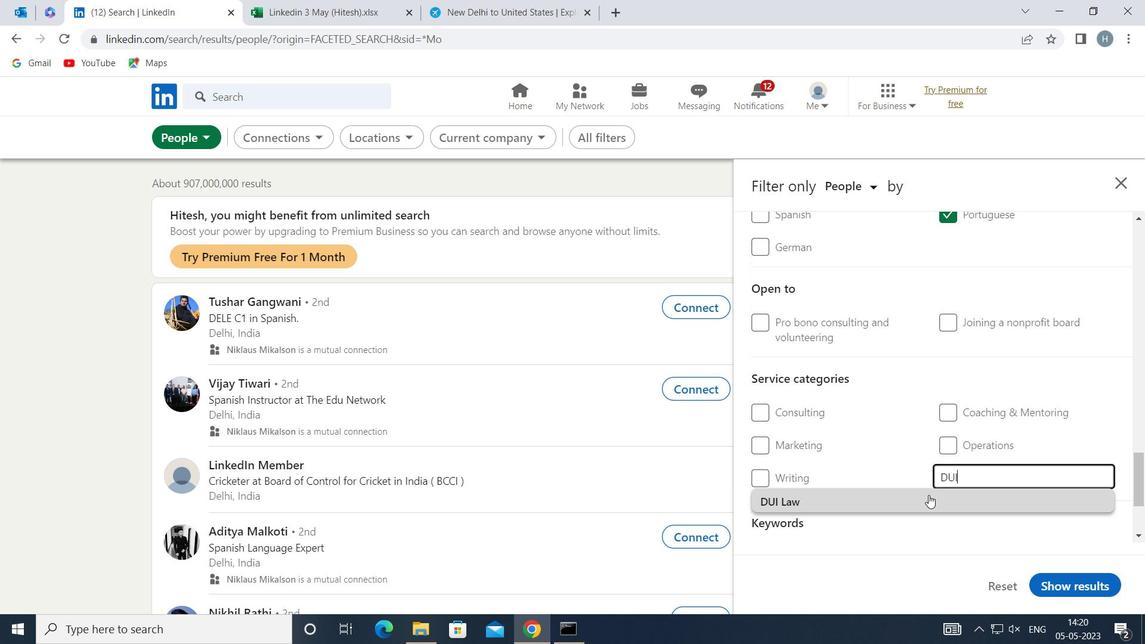 
Action: Mouse moved to (908, 467)
Screenshot: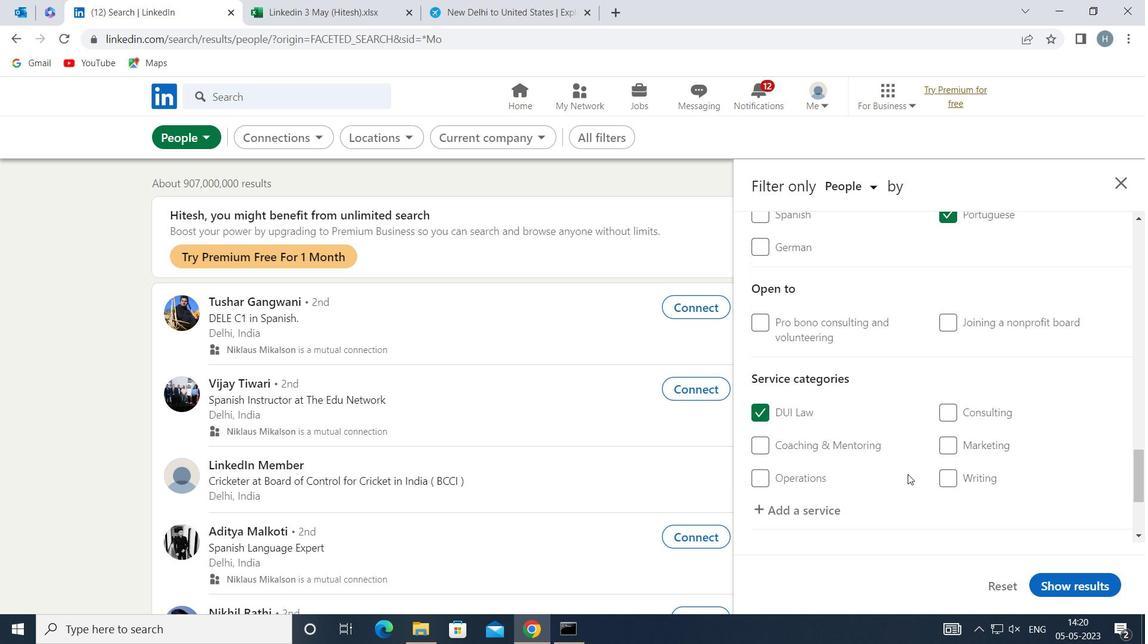 
Action: Mouse scrolled (908, 466) with delta (0, 0)
Screenshot: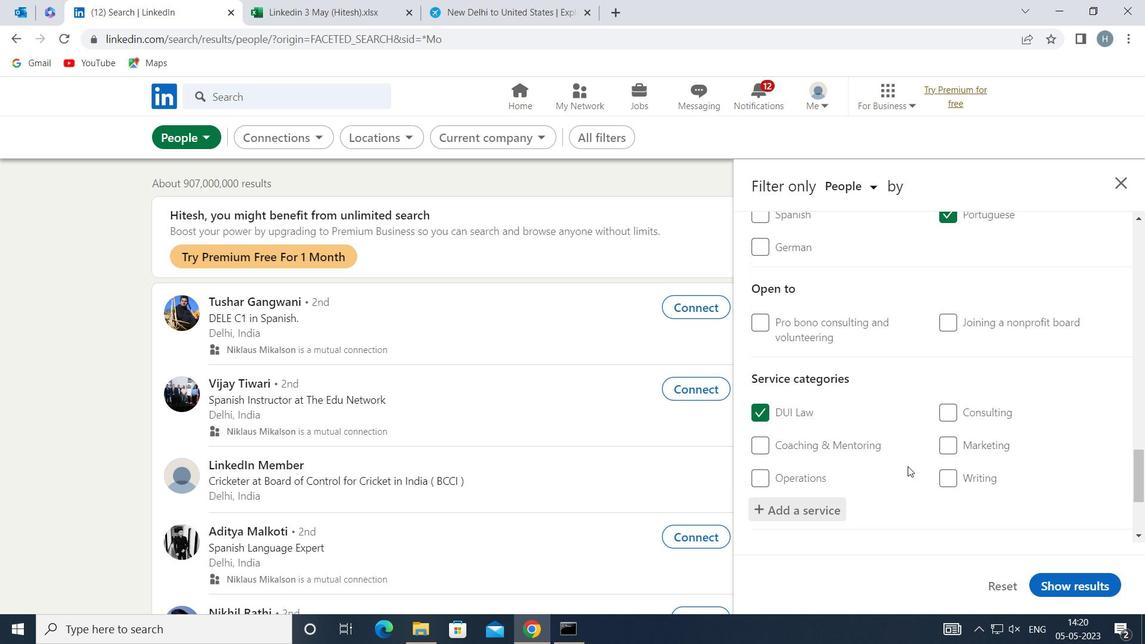 
Action: Mouse moved to (910, 465)
Screenshot: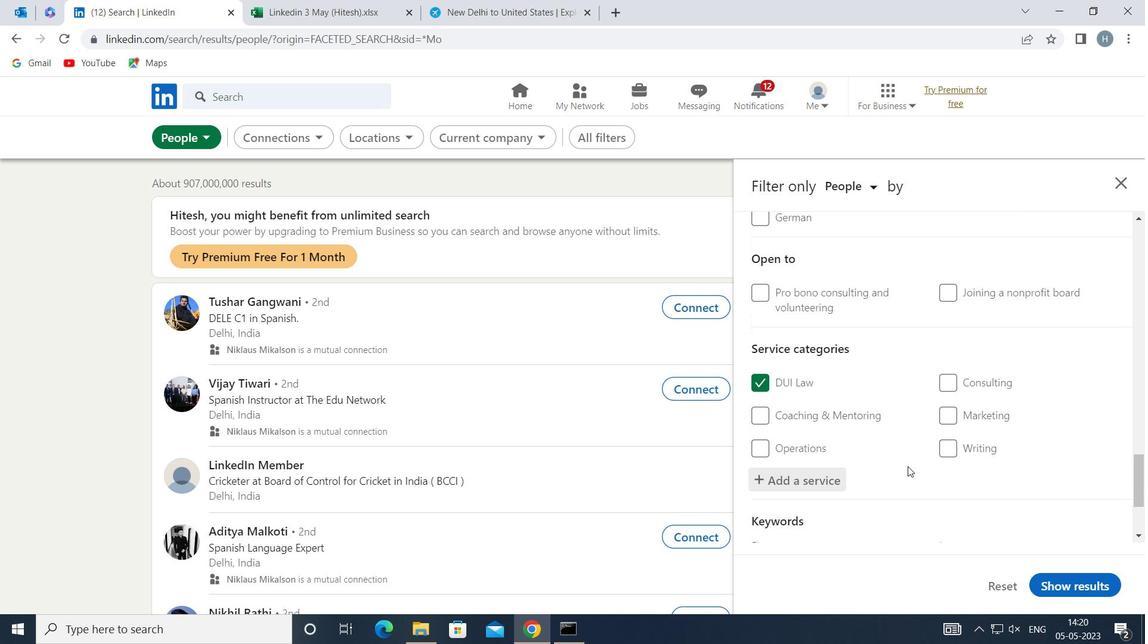 
Action: Mouse scrolled (910, 465) with delta (0, 0)
Screenshot: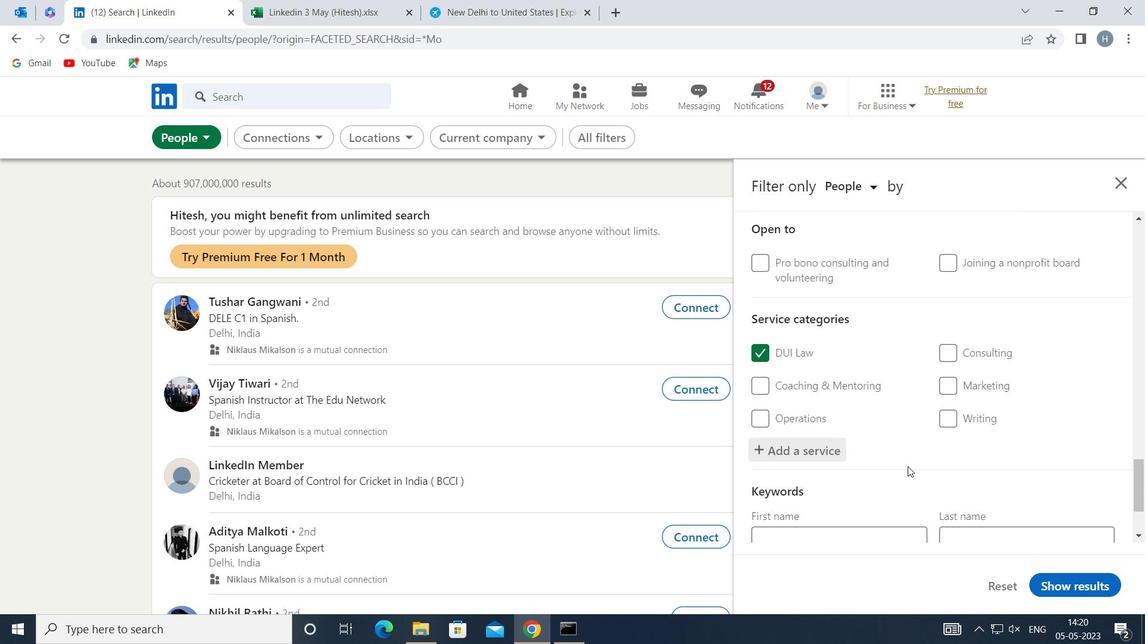 
Action: Mouse scrolled (910, 465) with delta (0, 0)
Screenshot: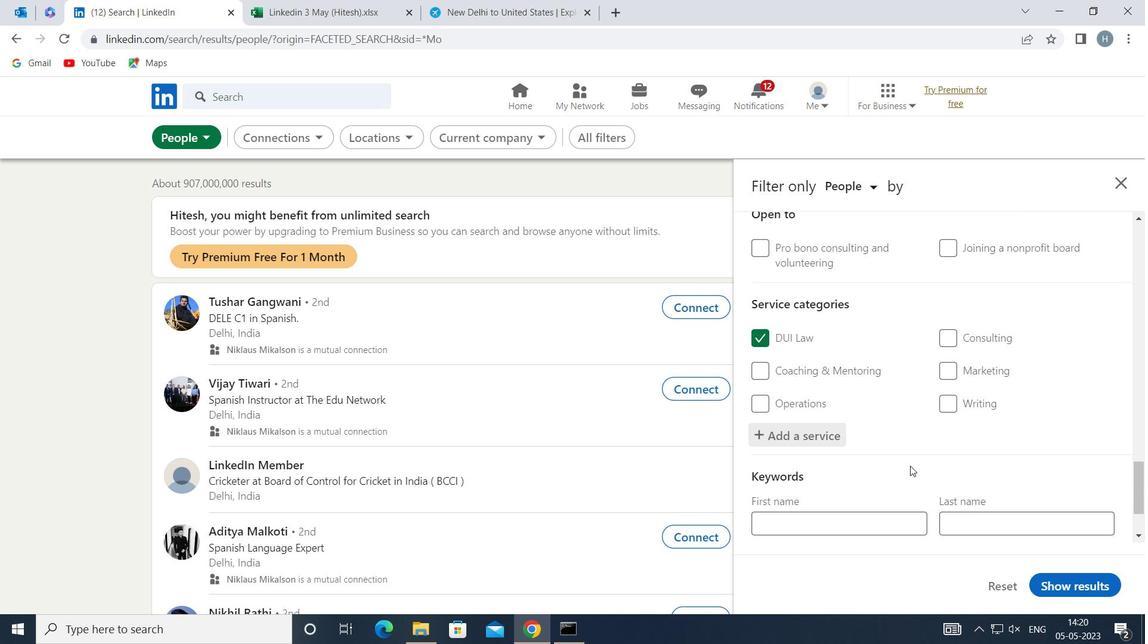 
Action: Mouse moved to (912, 463)
Screenshot: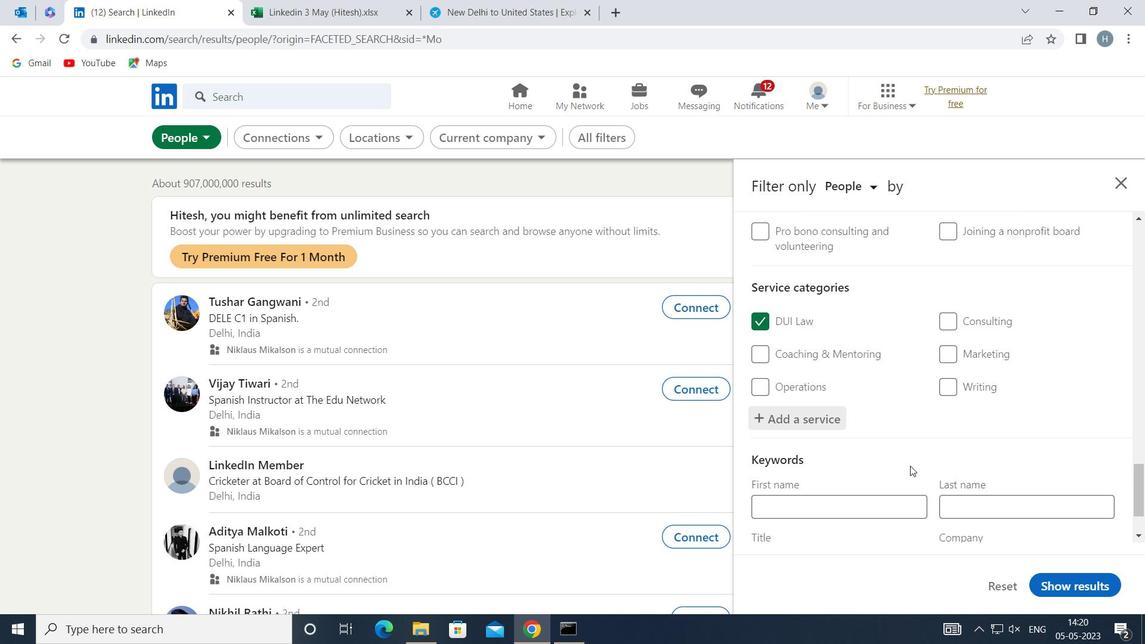 
Action: Mouse scrolled (912, 462) with delta (0, 0)
Screenshot: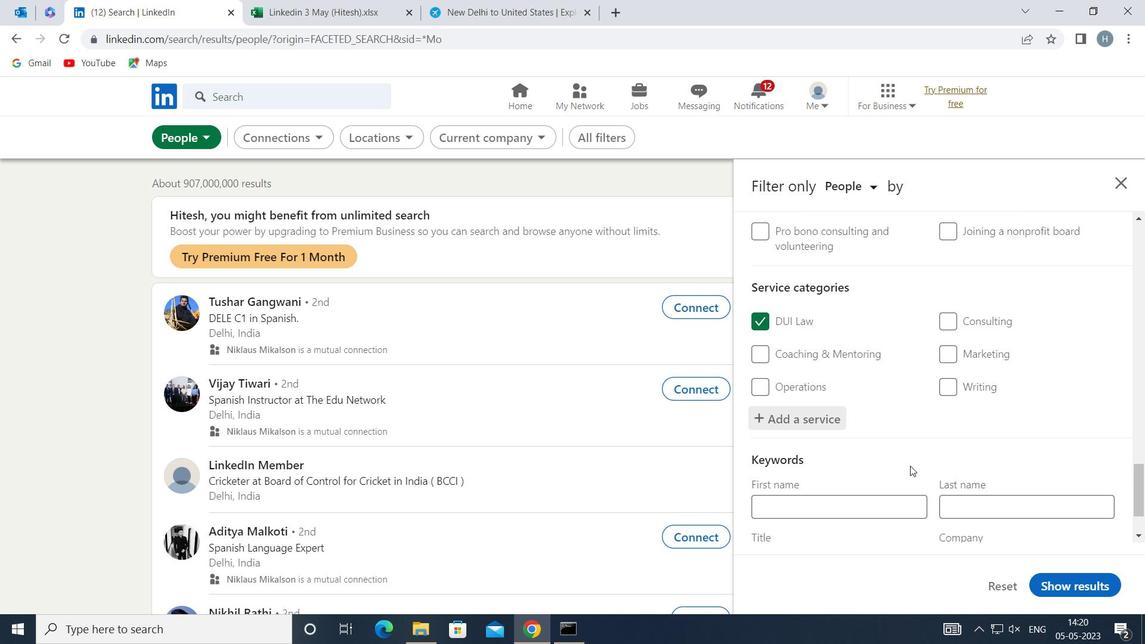 
Action: Mouse moved to (914, 464)
Screenshot: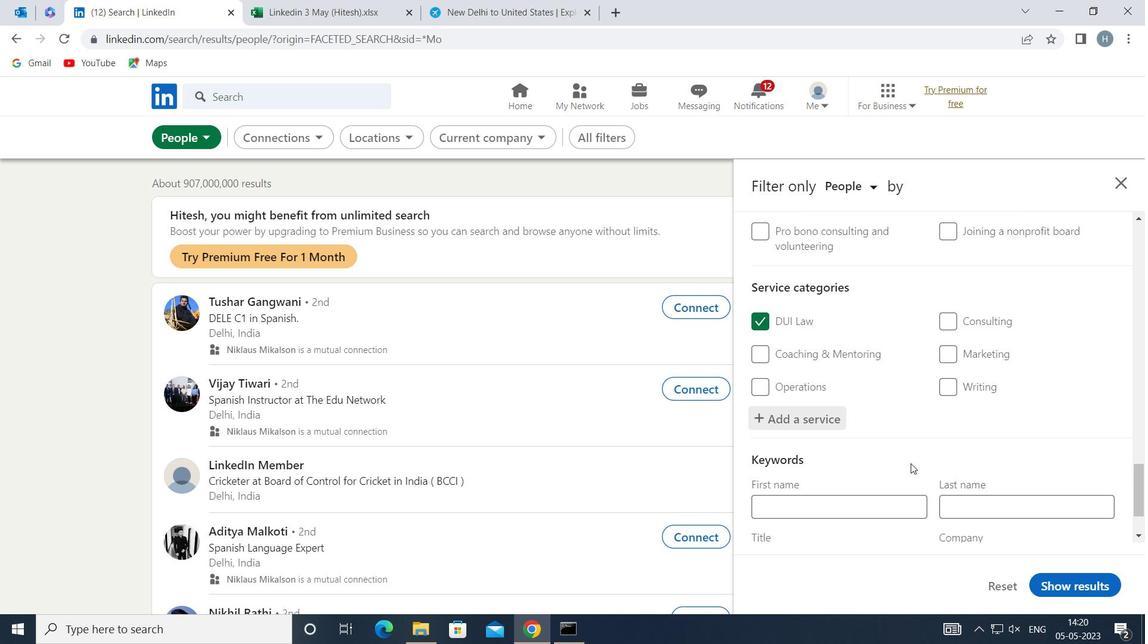 
Action: Mouse scrolled (914, 464) with delta (0, 0)
Screenshot: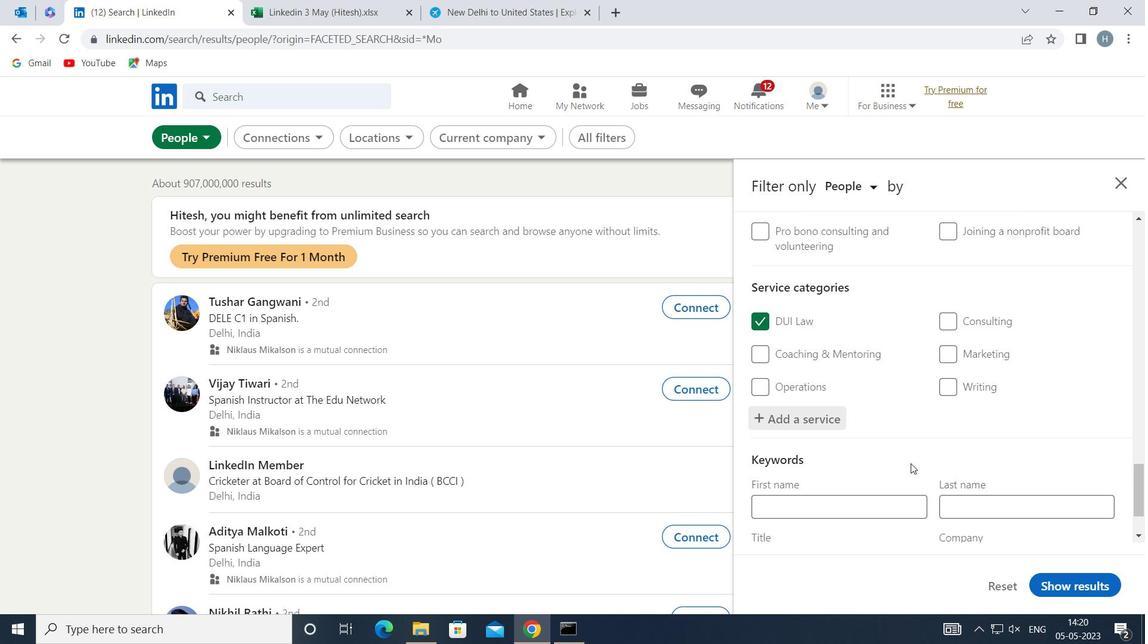 
Action: Mouse moved to (885, 473)
Screenshot: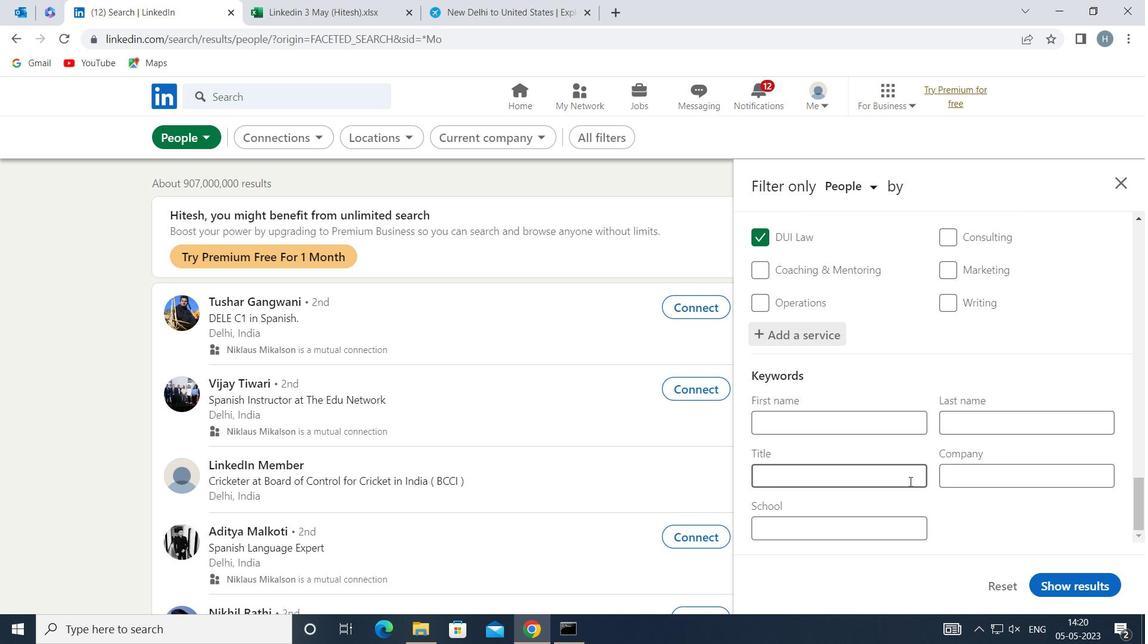 
Action: Mouse pressed left at (885, 473)
Screenshot: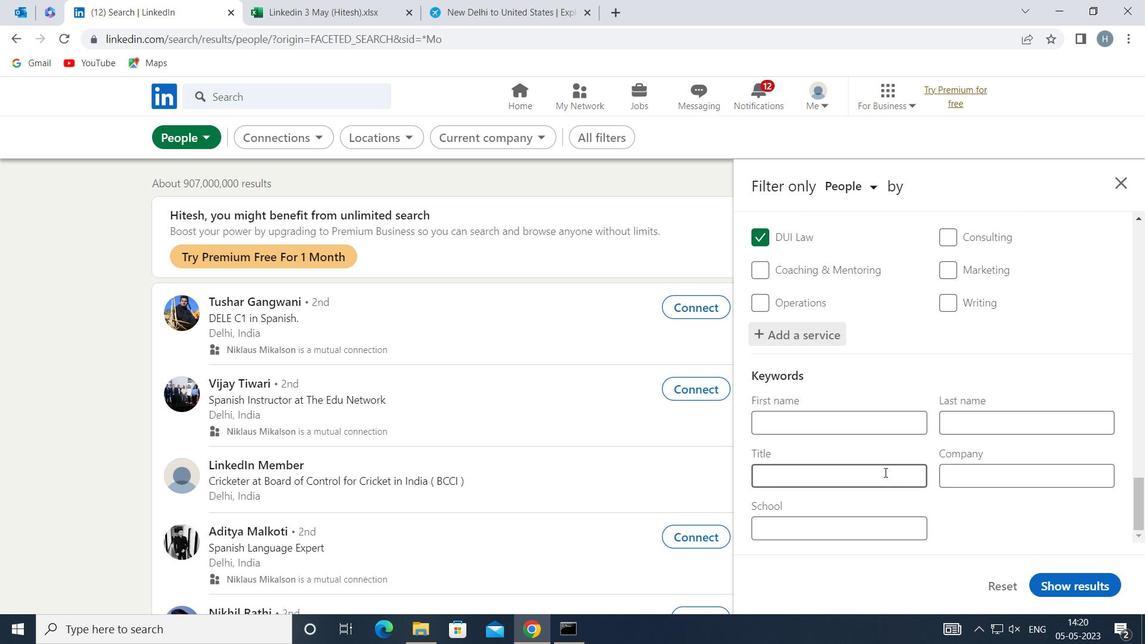 
Action: Key pressed <Key.shift>HAIR<Key.space><Key.shift><Key.shift>STYLE=<Key.backspace><Key.backspace>IST
Screenshot: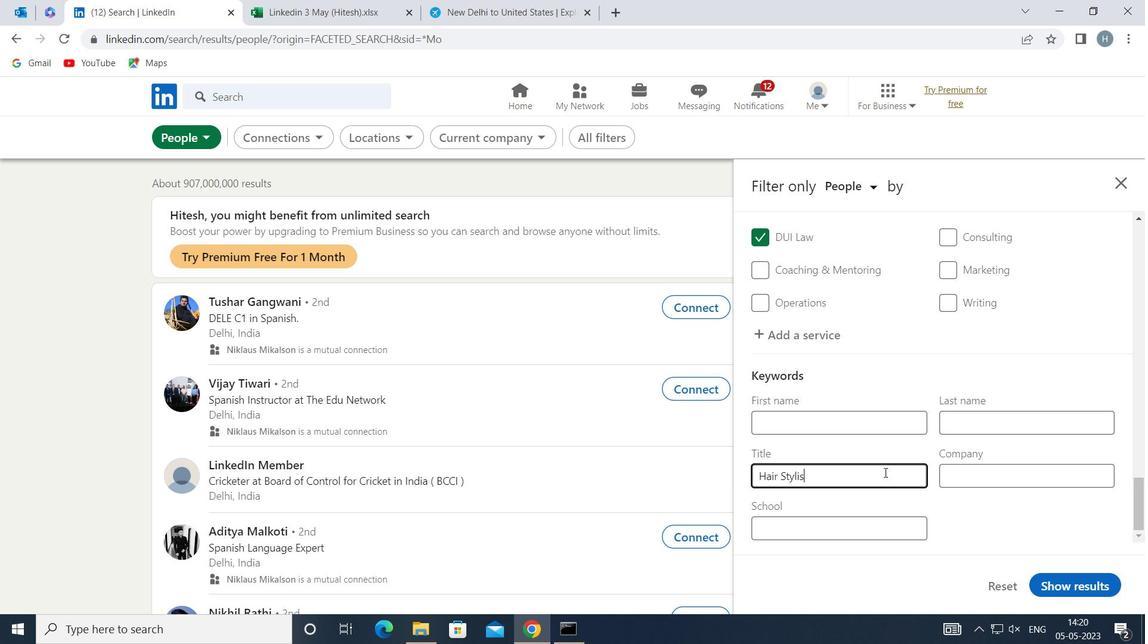 
Action: Mouse moved to (1065, 576)
Screenshot: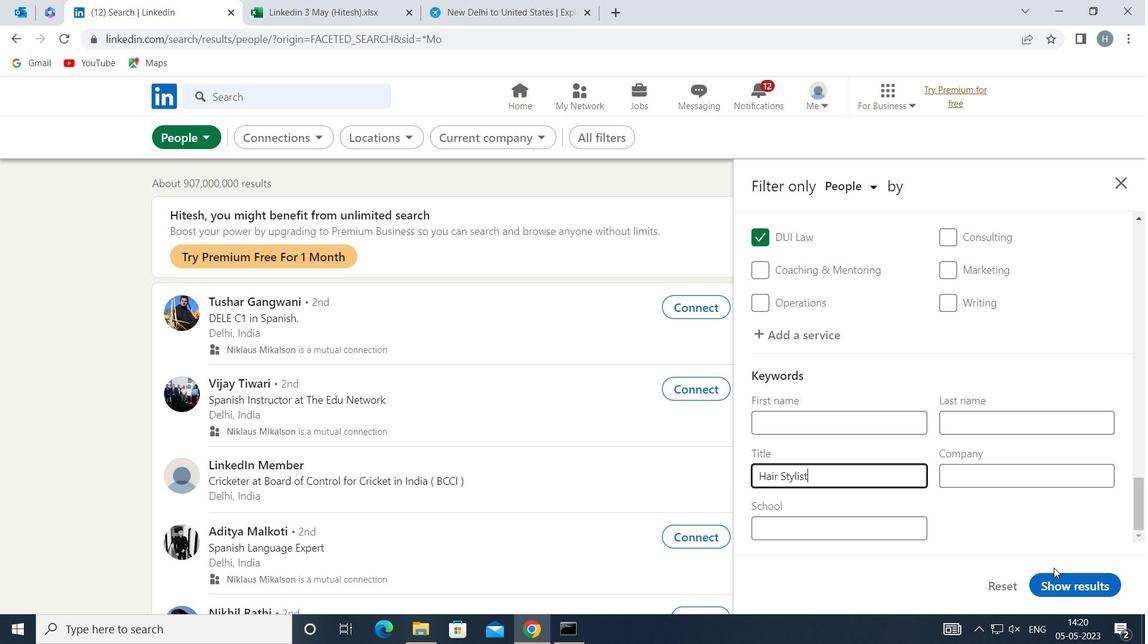 
Action: Mouse pressed left at (1065, 576)
Screenshot: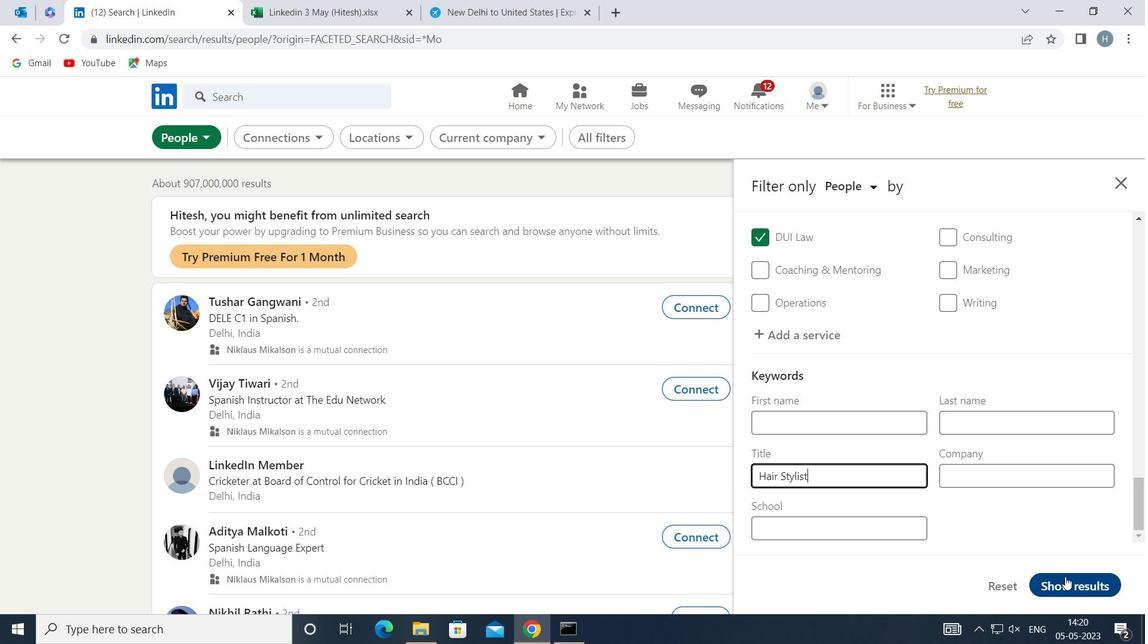 
Action: Mouse moved to (1012, 541)
Screenshot: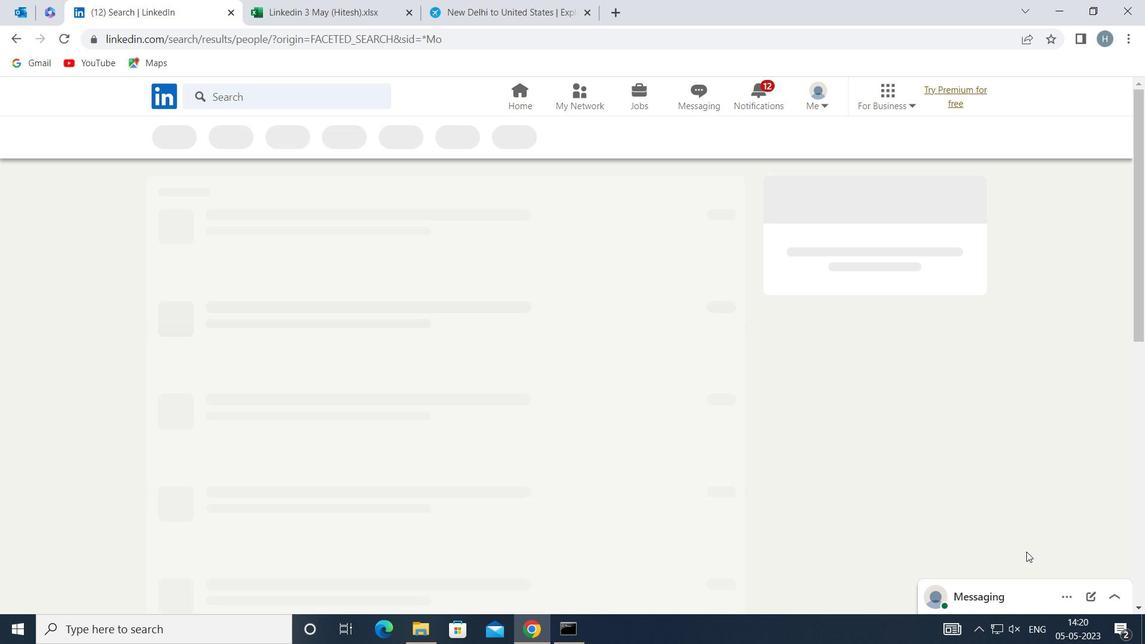 
